 Task: Look for space in Chilecito, Argentina from 15th August, 2023 to 20th August, 2023 for 1 adult in price range Rs.5000 to Rs.10000. Place can be private room with 1  bedroom having 1 bed and 1 bathroom. Property type can be hotel. Amenities needed are: heating, . Booking option can be shelf check-in. Required host language is English.
Action: Mouse moved to (500, 100)
Screenshot: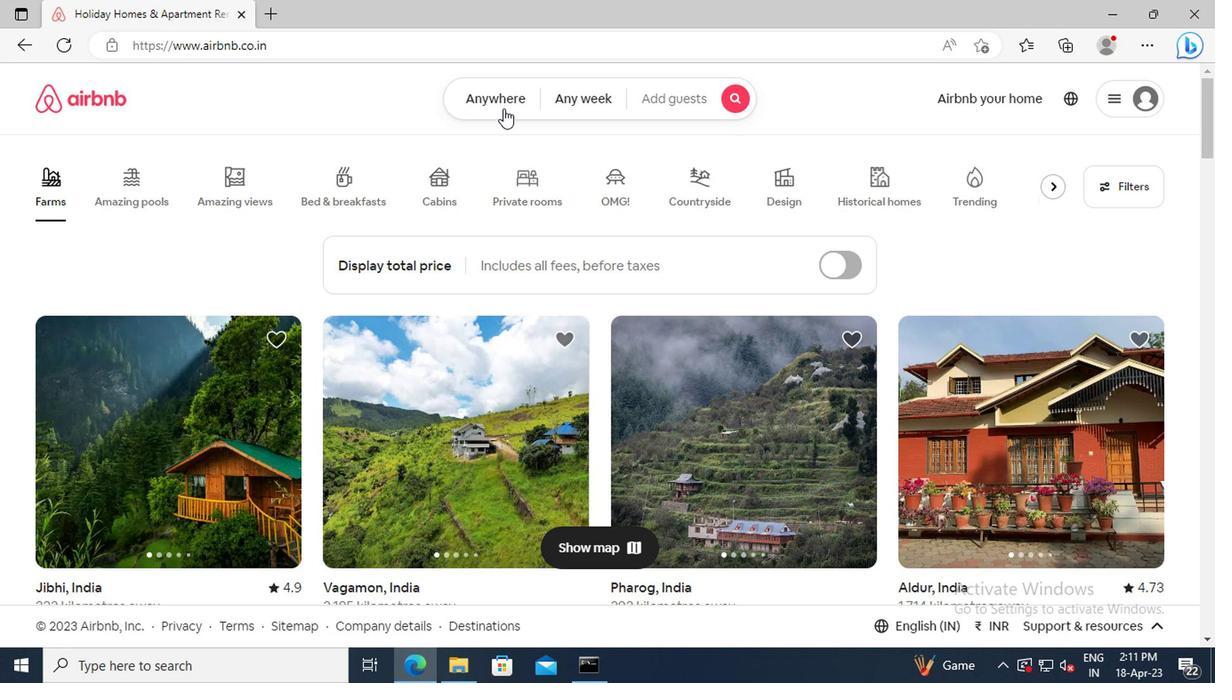 
Action: Mouse pressed left at (500, 100)
Screenshot: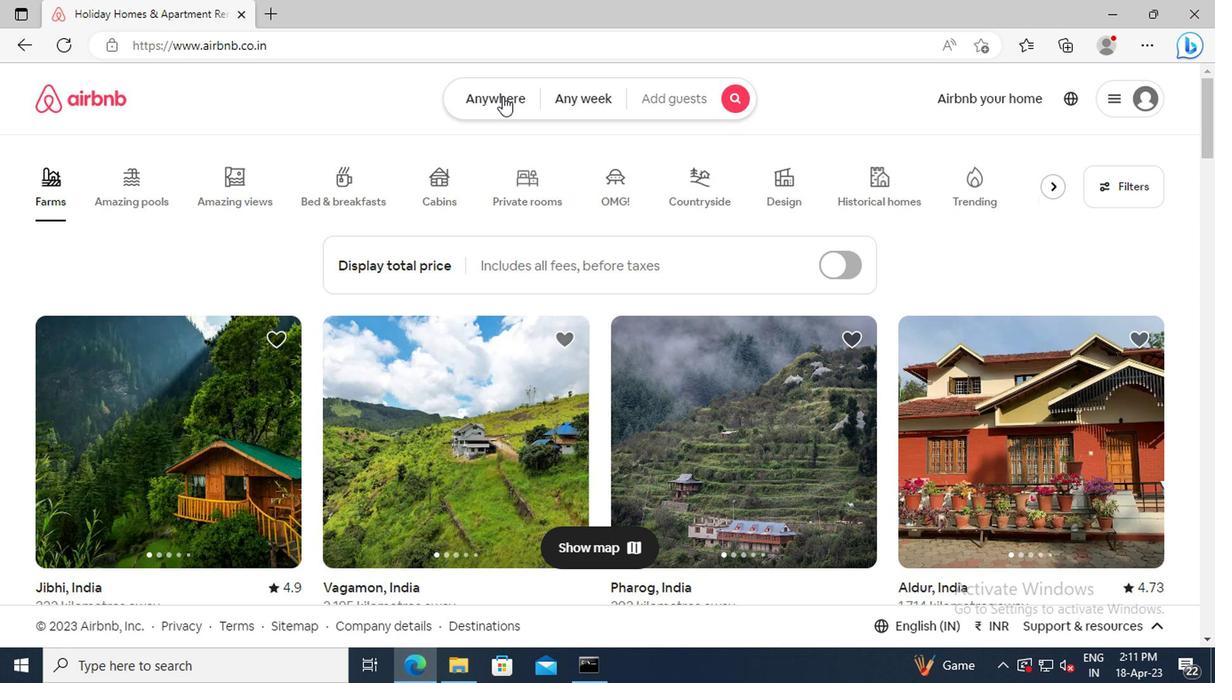 
Action: Mouse moved to (322, 179)
Screenshot: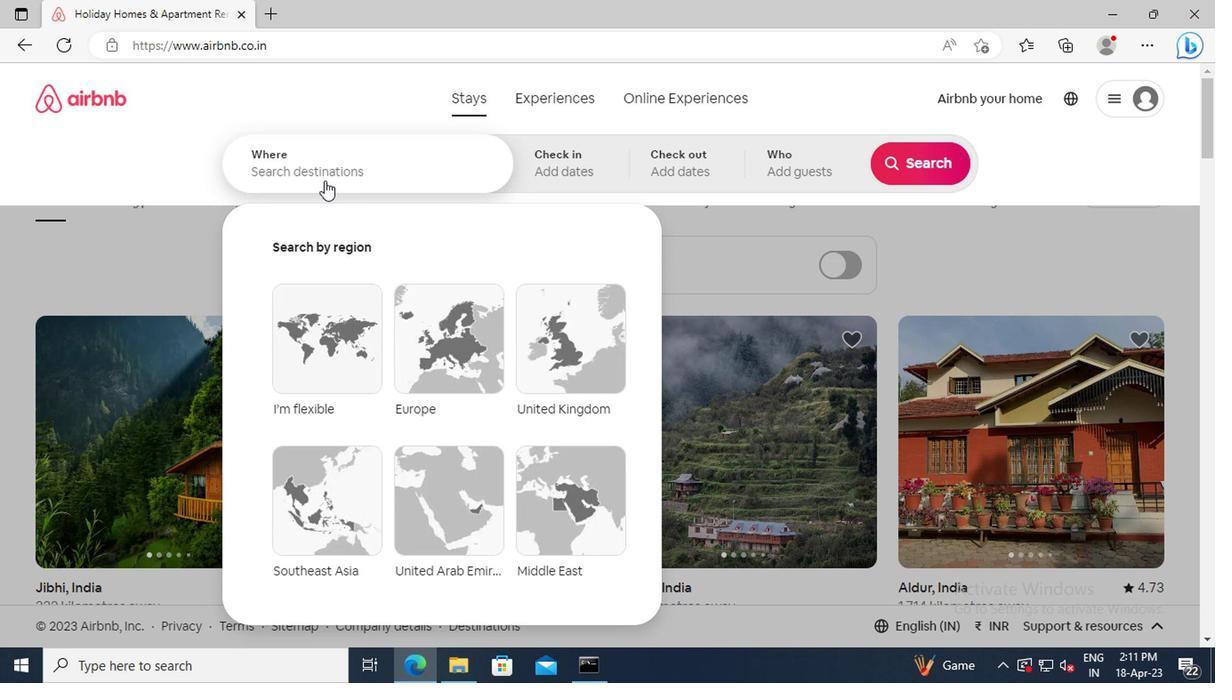 
Action: Mouse pressed left at (322, 179)
Screenshot: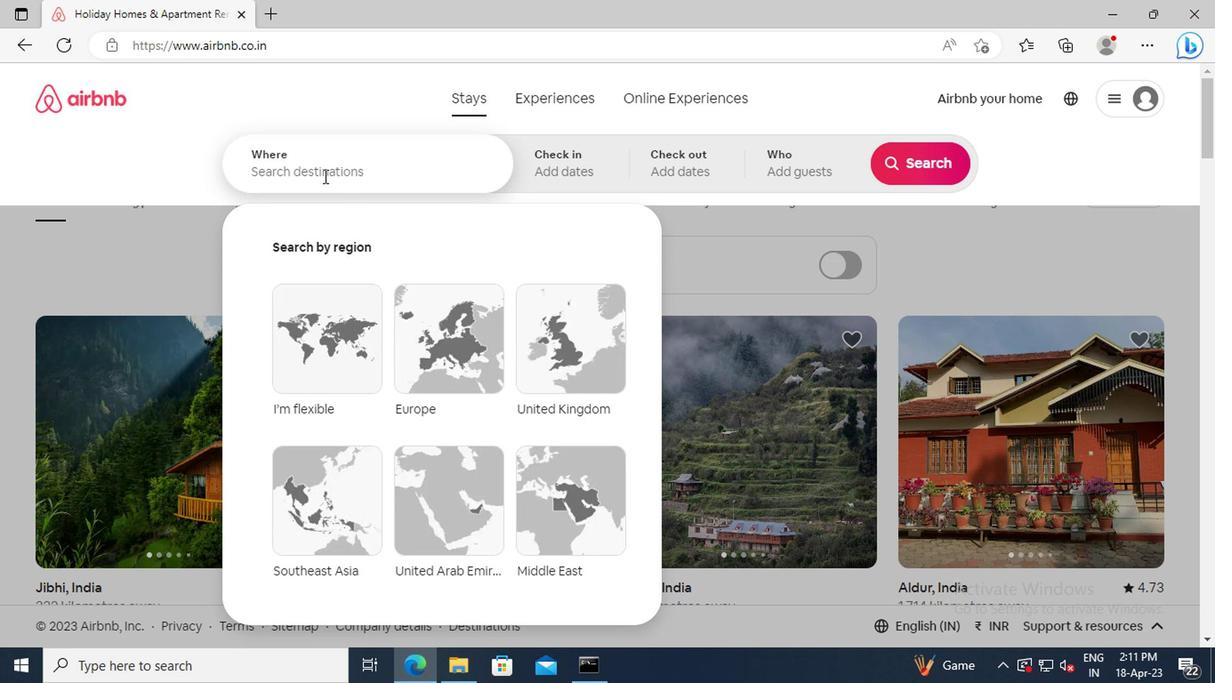 
Action: Key pressed <Key.shift>CHILECITO,<Key.space><Key.shift_r>ARGENTINA<Key.enter>
Screenshot: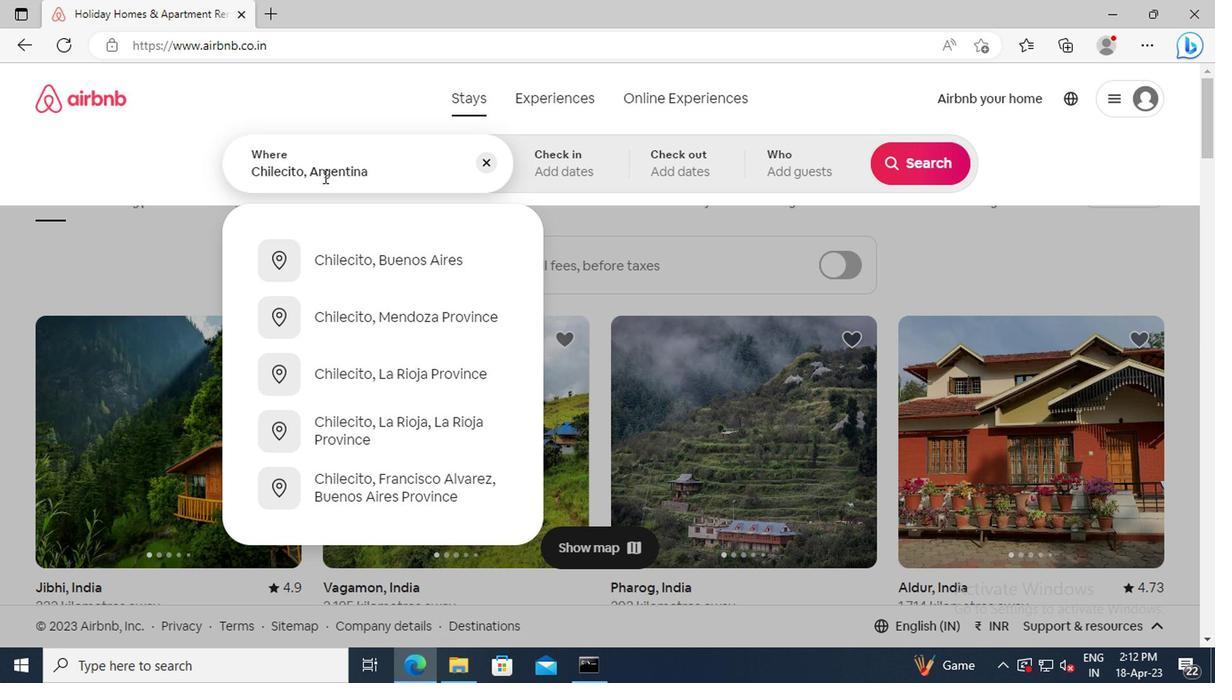 
Action: Mouse moved to (911, 303)
Screenshot: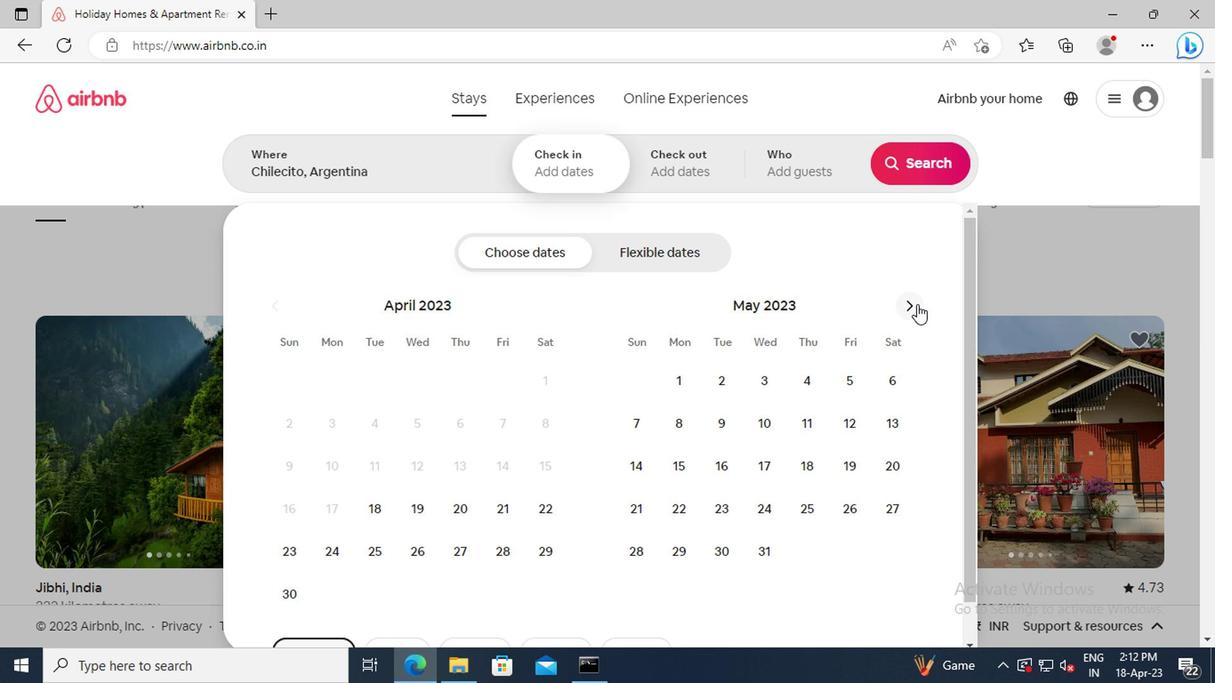 
Action: Mouse pressed left at (911, 303)
Screenshot: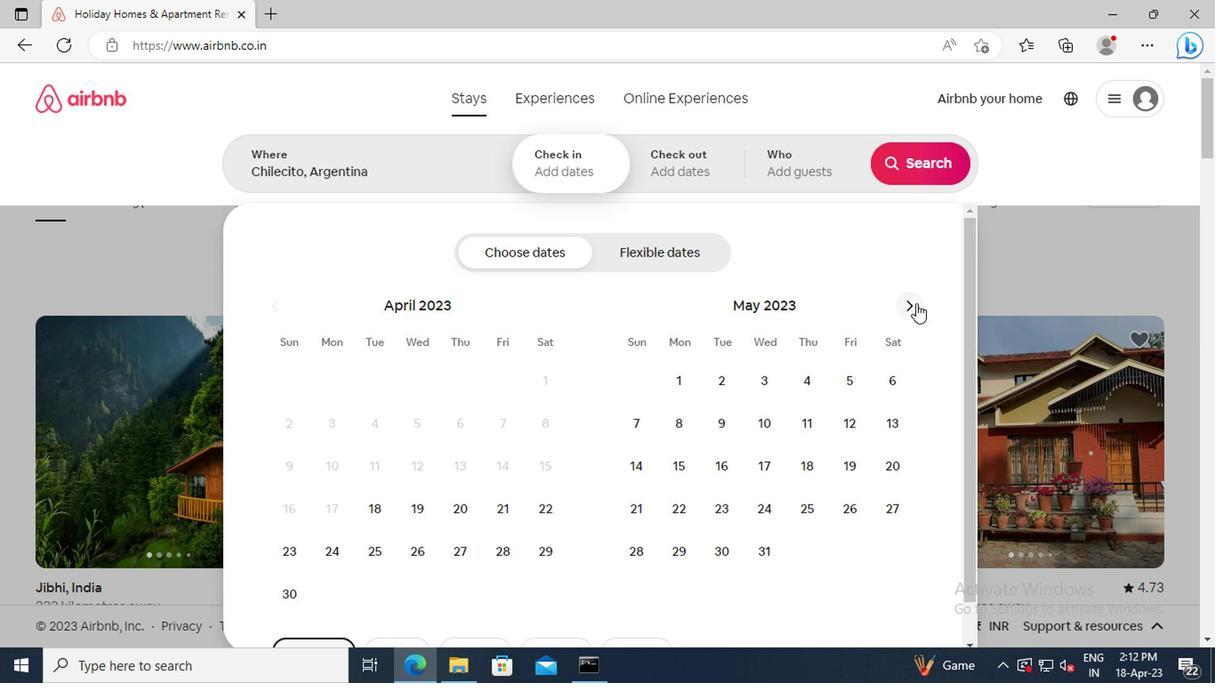 
Action: Mouse pressed left at (911, 303)
Screenshot: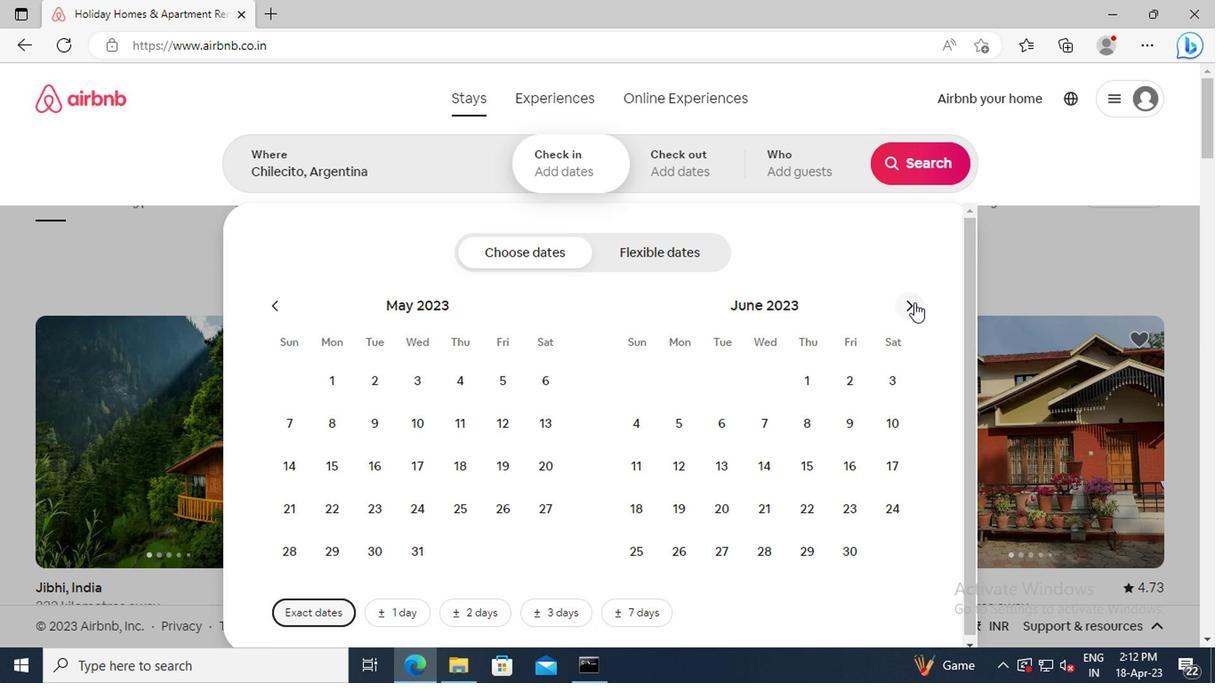 
Action: Mouse moved to (907, 301)
Screenshot: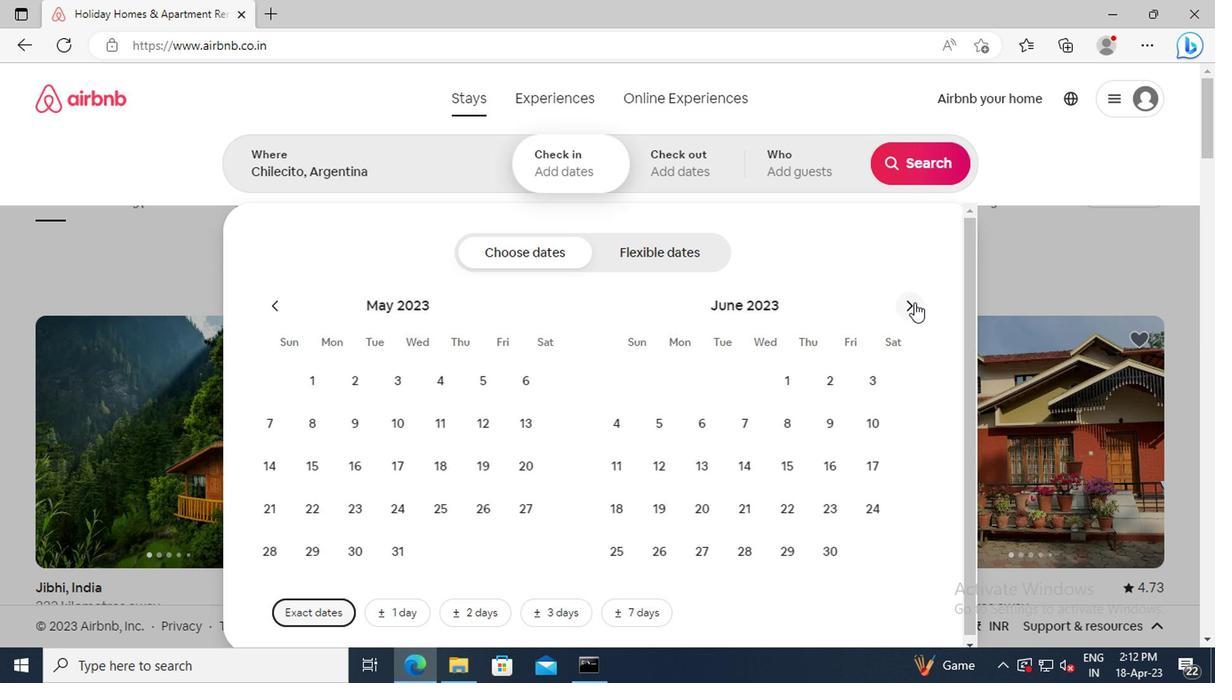 
Action: Mouse pressed left at (907, 301)
Screenshot: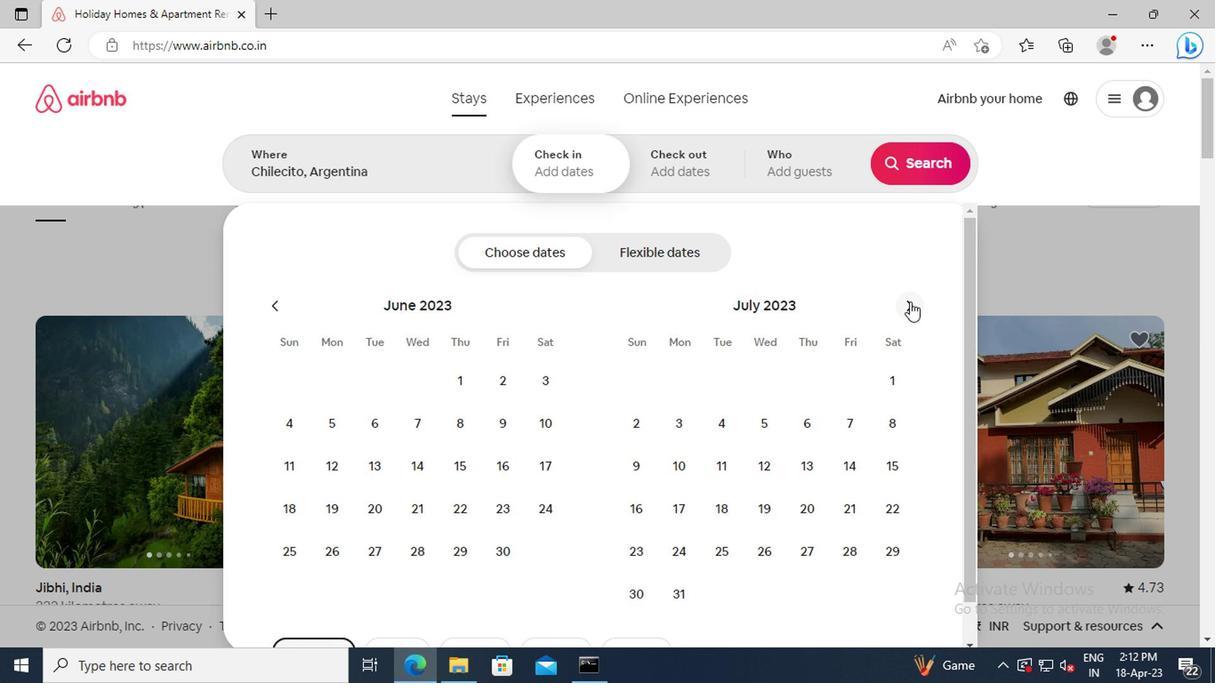 
Action: Mouse moved to (724, 457)
Screenshot: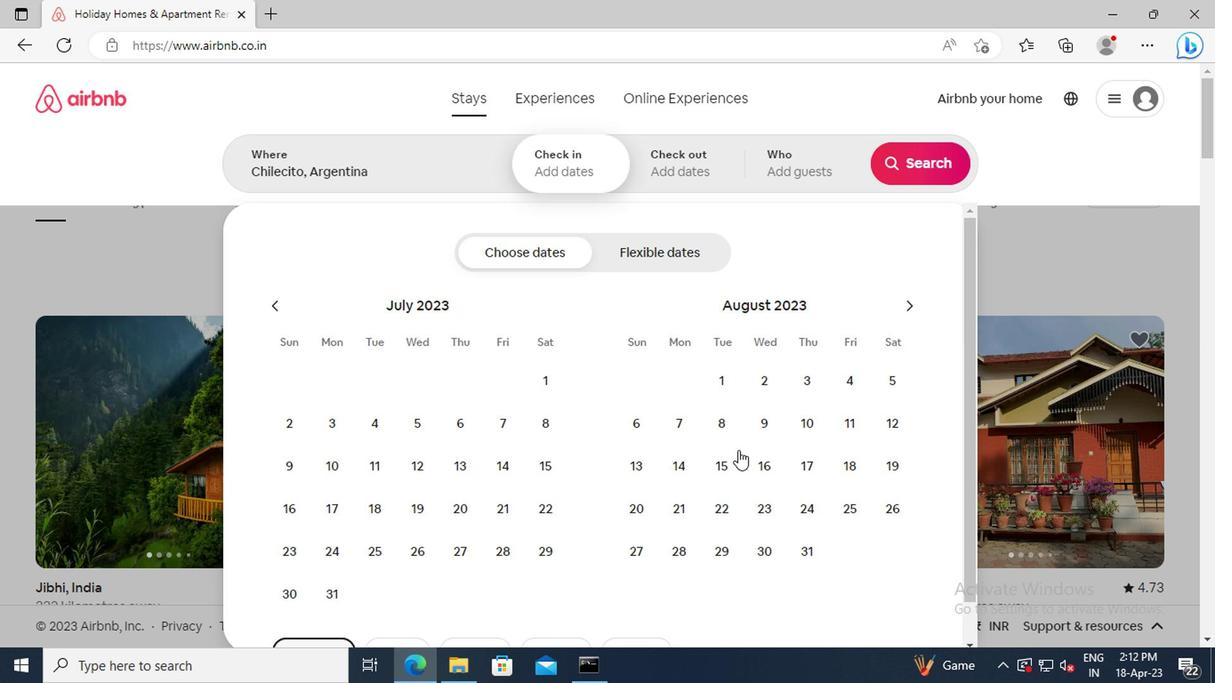 
Action: Mouse pressed left at (724, 457)
Screenshot: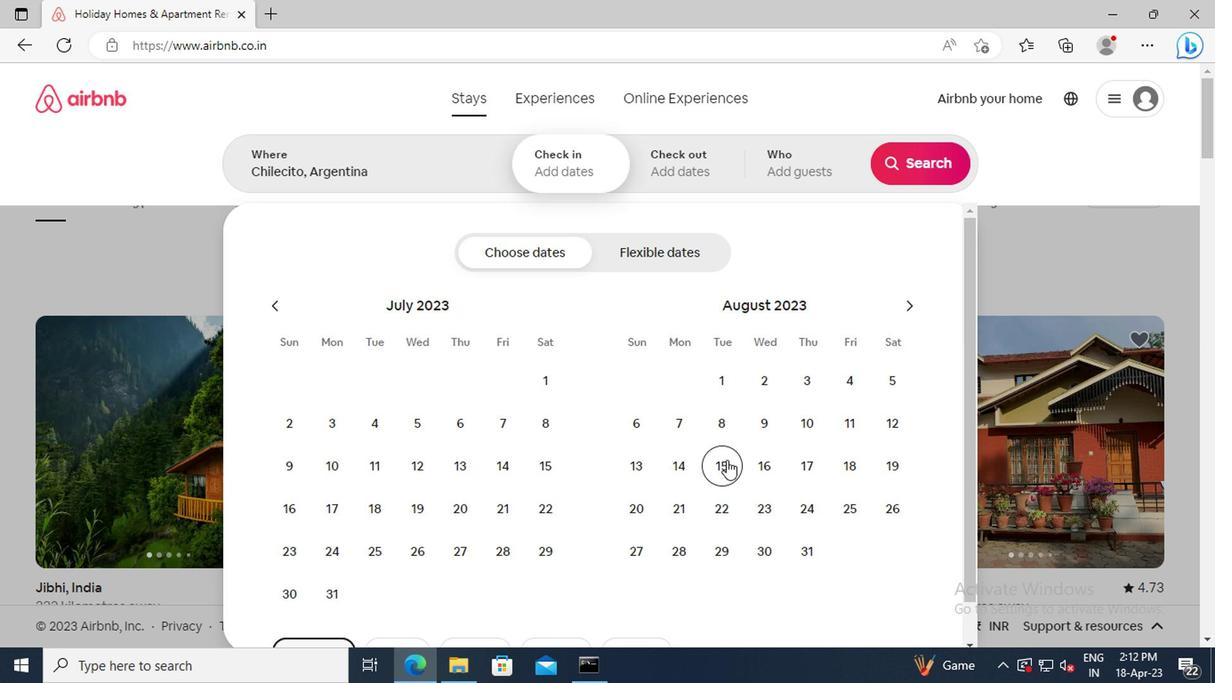 
Action: Mouse moved to (630, 496)
Screenshot: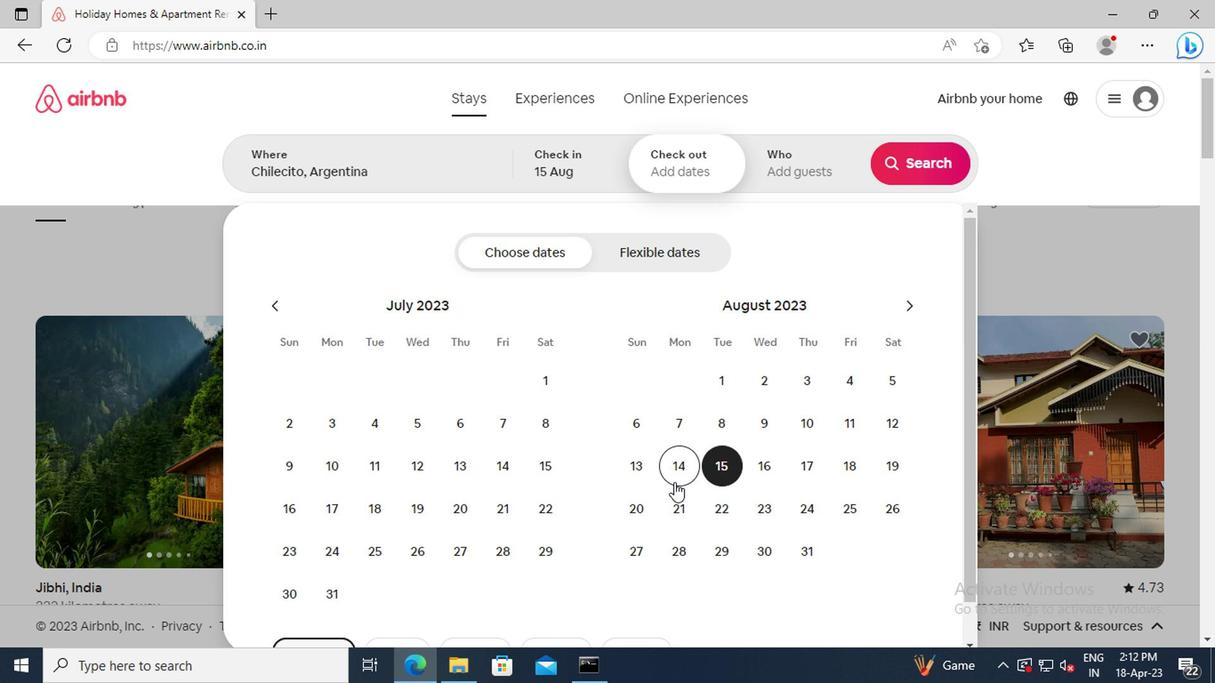 
Action: Mouse pressed left at (630, 496)
Screenshot: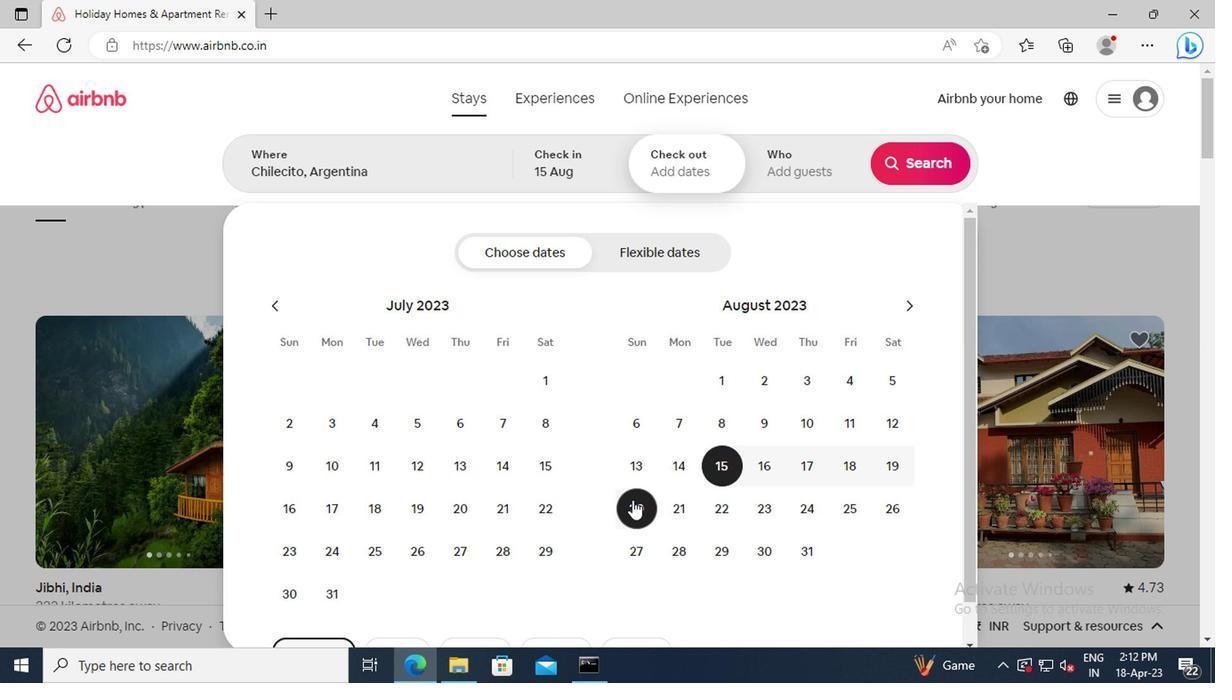 
Action: Mouse moved to (776, 177)
Screenshot: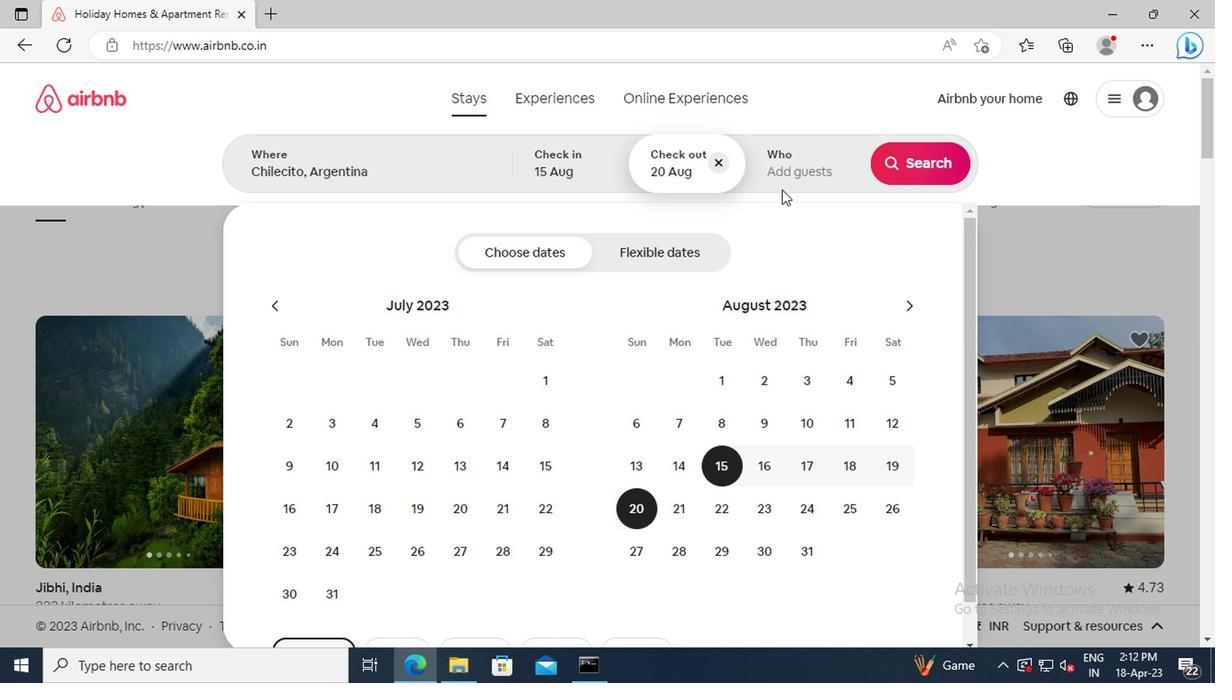 
Action: Mouse pressed left at (776, 177)
Screenshot: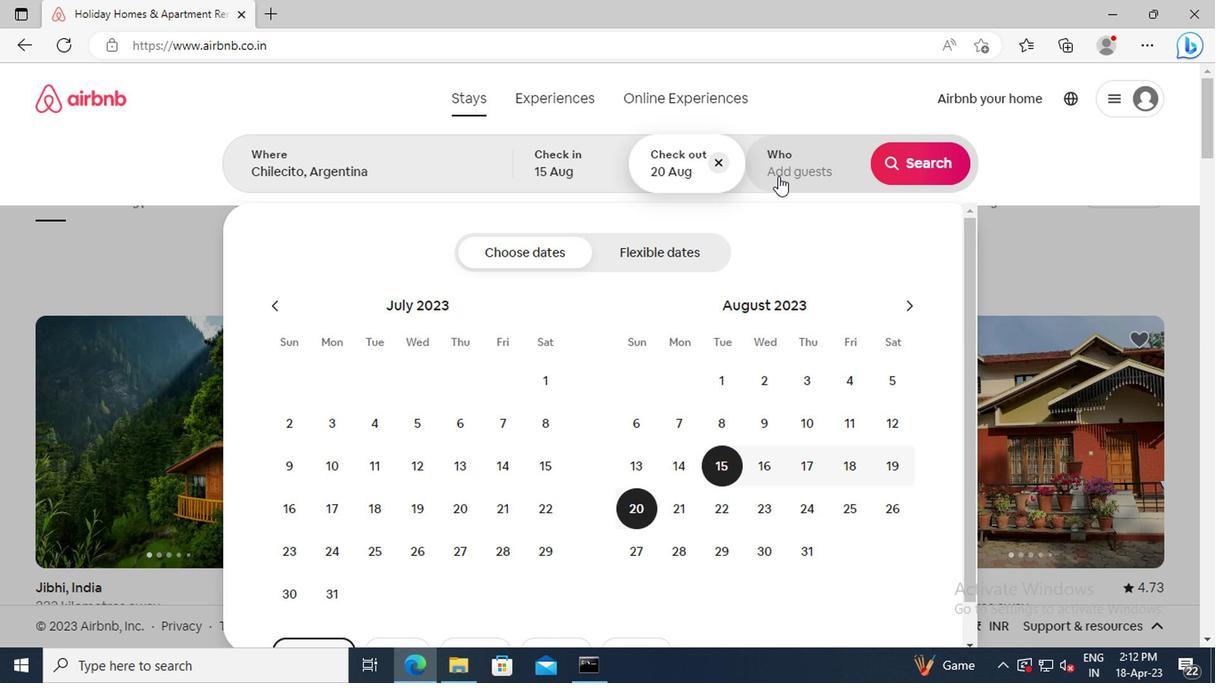 
Action: Mouse moved to (919, 255)
Screenshot: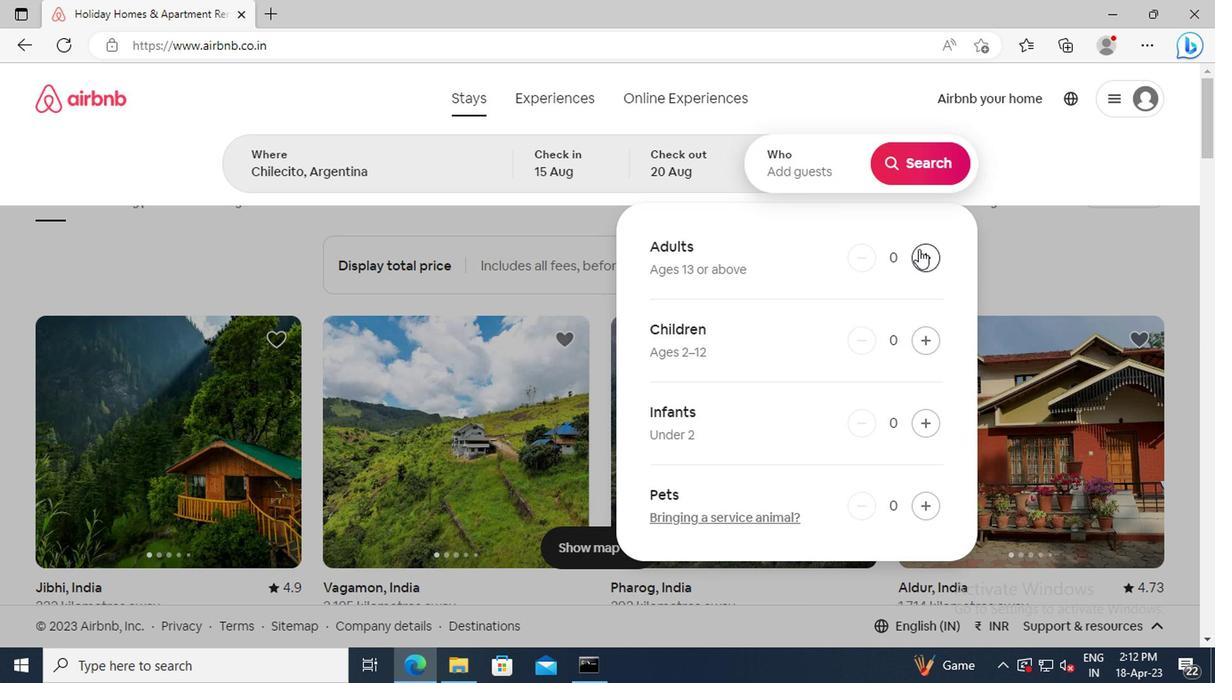 
Action: Mouse pressed left at (919, 255)
Screenshot: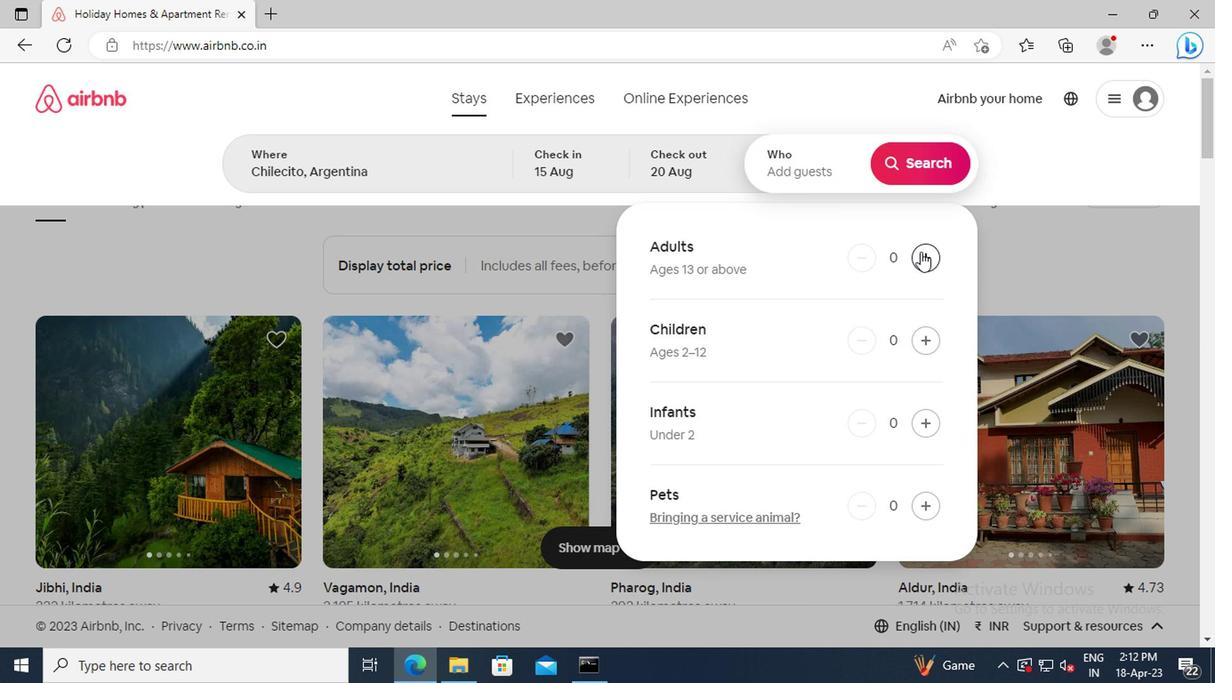 
Action: Mouse moved to (909, 168)
Screenshot: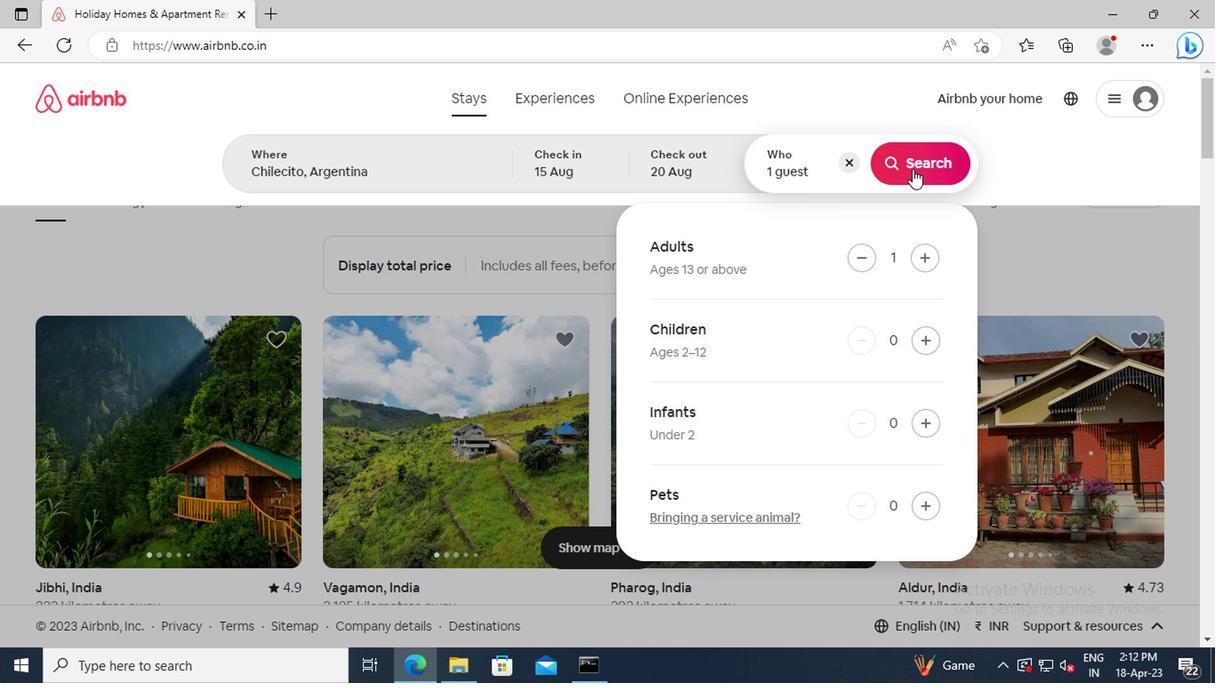 
Action: Mouse pressed left at (909, 168)
Screenshot: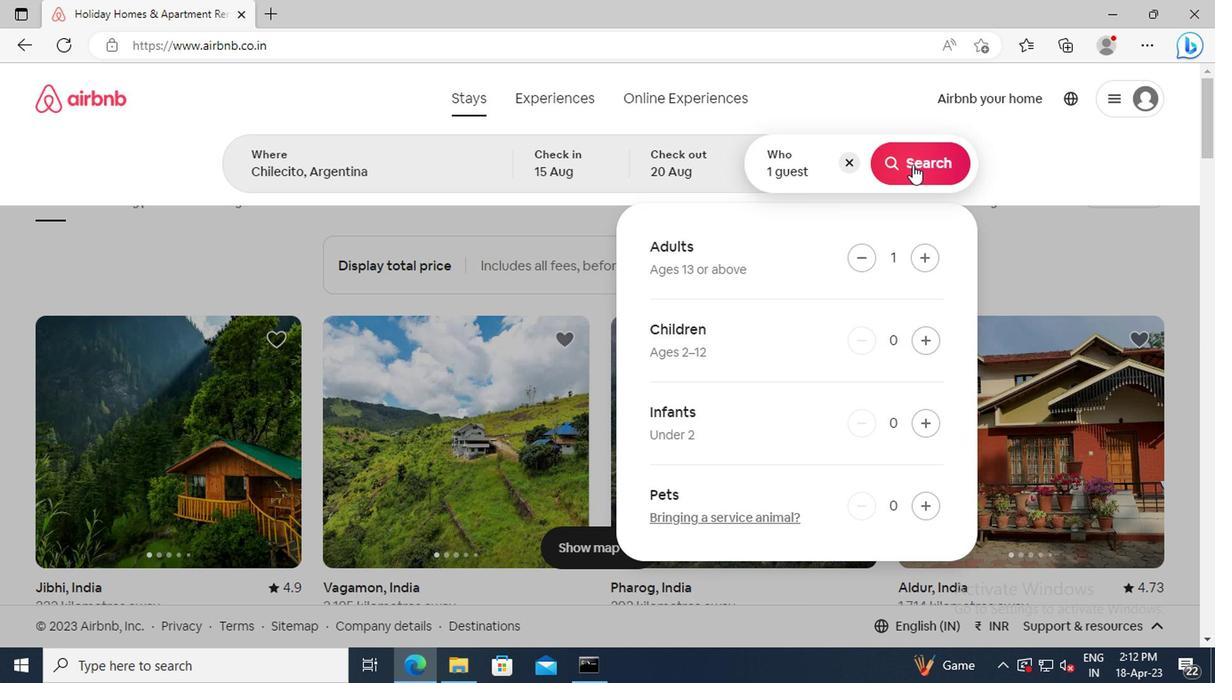 
Action: Mouse moved to (1121, 170)
Screenshot: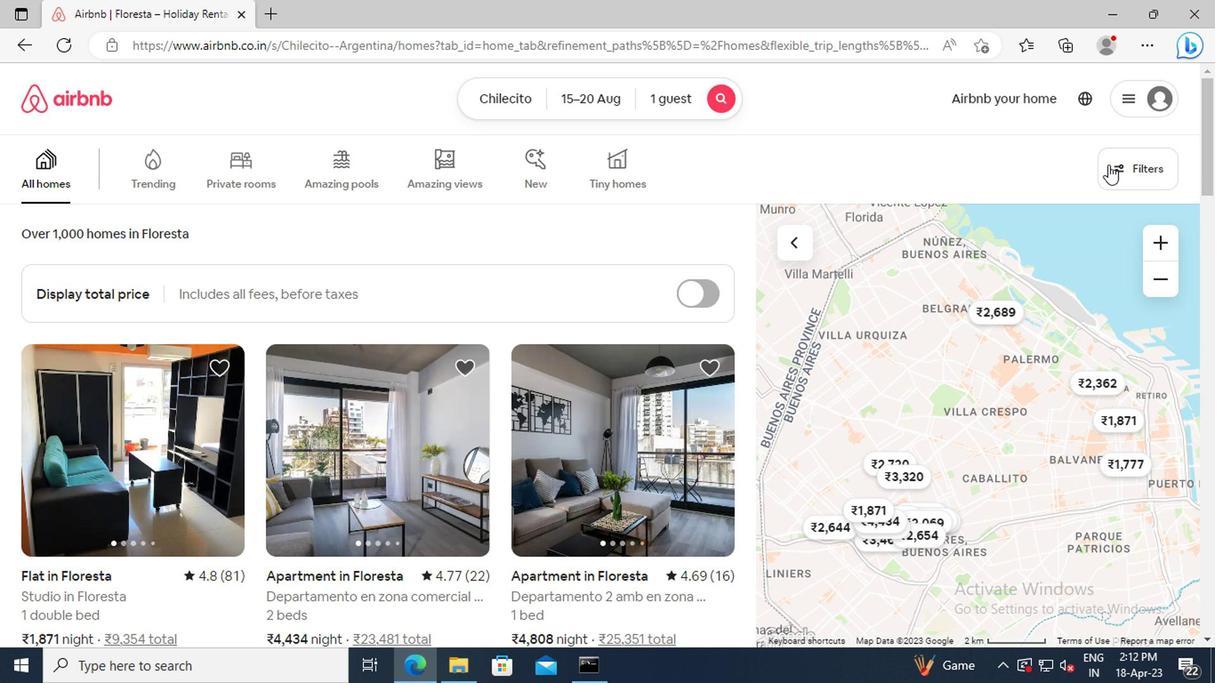 
Action: Mouse pressed left at (1121, 170)
Screenshot: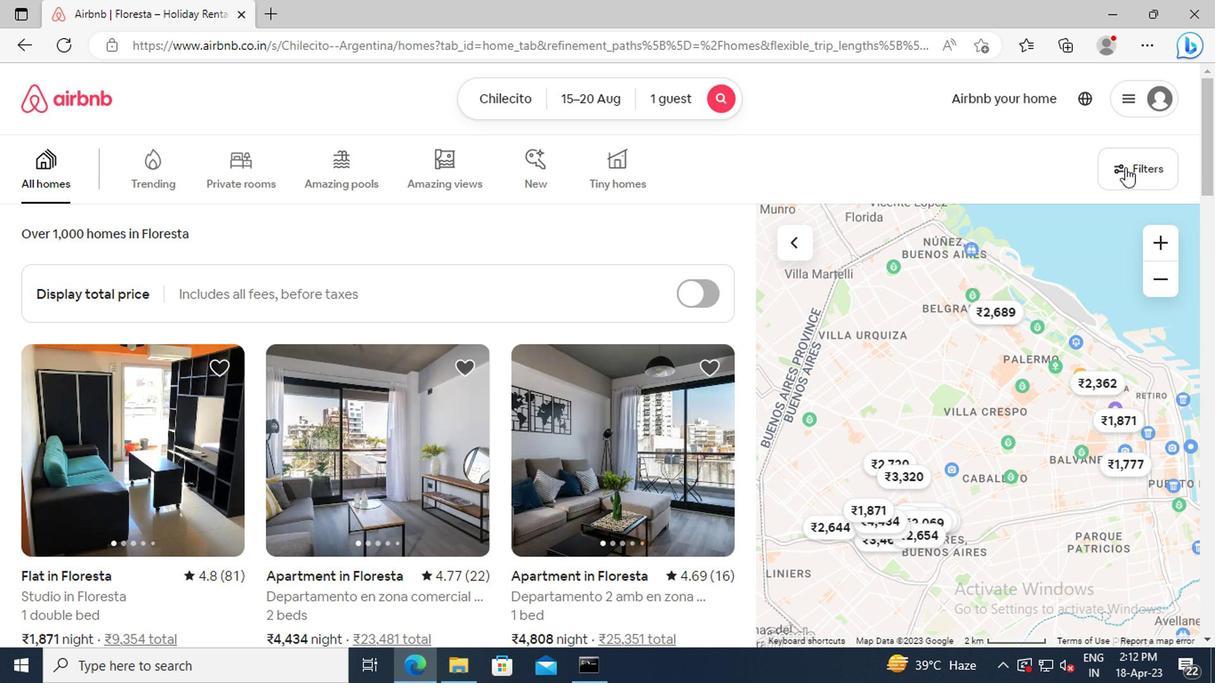 
Action: Mouse moved to (400, 394)
Screenshot: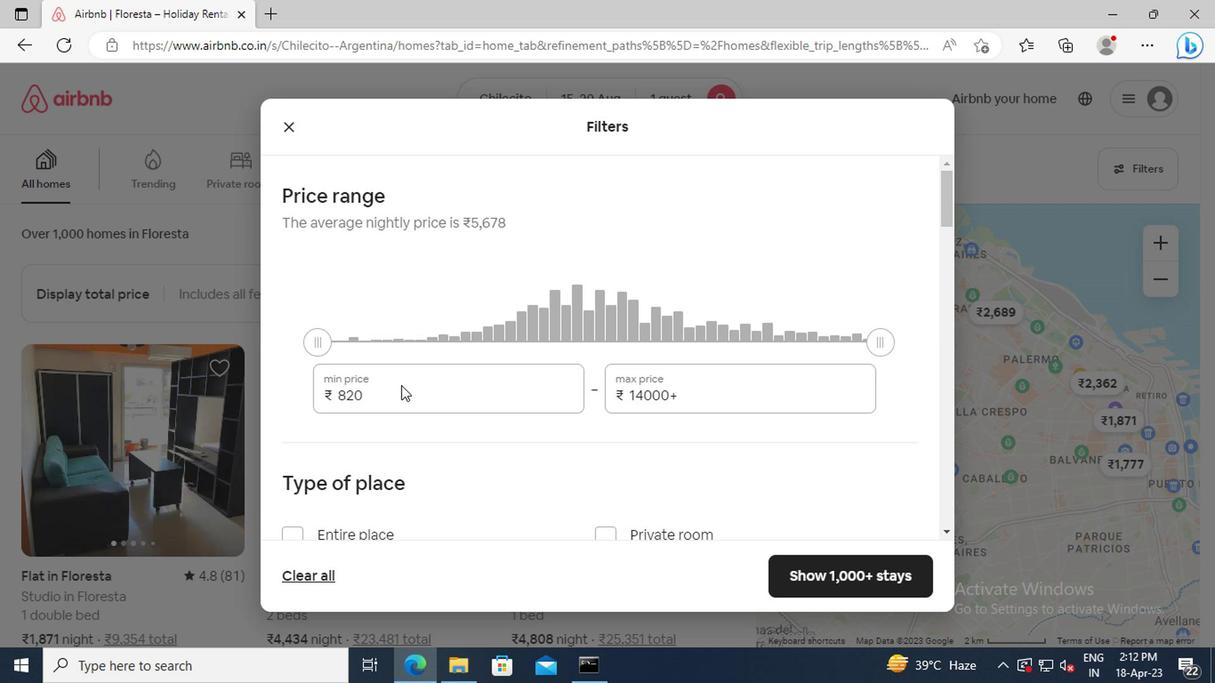 
Action: Mouse pressed left at (400, 394)
Screenshot: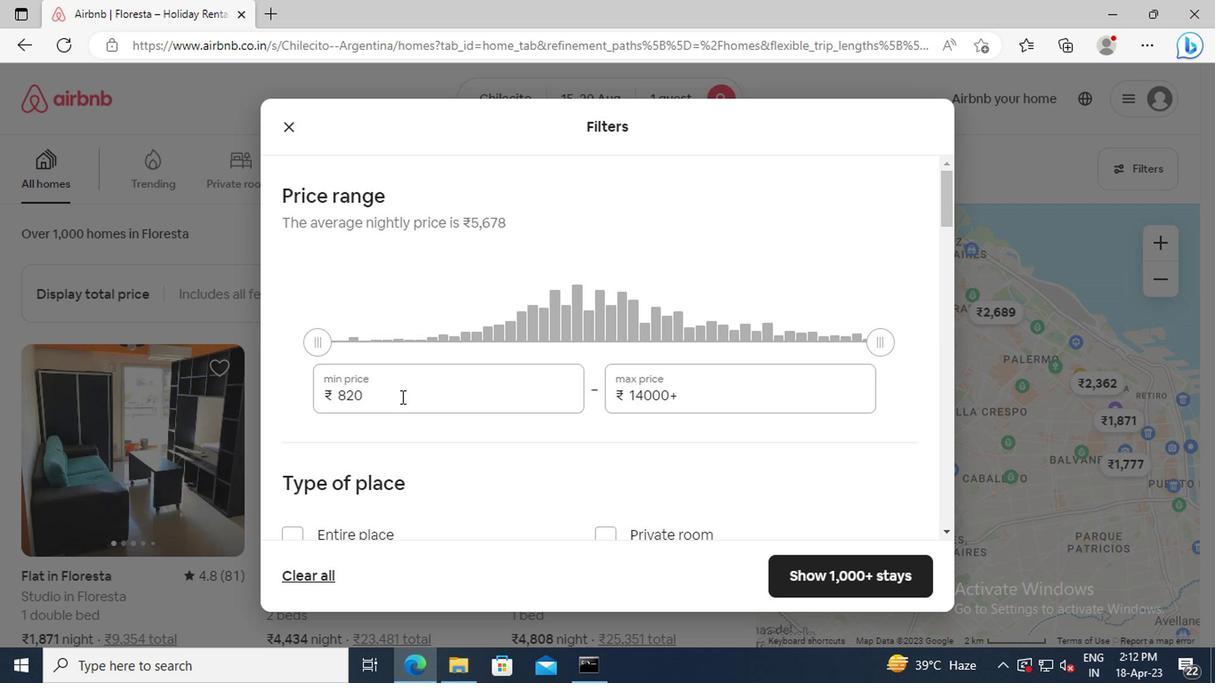 
Action: Key pressed <Key.backspace><Key.backspace><Key.backspace>5000<Key.tab><Key.delete>10000
Screenshot: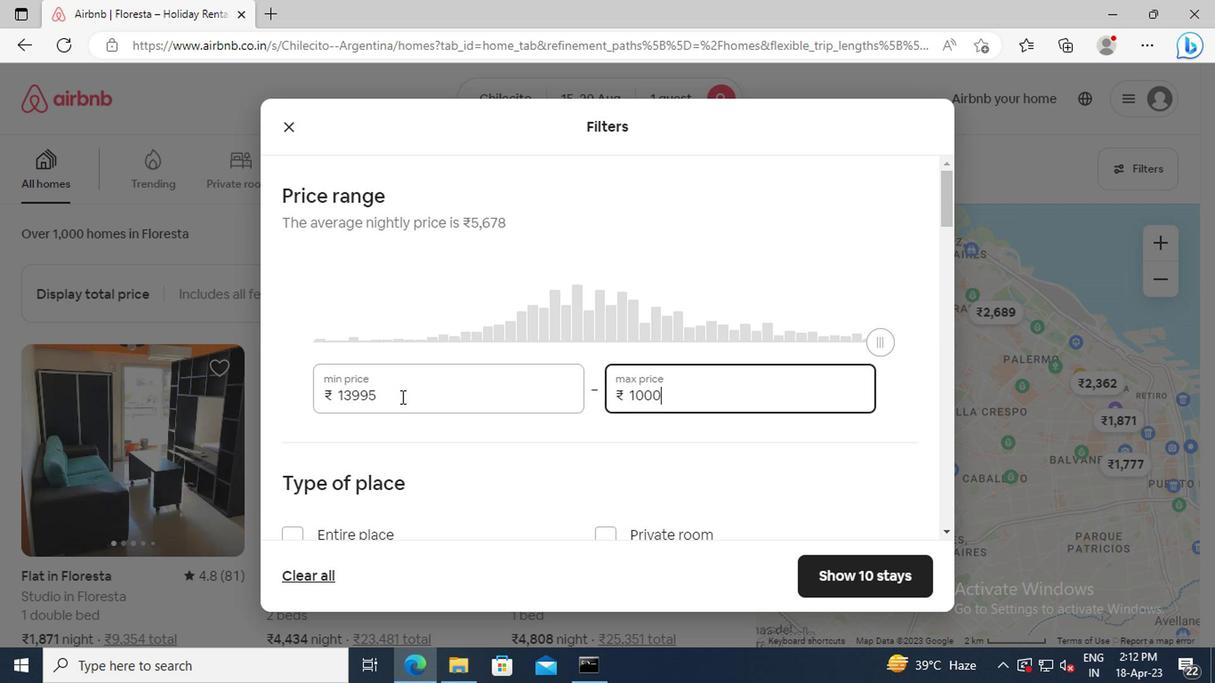 
Action: Mouse scrolled (400, 394) with delta (0, 0)
Screenshot: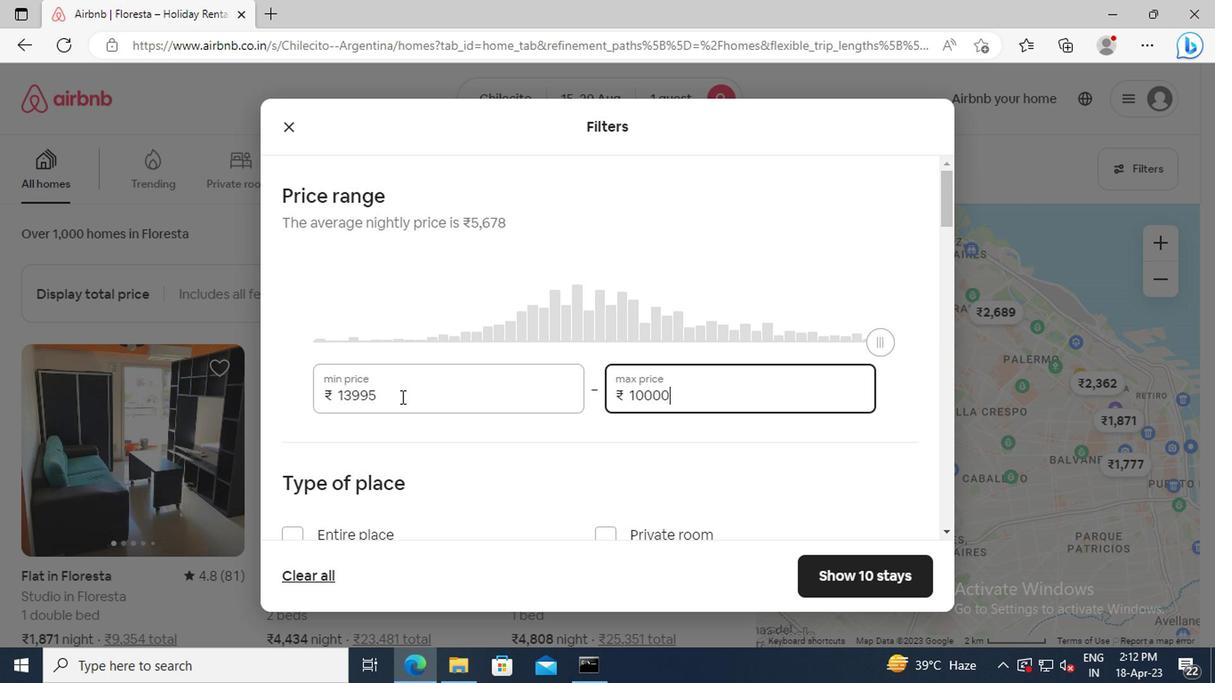 
Action: Mouse scrolled (400, 394) with delta (0, 0)
Screenshot: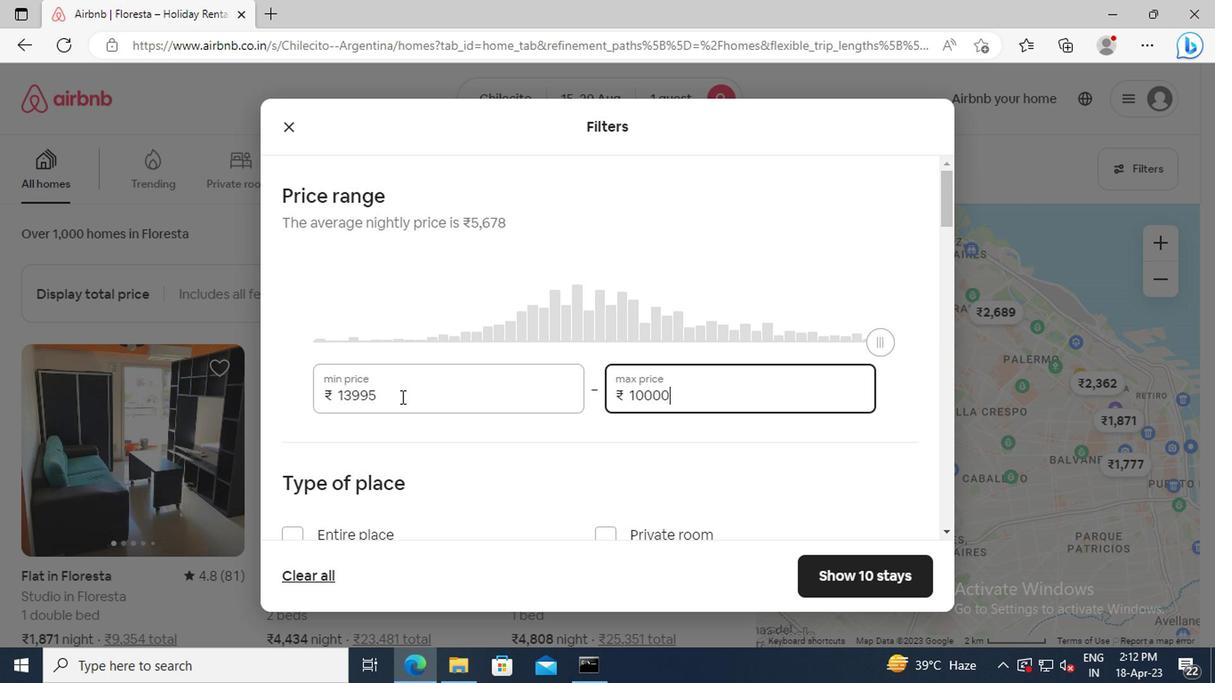 
Action: Mouse moved to (407, 384)
Screenshot: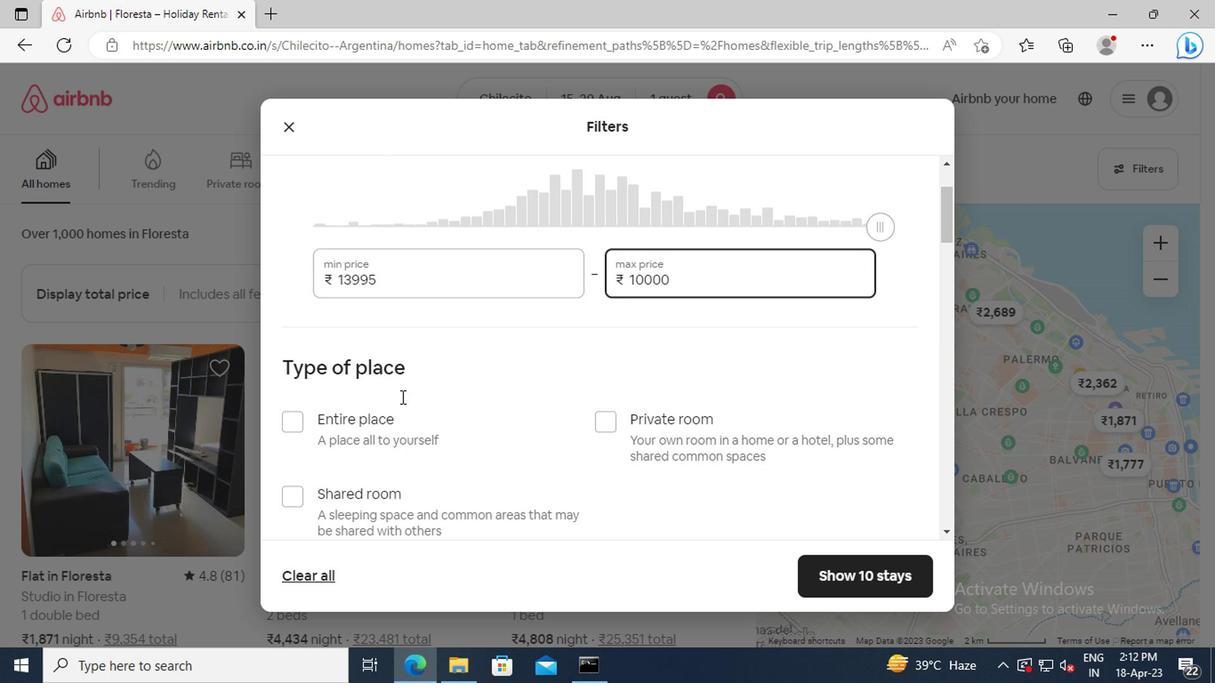 
Action: Mouse scrolled (407, 382) with delta (0, -1)
Screenshot: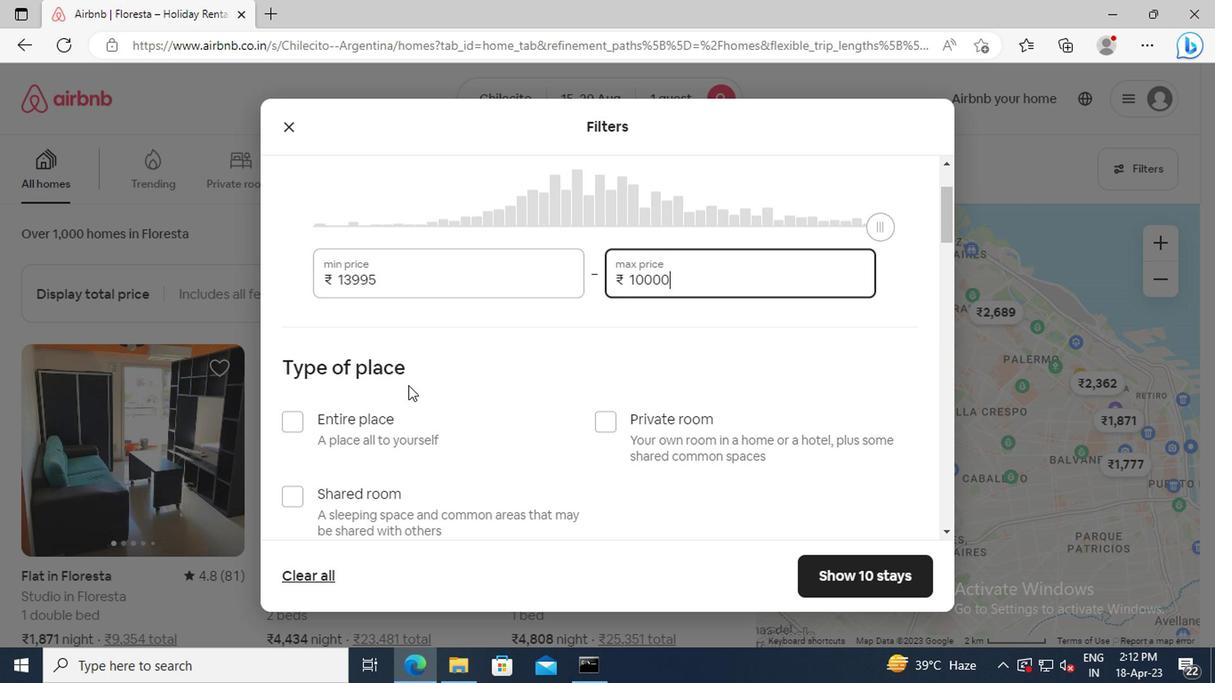 
Action: Mouse moved to (601, 357)
Screenshot: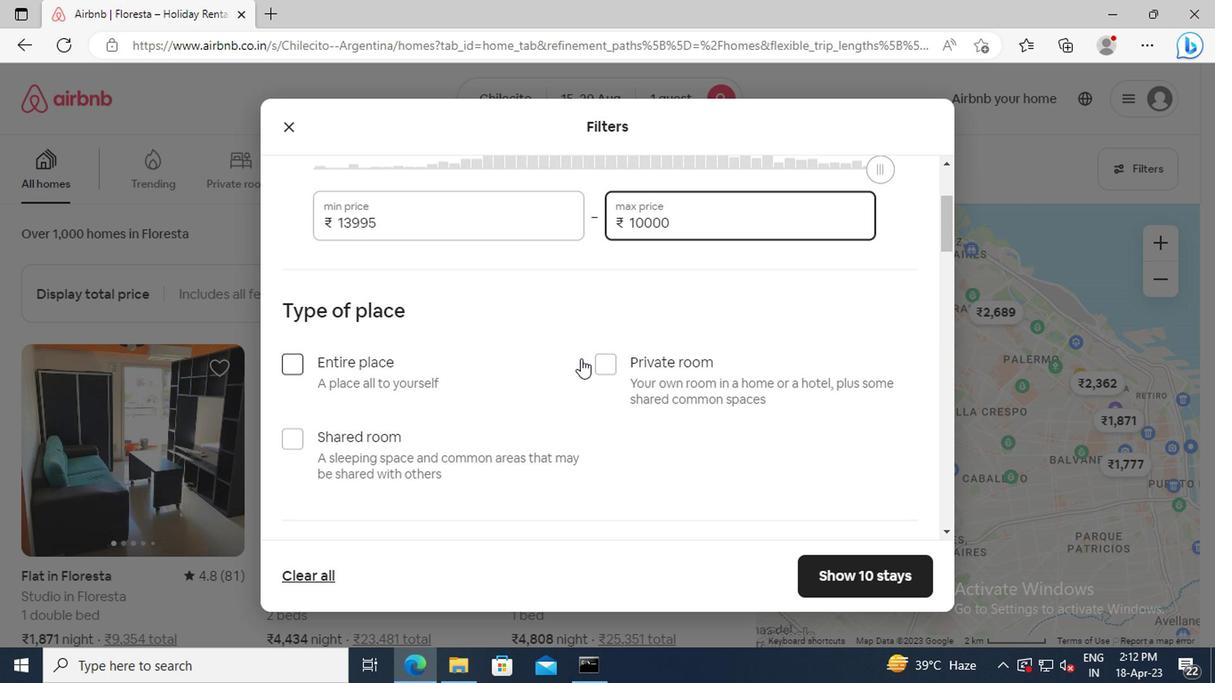 
Action: Mouse pressed left at (601, 357)
Screenshot: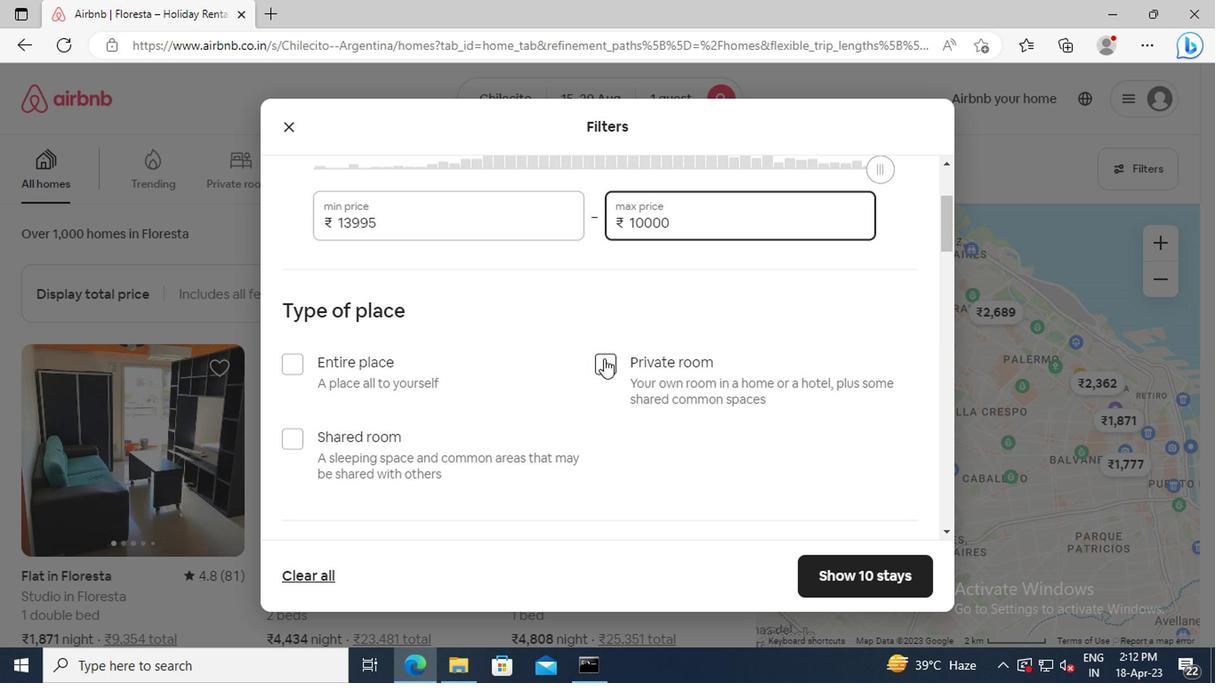 
Action: Mouse moved to (450, 338)
Screenshot: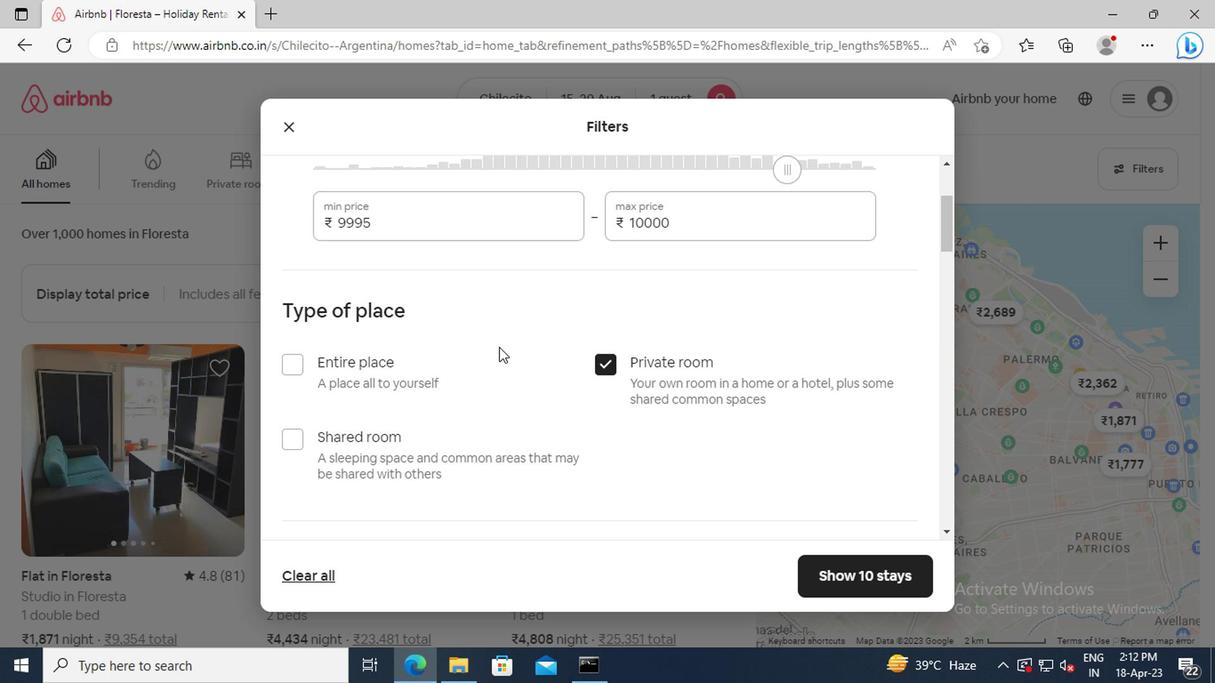 
Action: Mouse scrolled (450, 338) with delta (0, 0)
Screenshot: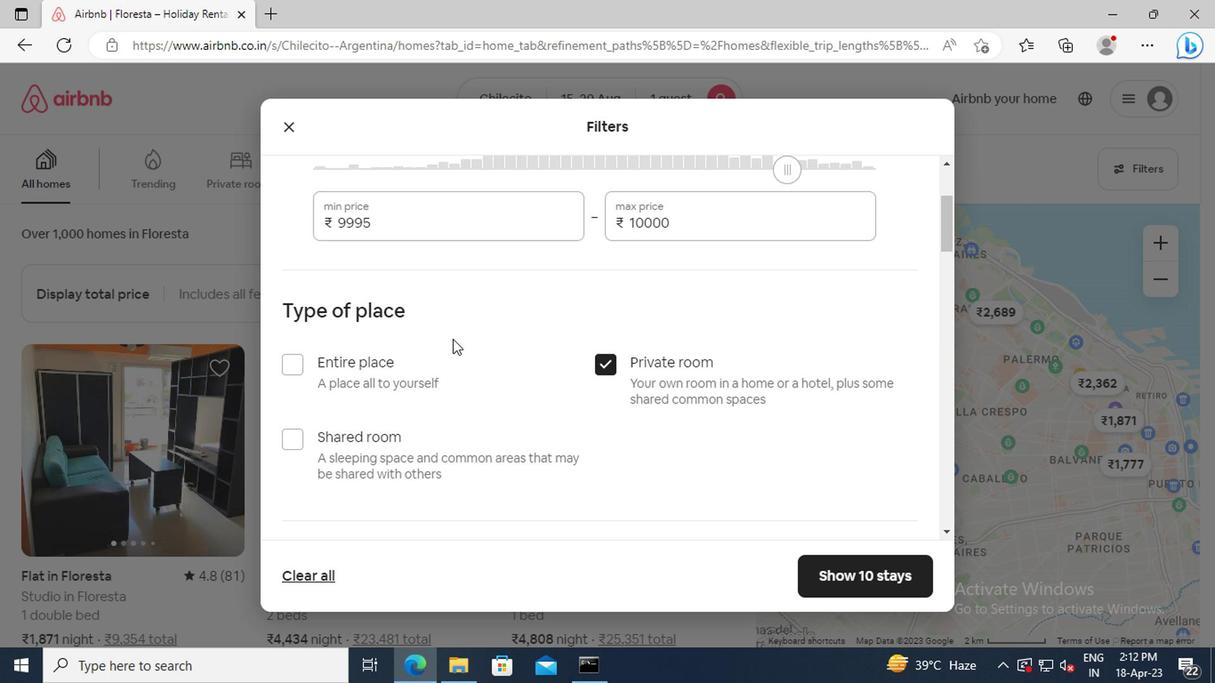 
Action: Mouse scrolled (450, 338) with delta (0, 0)
Screenshot: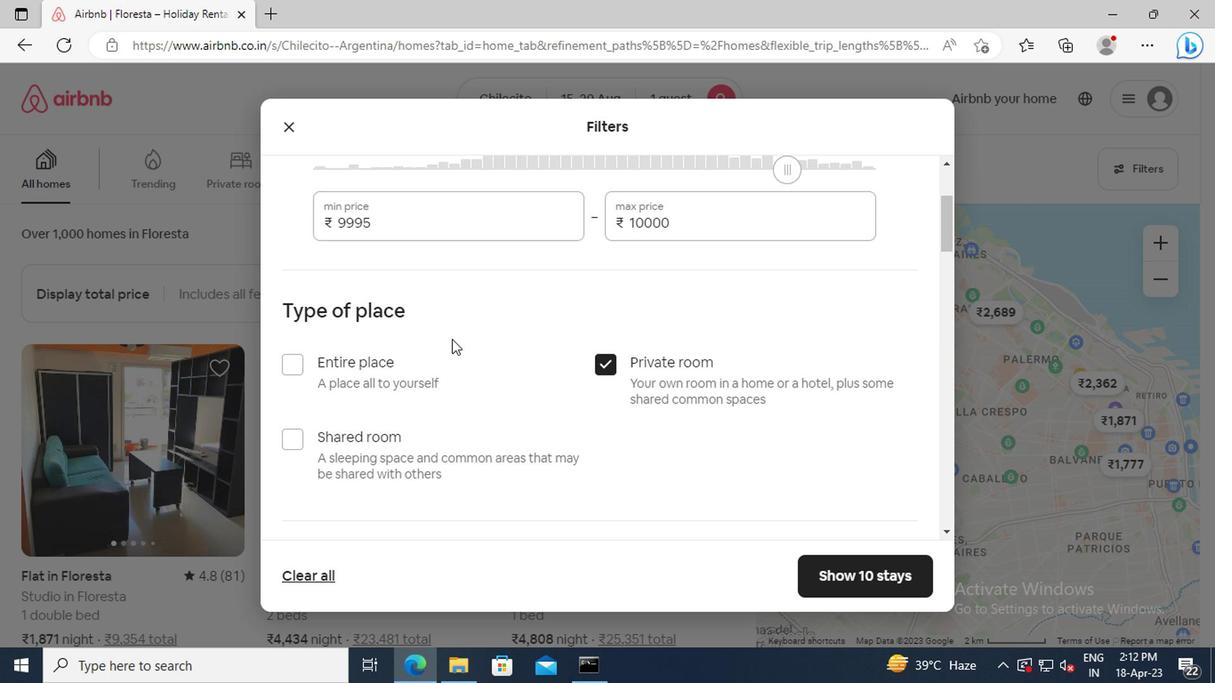 
Action: Mouse moved to (448, 333)
Screenshot: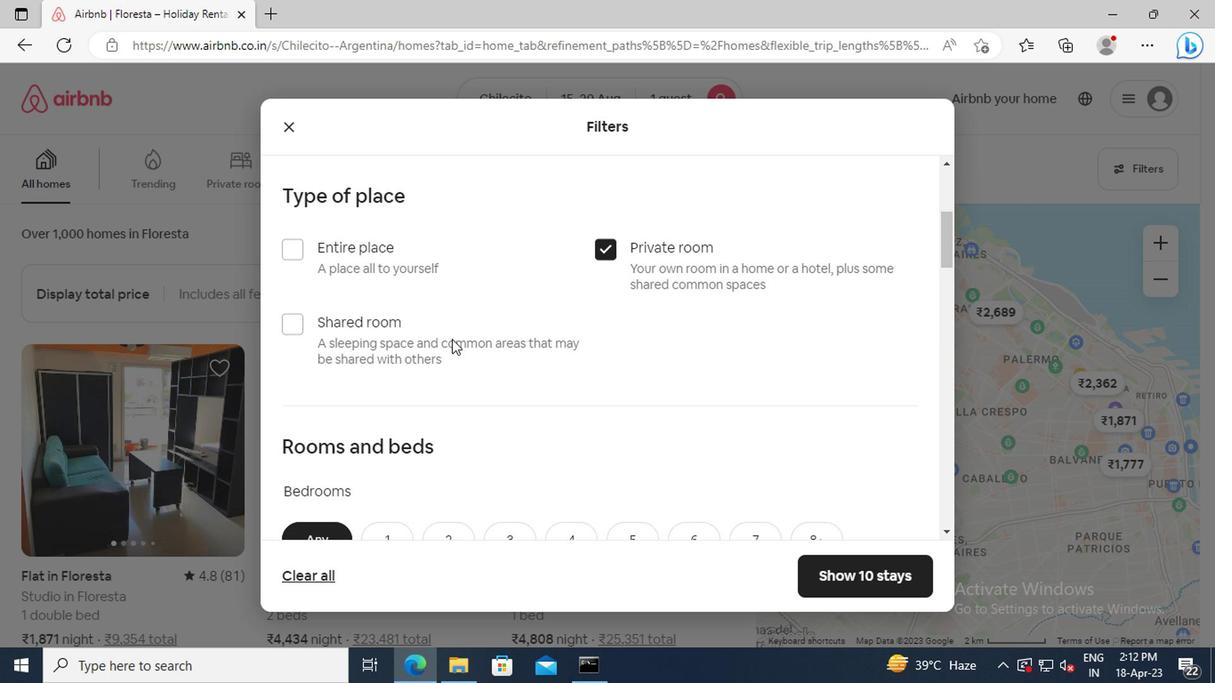 
Action: Mouse scrolled (448, 332) with delta (0, 0)
Screenshot: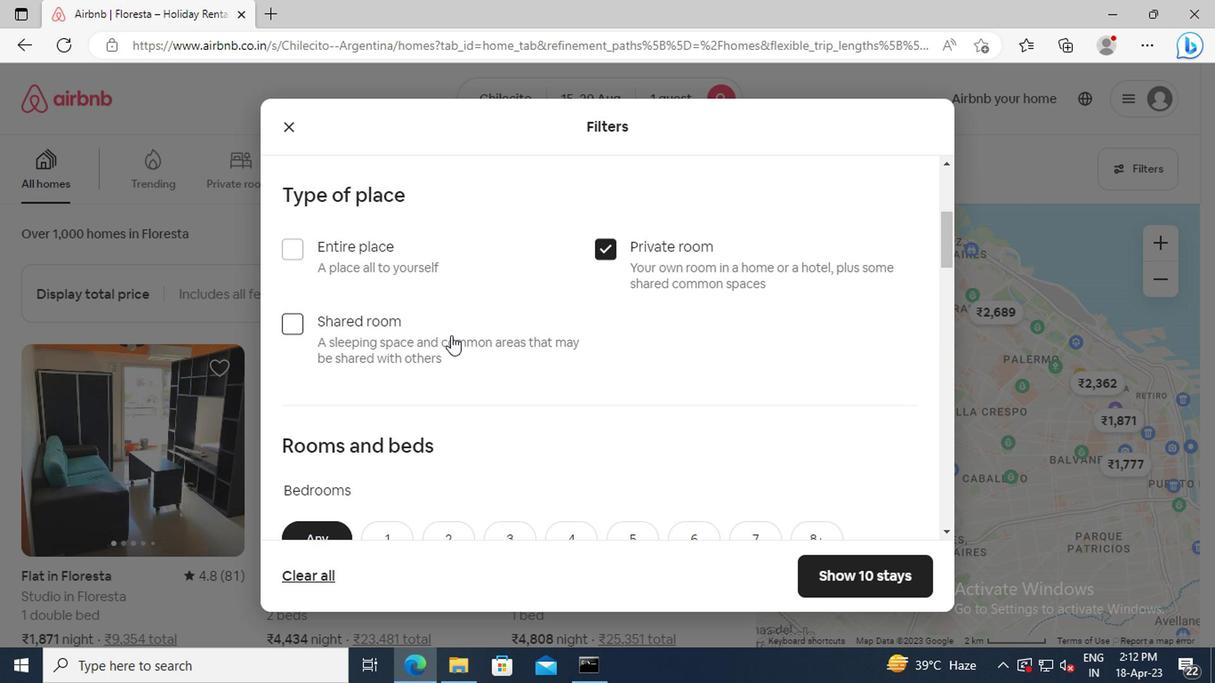 
Action: Mouse scrolled (448, 332) with delta (0, 0)
Screenshot: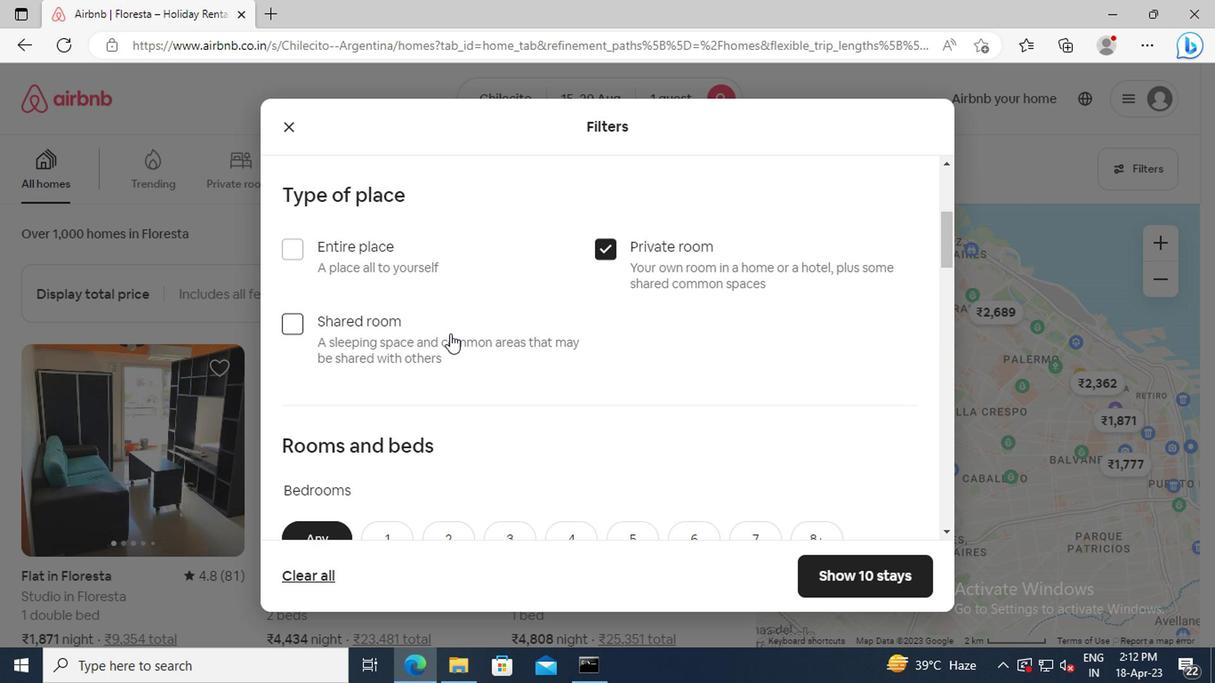 
Action: Mouse moved to (399, 412)
Screenshot: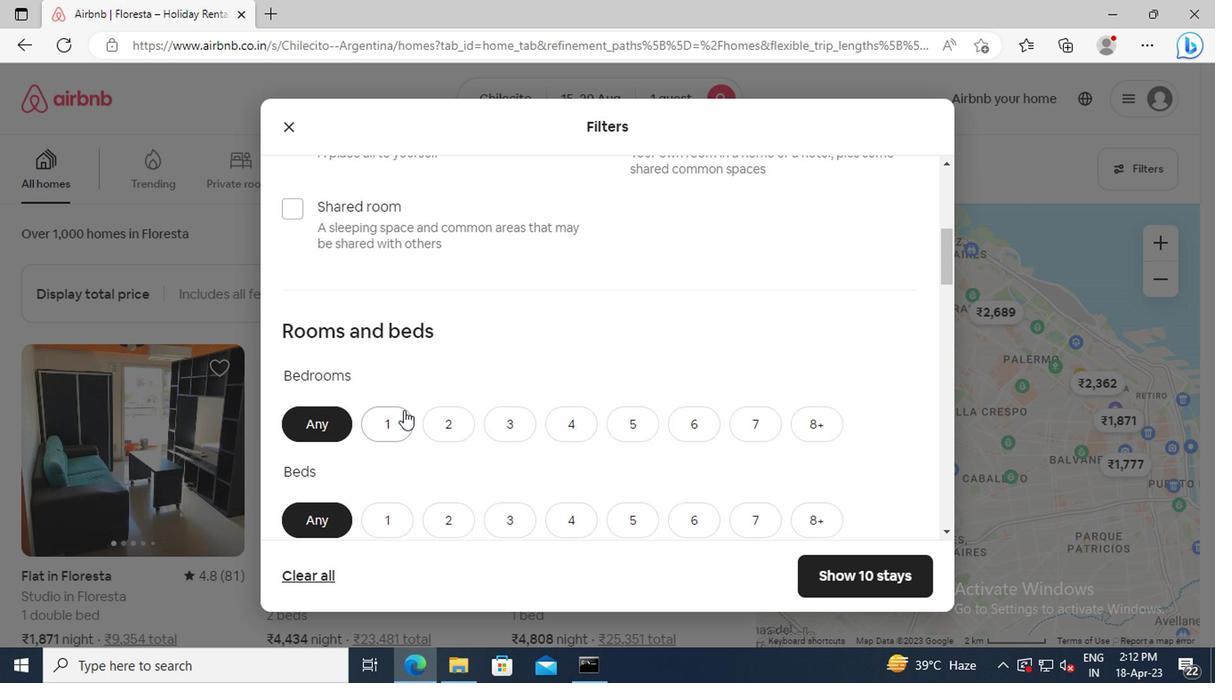 
Action: Mouse pressed left at (399, 412)
Screenshot: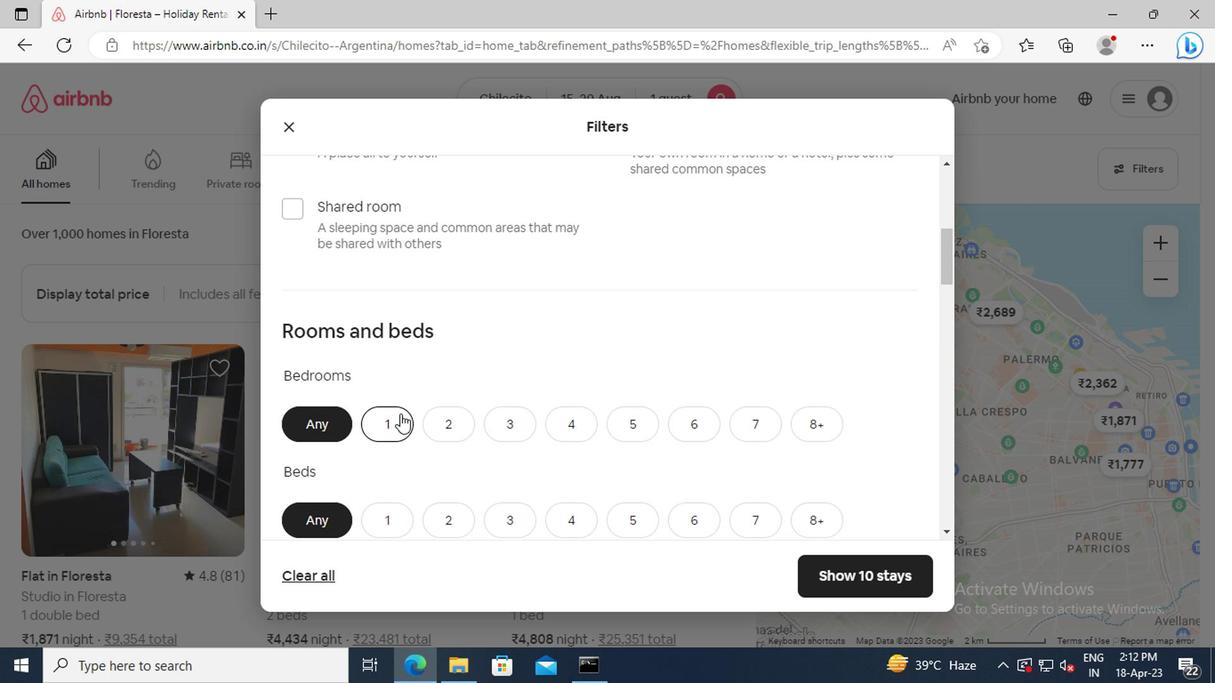 
Action: Mouse scrolled (399, 410) with delta (0, -1)
Screenshot: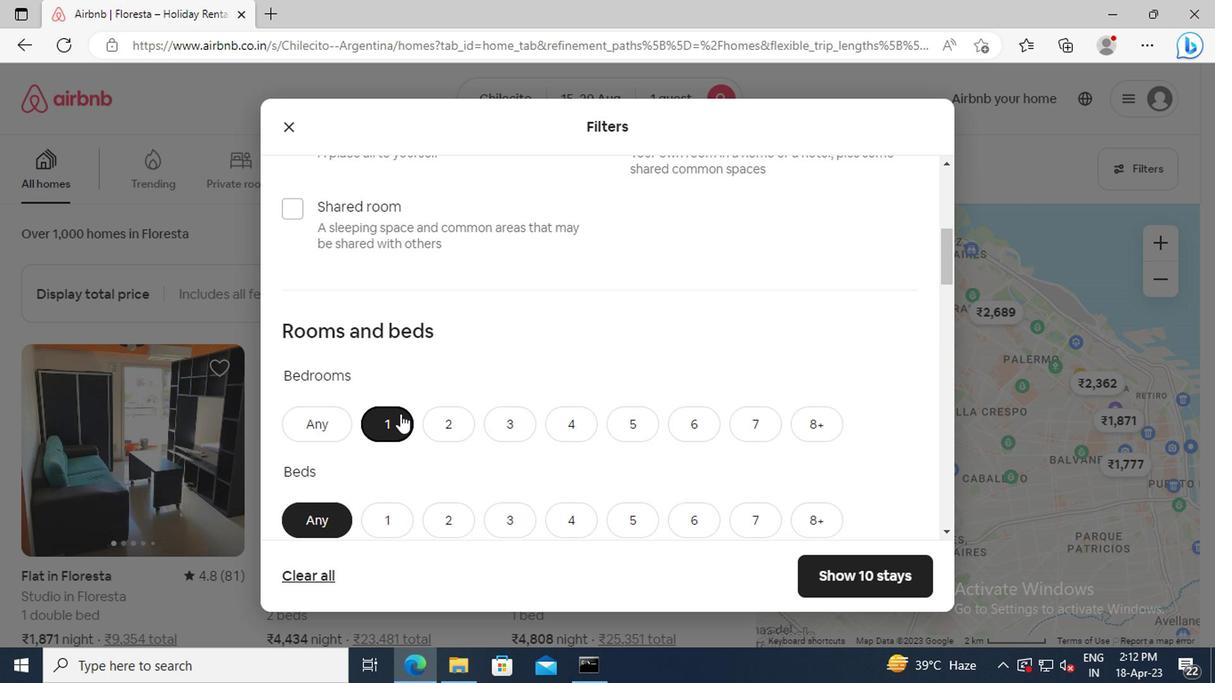 
Action: Mouse moved to (395, 453)
Screenshot: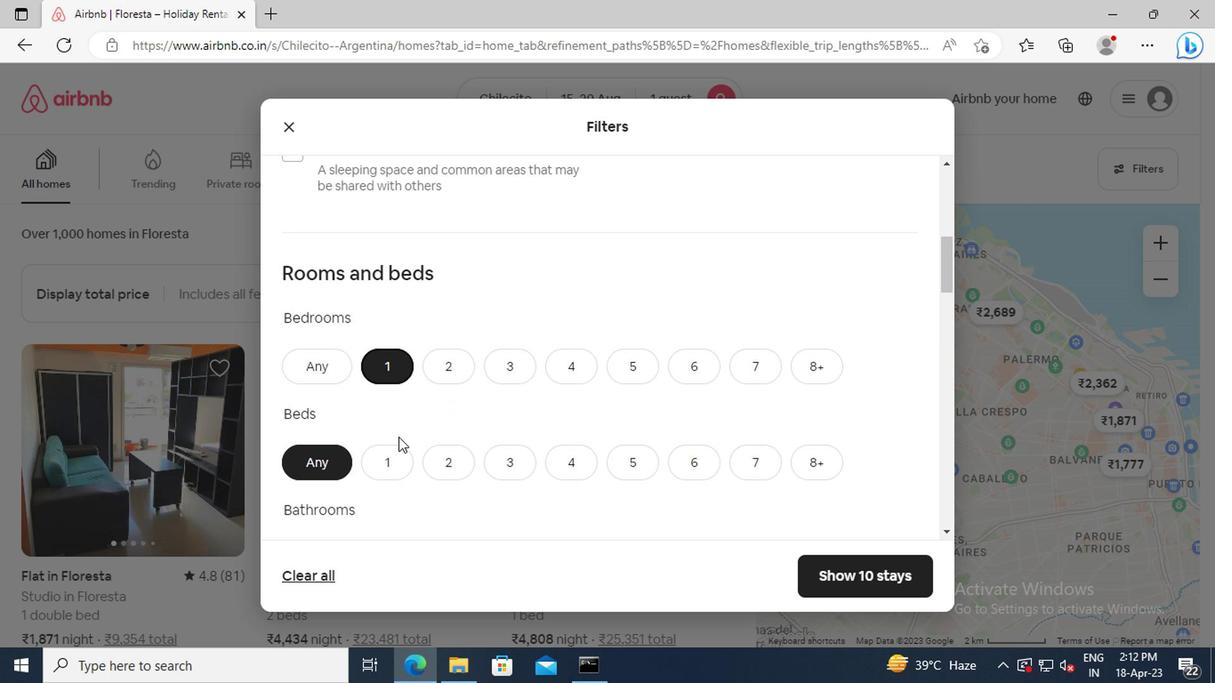 
Action: Mouse pressed left at (395, 453)
Screenshot: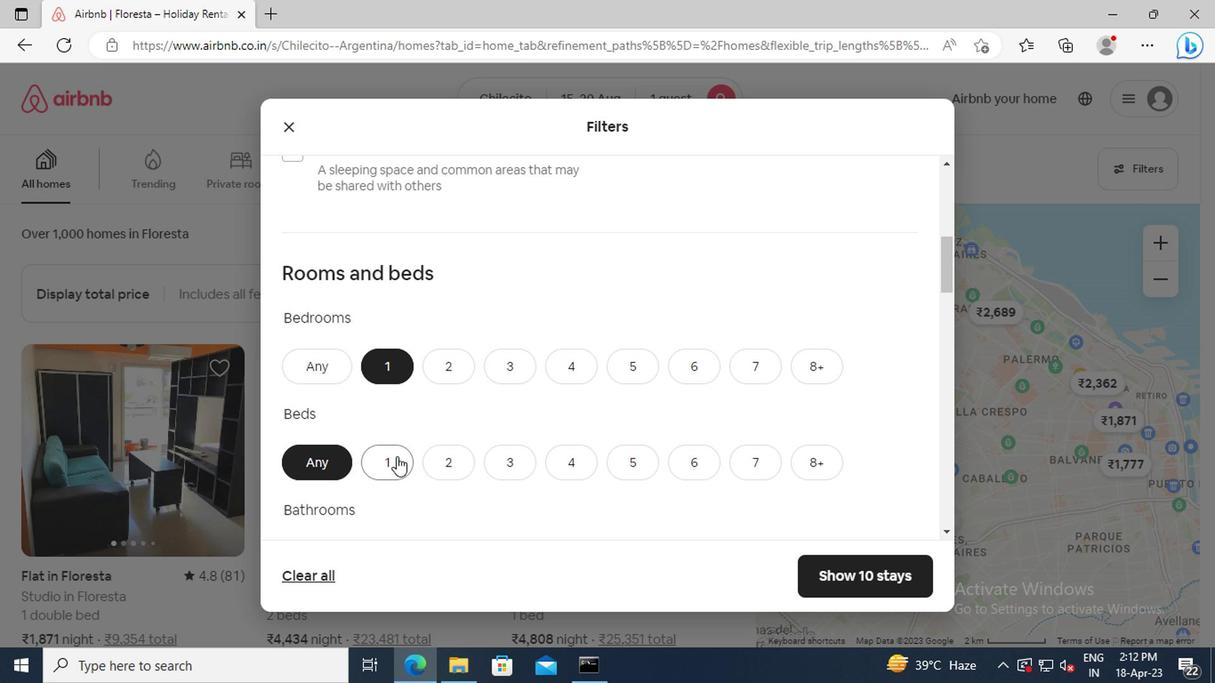 
Action: Mouse scrolled (395, 452) with delta (0, -1)
Screenshot: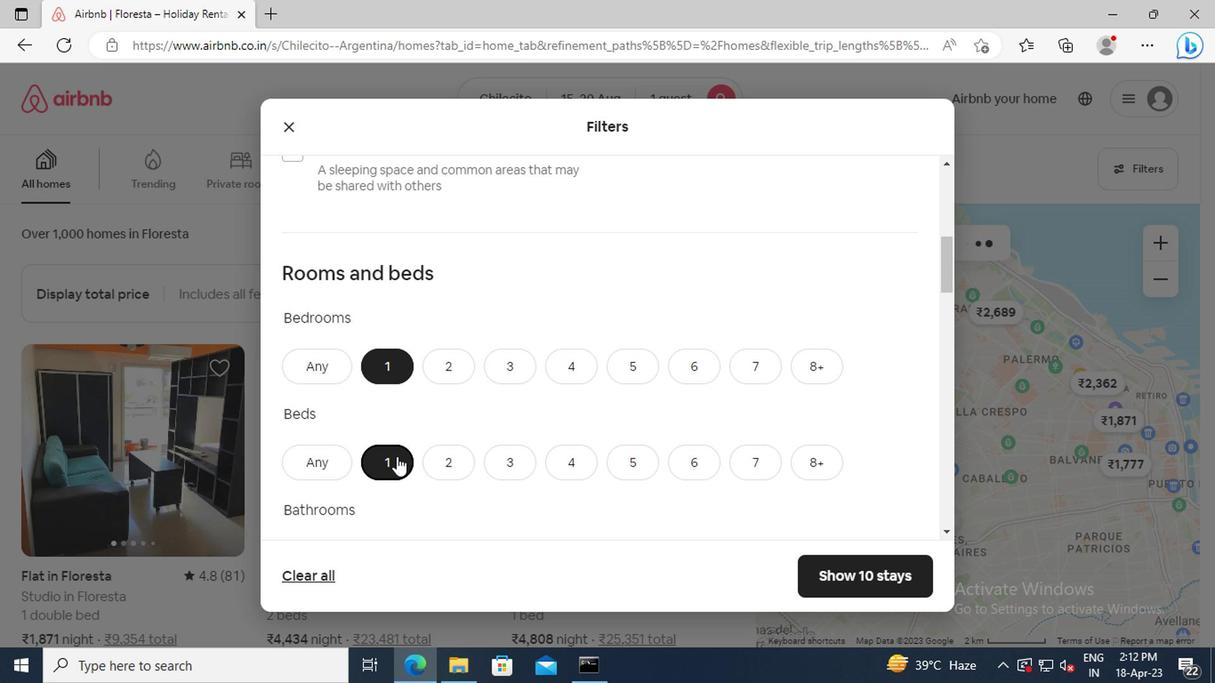 
Action: Mouse scrolled (395, 452) with delta (0, -1)
Screenshot: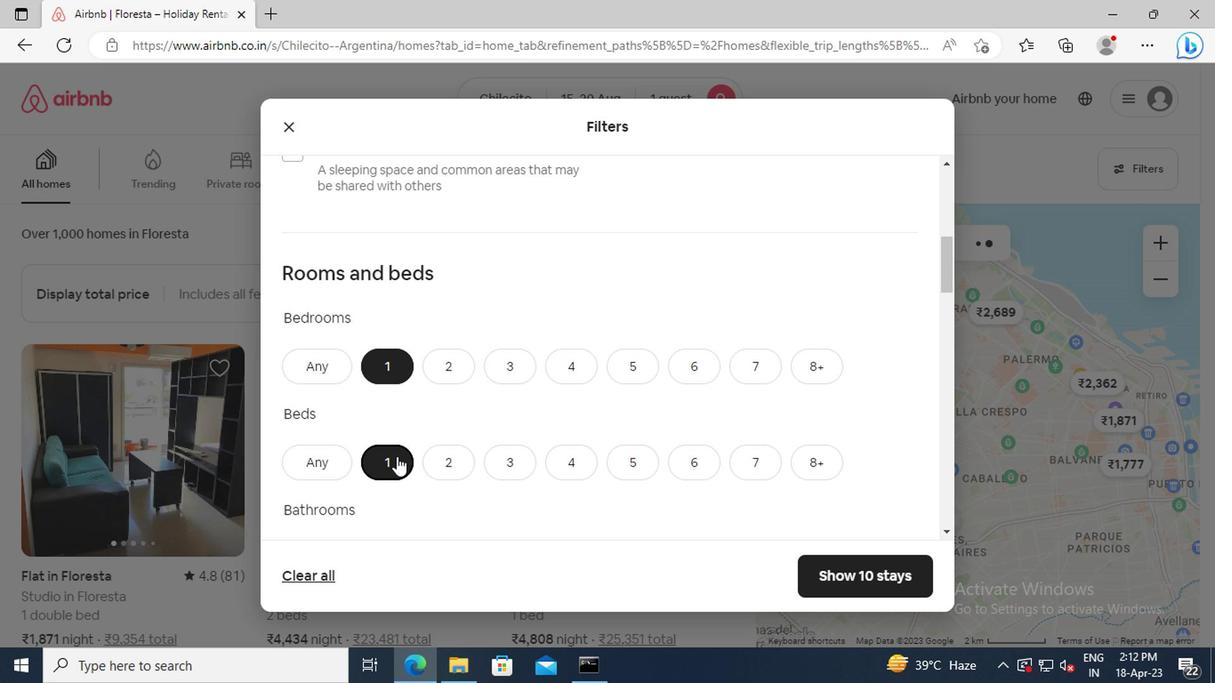 
Action: Mouse moved to (389, 446)
Screenshot: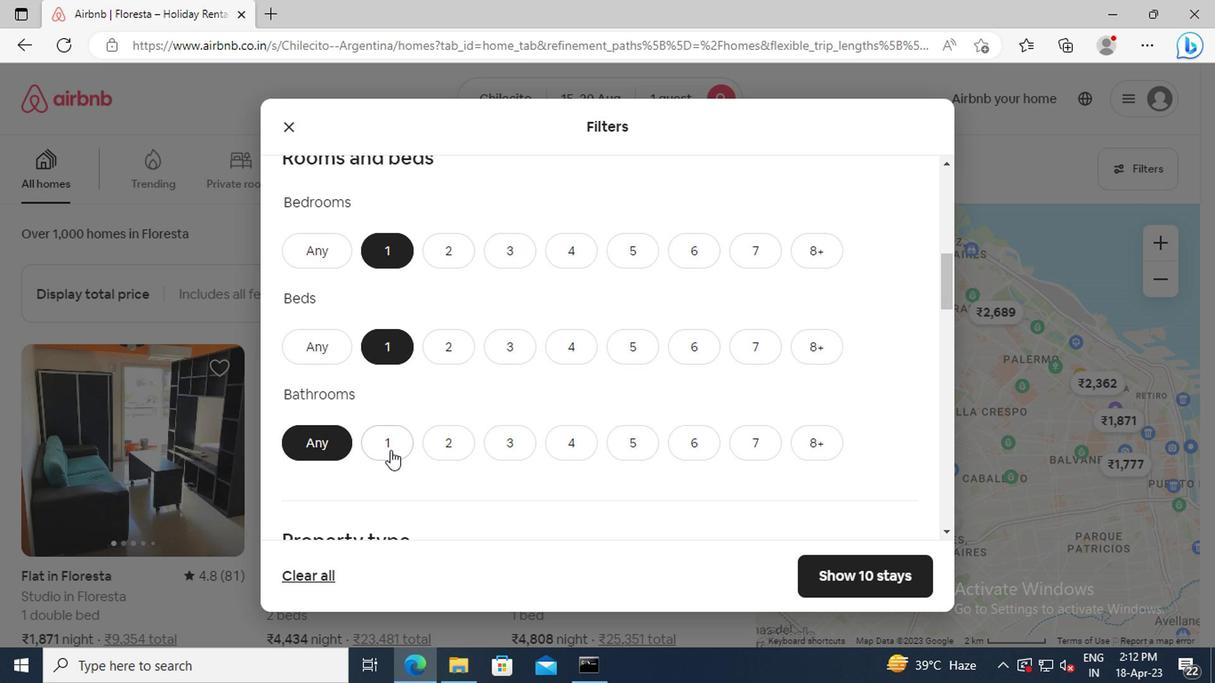 
Action: Mouse pressed left at (389, 446)
Screenshot: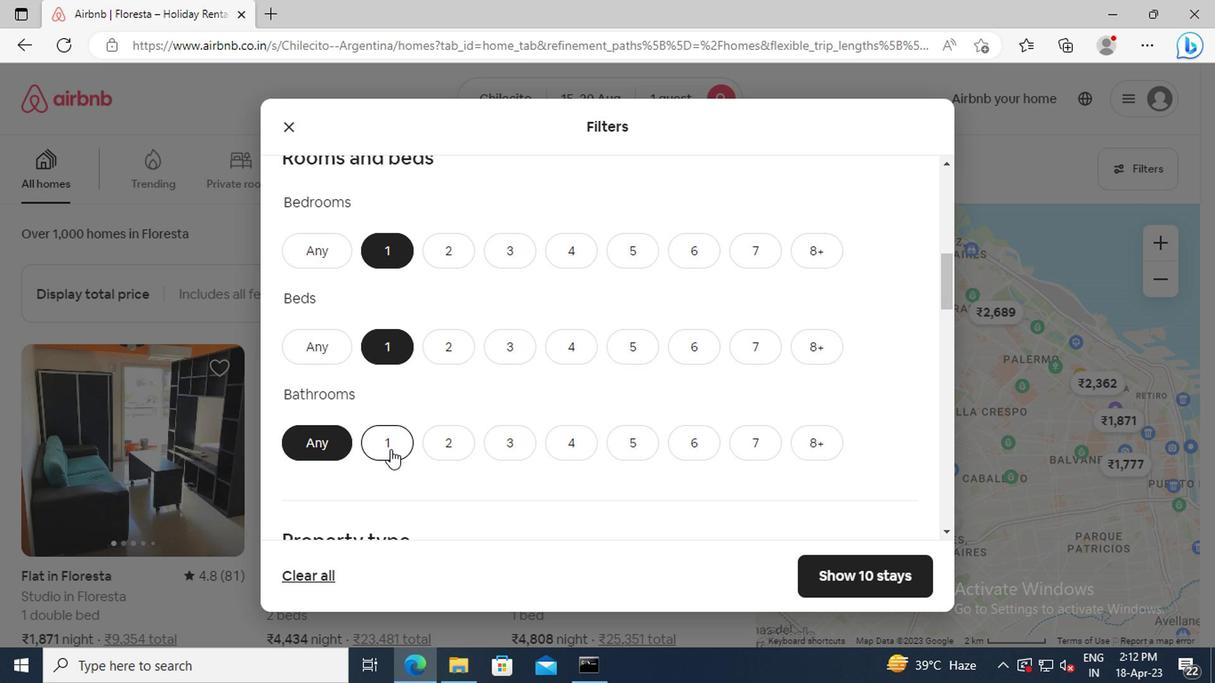 
Action: Mouse scrolled (389, 445) with delta (0, -1)
Screenshot: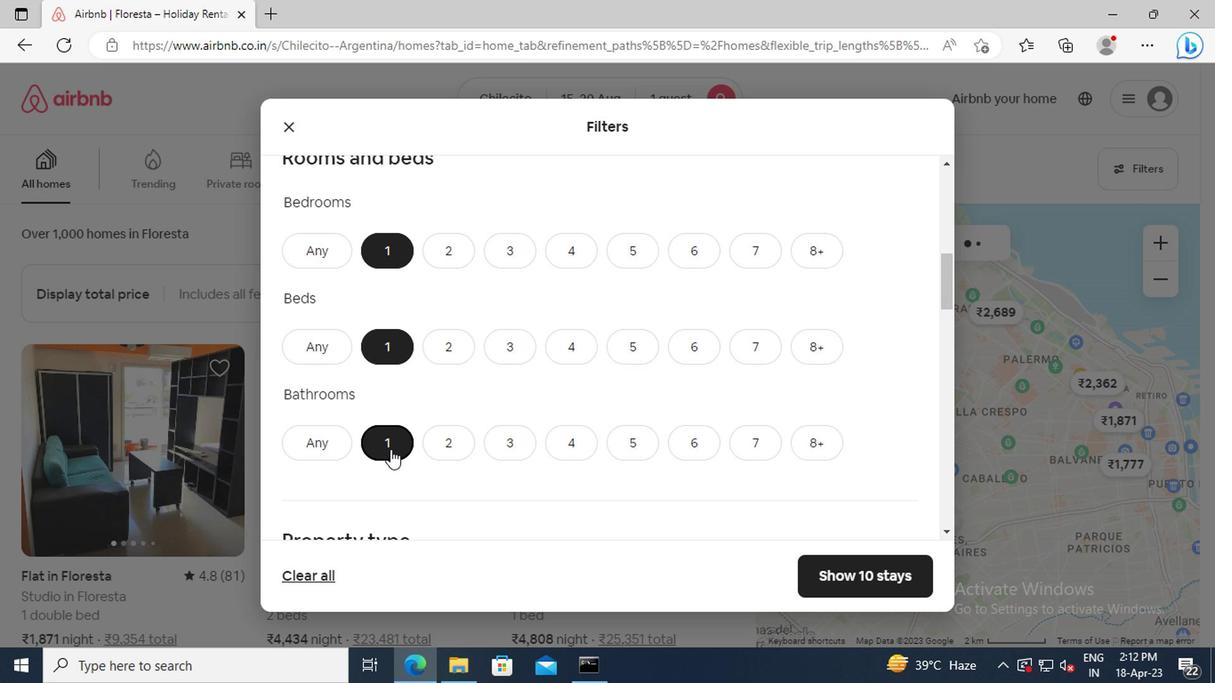 
Action: Mouse scrolled (389, 445) with delta (0, -1)
Screenshot: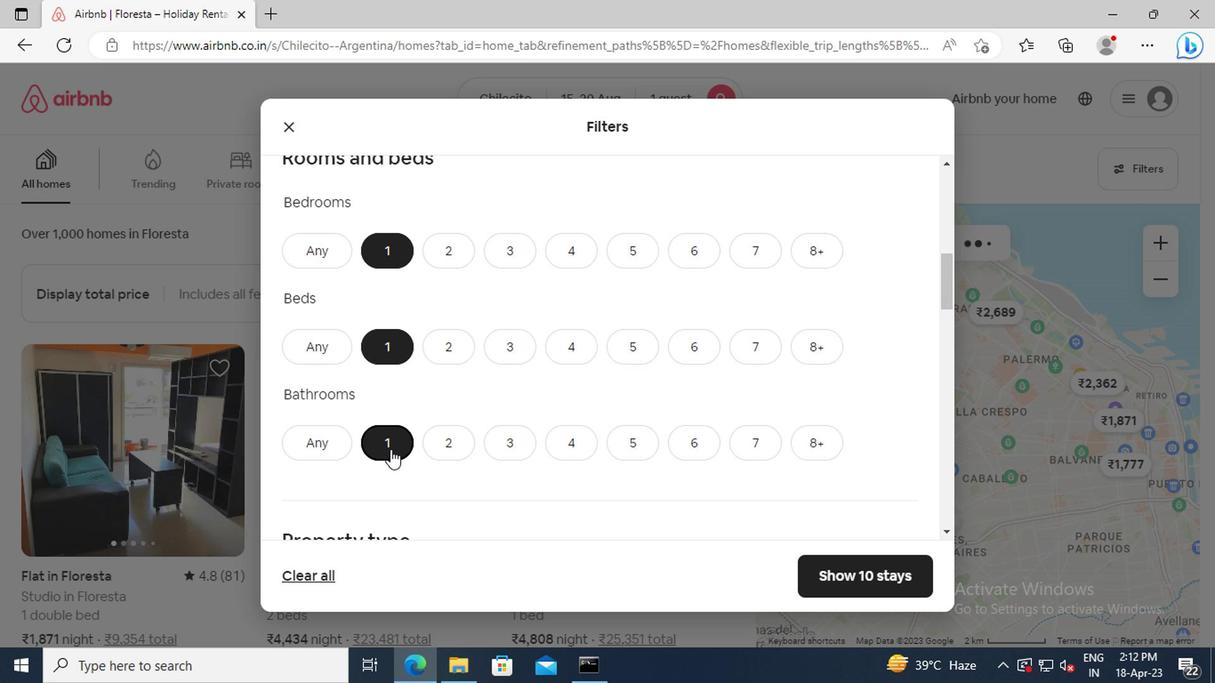 
Action: Mouse moved to (389, 438)
Screenshot: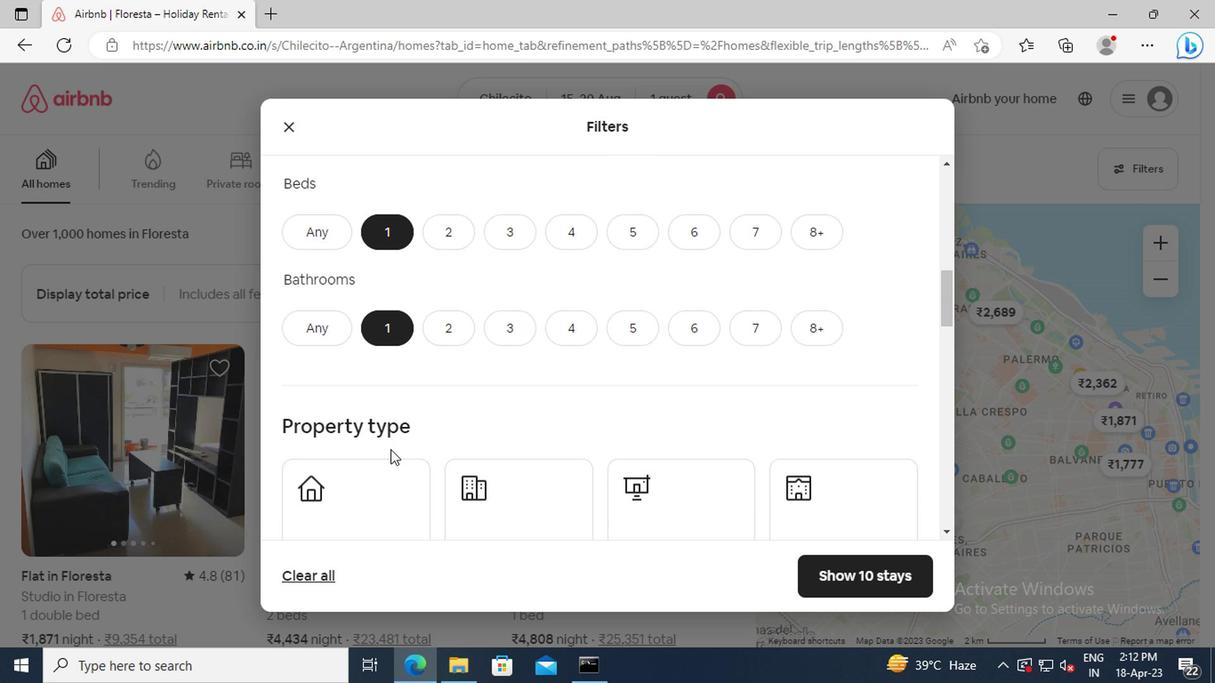 
Action: Mouse scrolled (389, 436) with delta (0, -1)
Screenshot: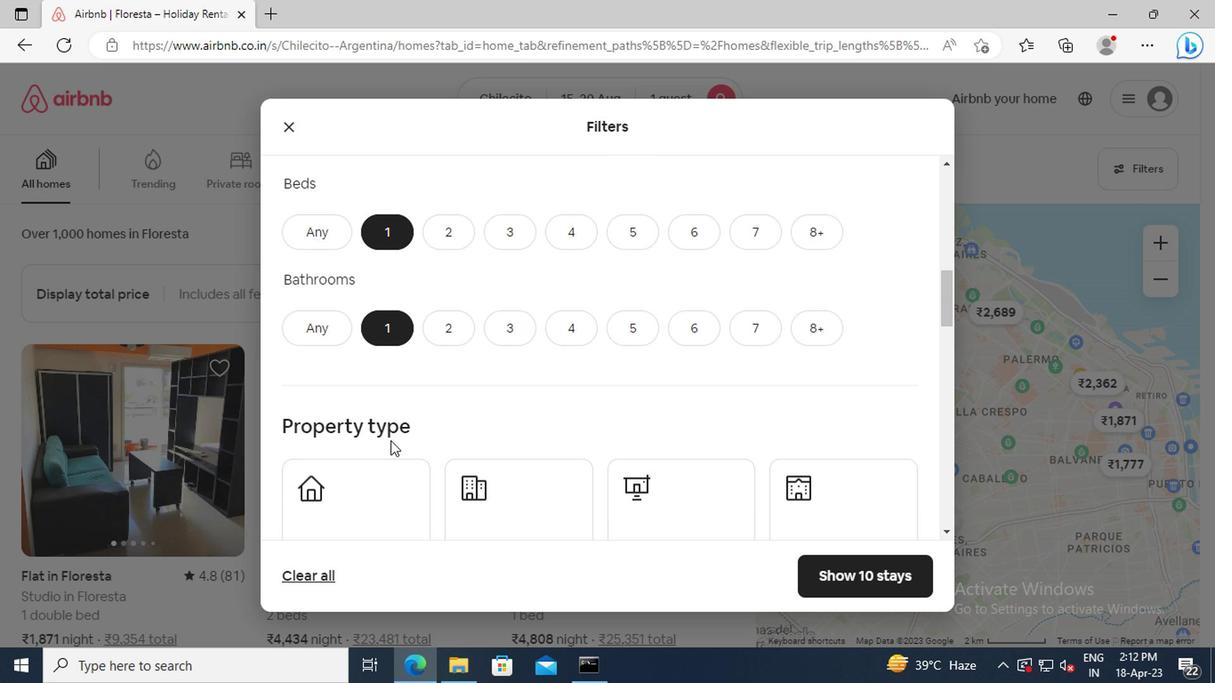 
Action: Mouse scrolled (389, 436) with delta (0, -1)
Screenshot: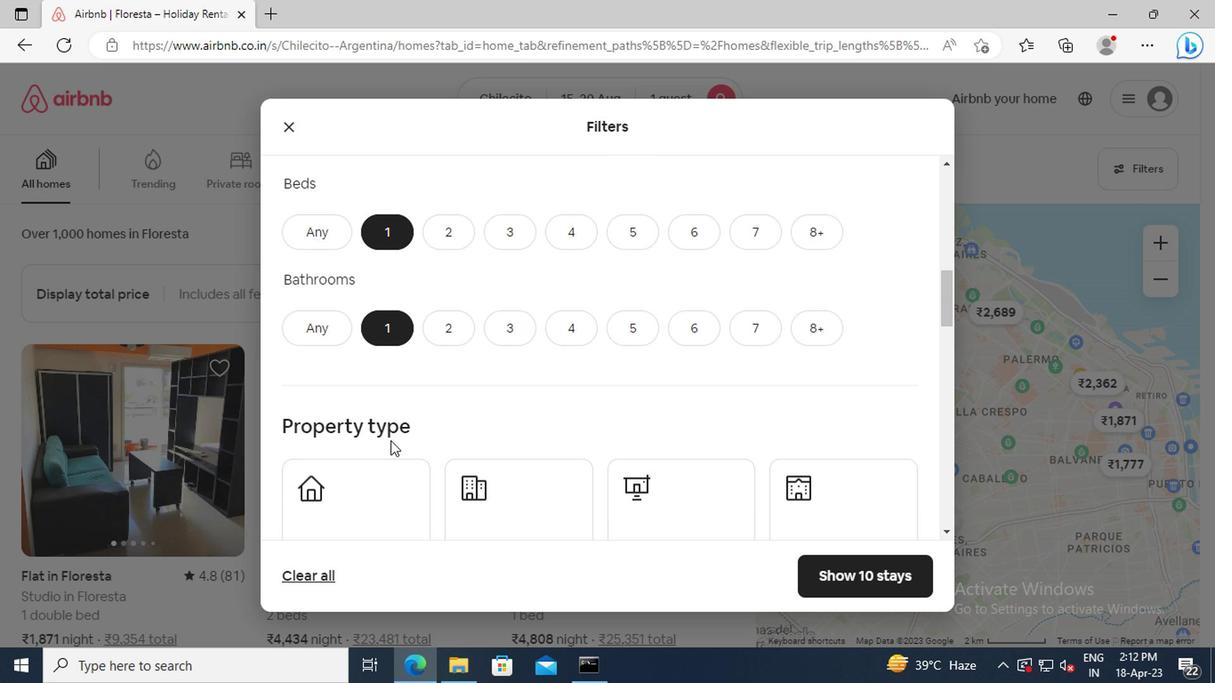 
Action: Mouse moved to (800, 410)
Screenshot: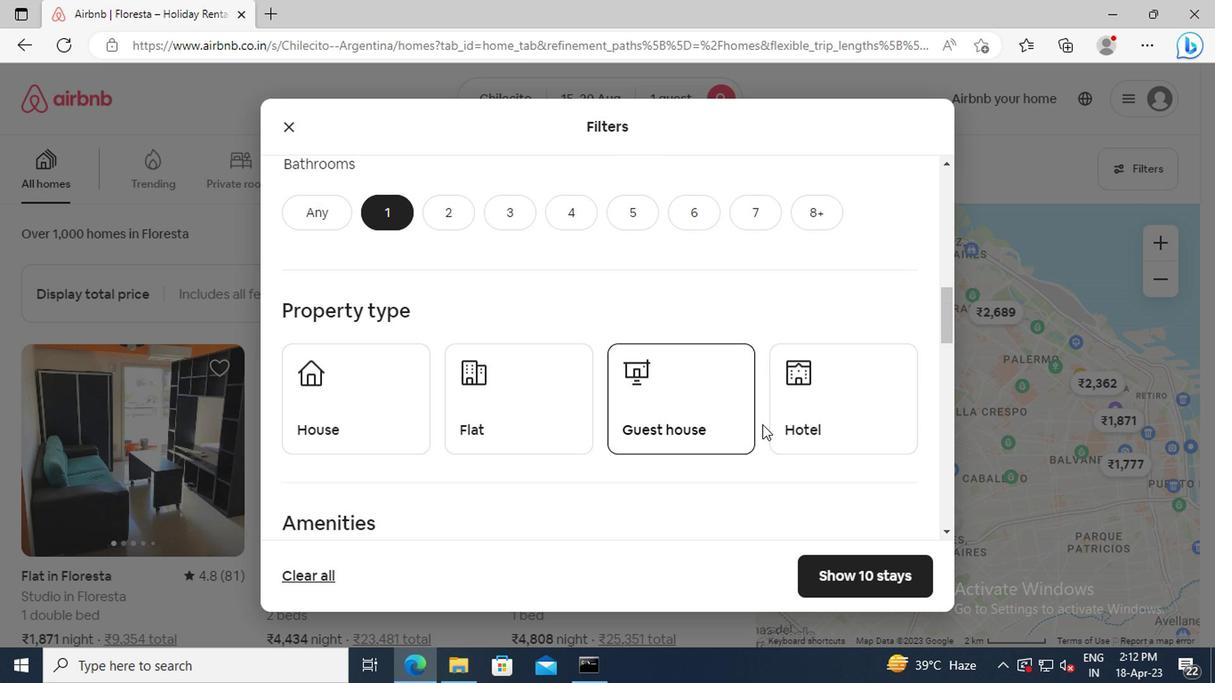 
Action: Mouse pressed left at (800, 410)
Screenshot: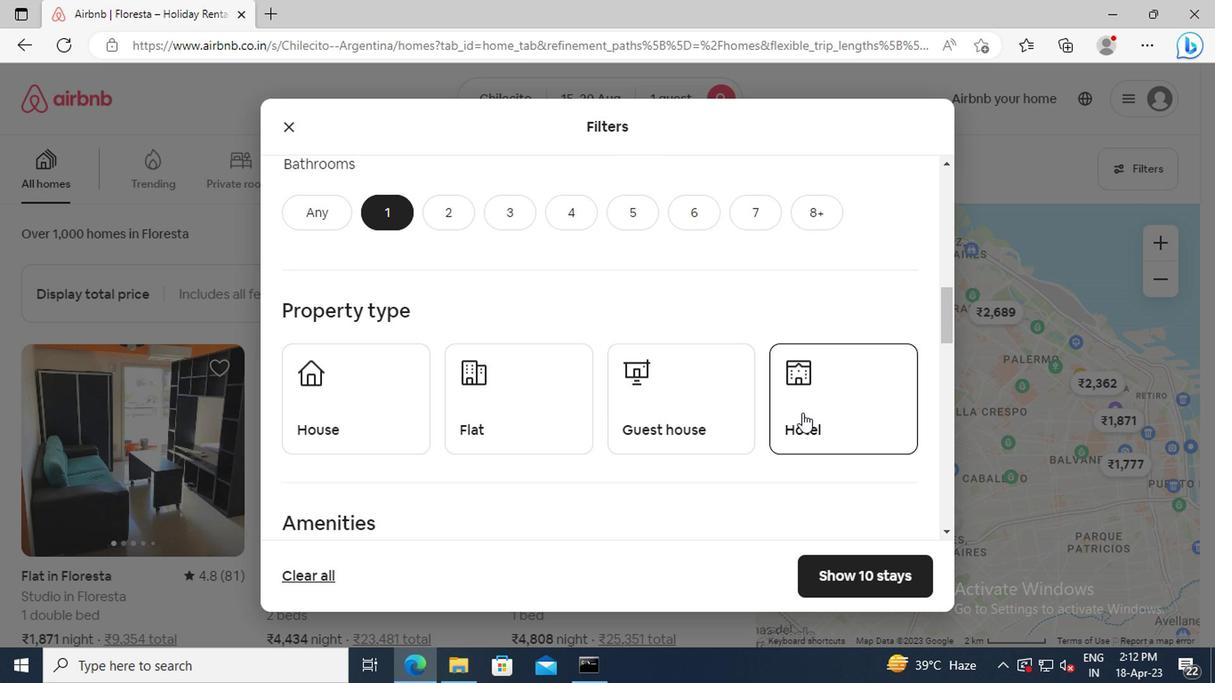 
Action: Mouse moved to (502, 357)
Screenshot: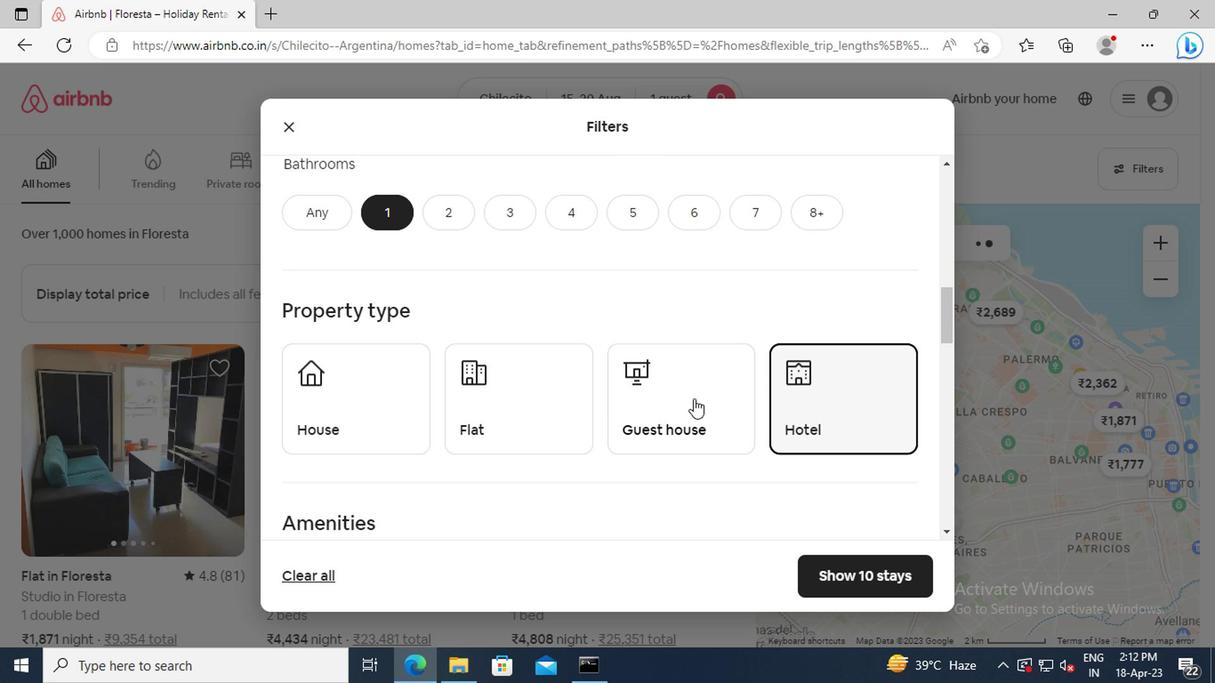 
Action: Mouse scrolled (502, 357) with delta (0, 0)
Screenshot: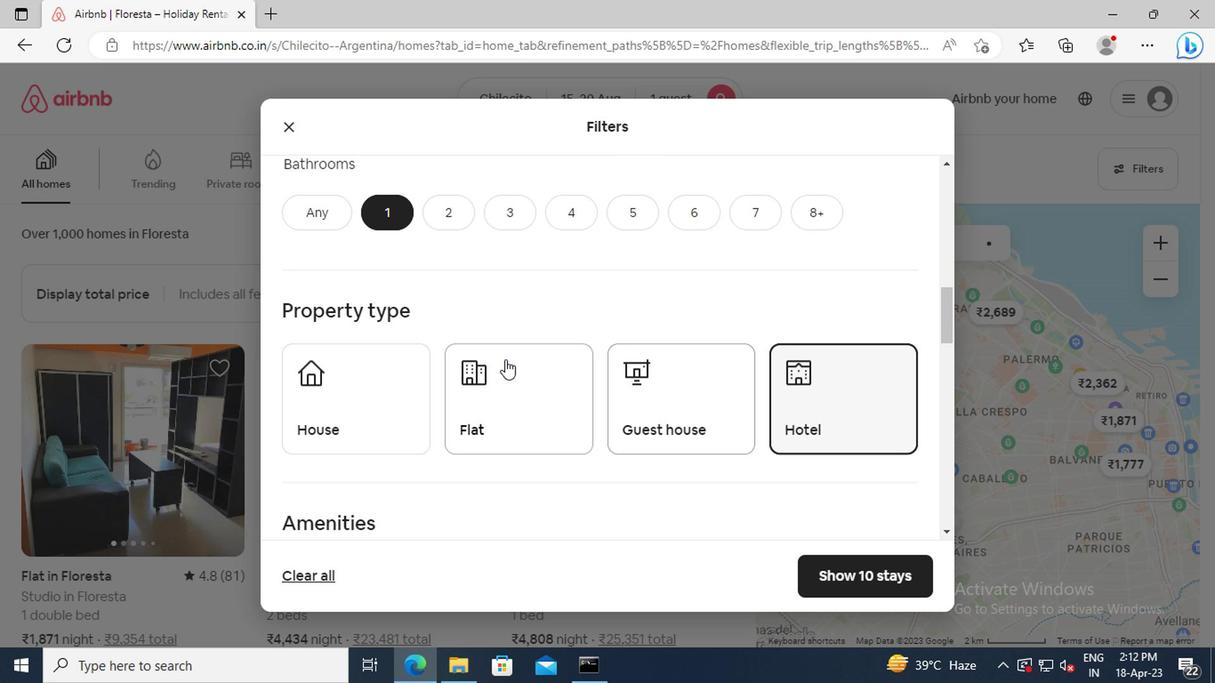 
Action: Mouse scrolled (502, 357) with delta (0, 0)
Screenshot: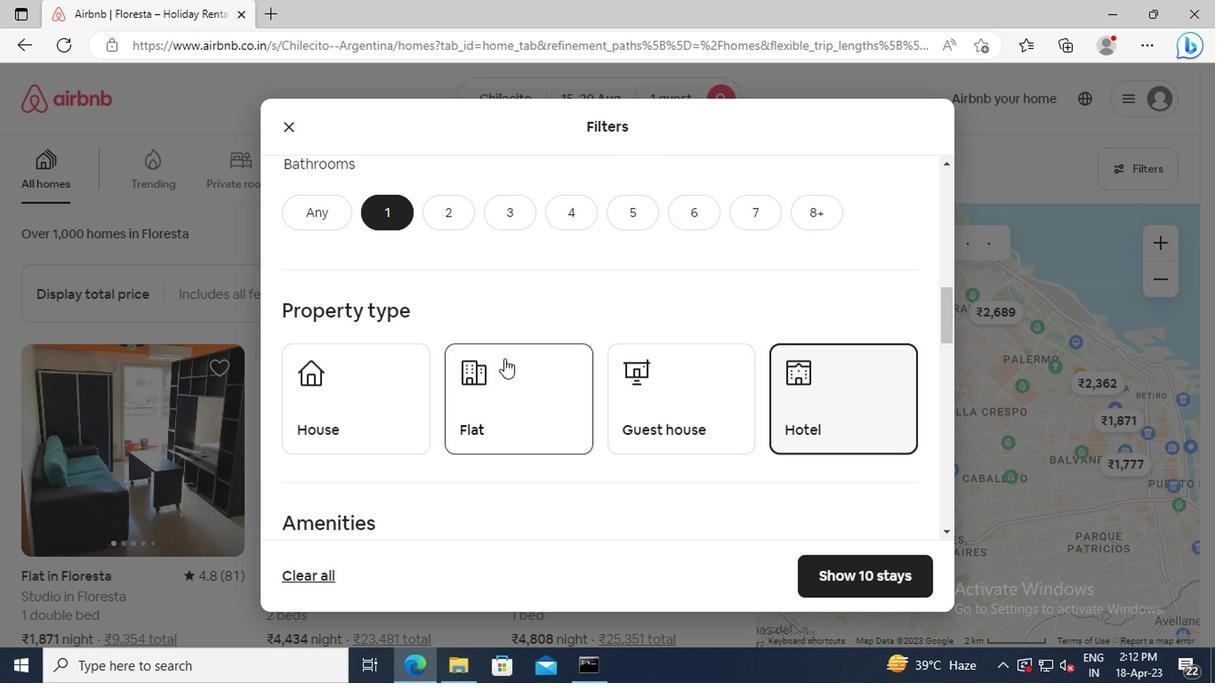 
Action: Mouse scrolled (502, 357) with delta (0, 0)
Screenshot: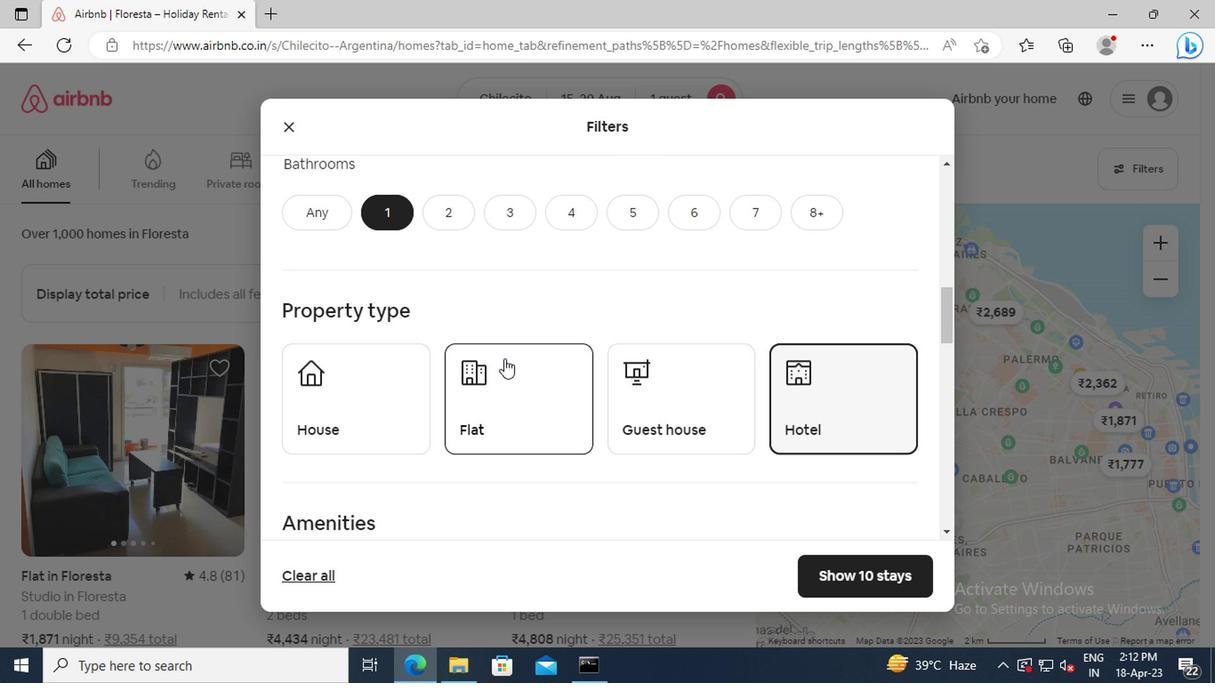 
Action: Mouse scrolled (502, 357) with delta (0, 0)
Screenshot: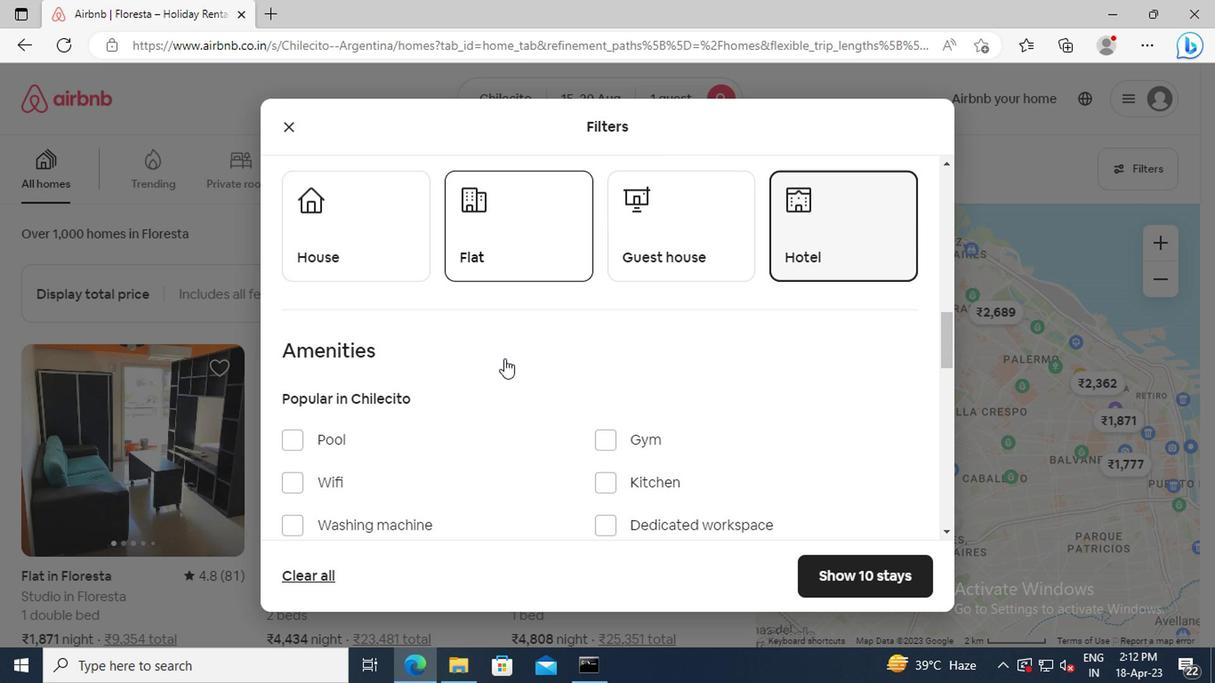 
Action: Mouse scrolled (502, 357) with delta (0, 0)
Screenshot: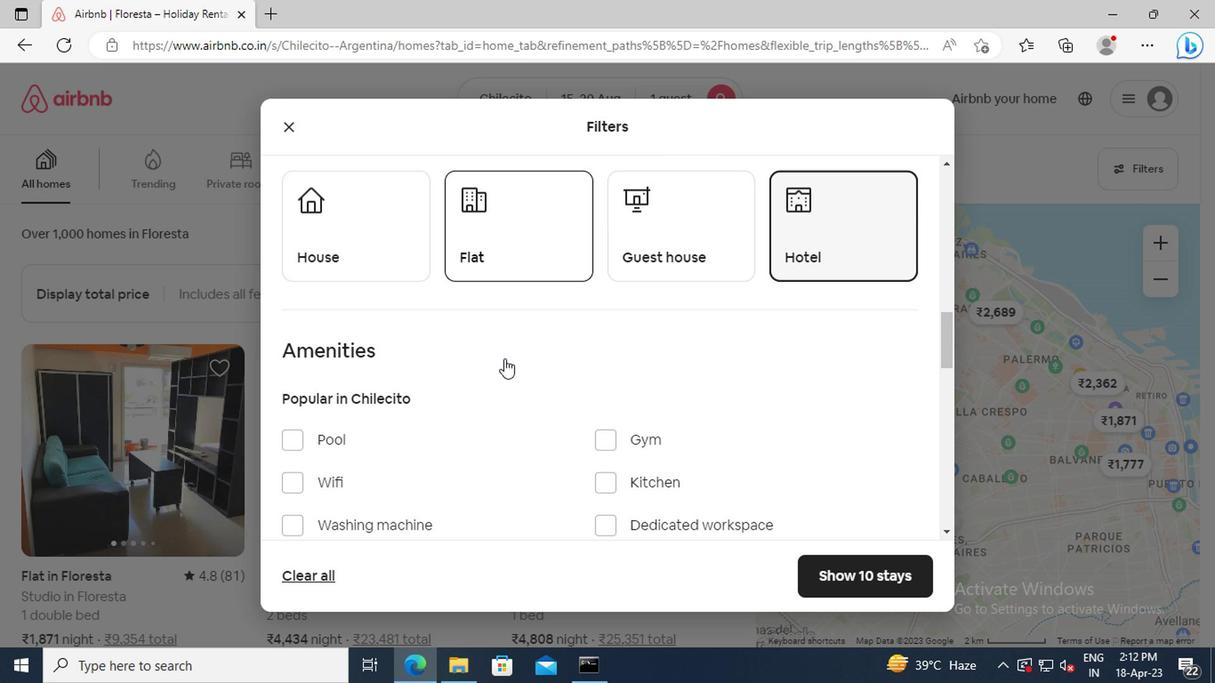 
Action: Mouse scrolled (502, 357) with delta (0, 0)
Screenshot: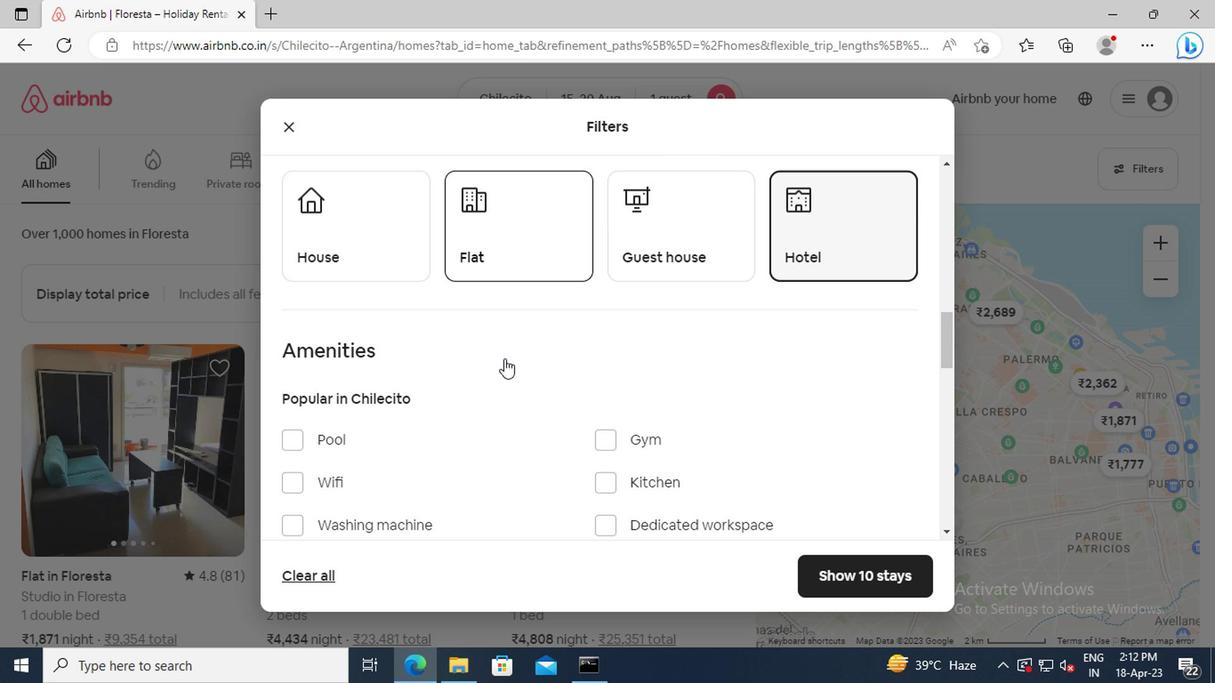 
Action: Mouse moved to (343, 385)
Screenshot: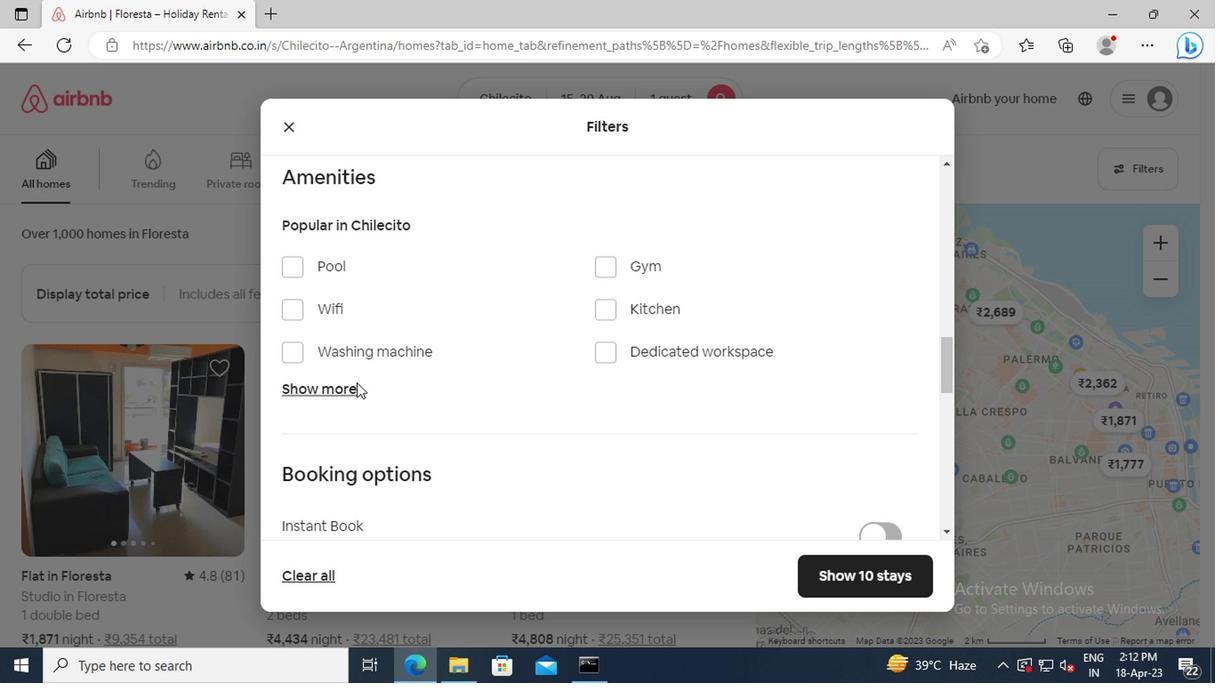 
Action: Mouse pressed left at (343, 385)
Screenshot: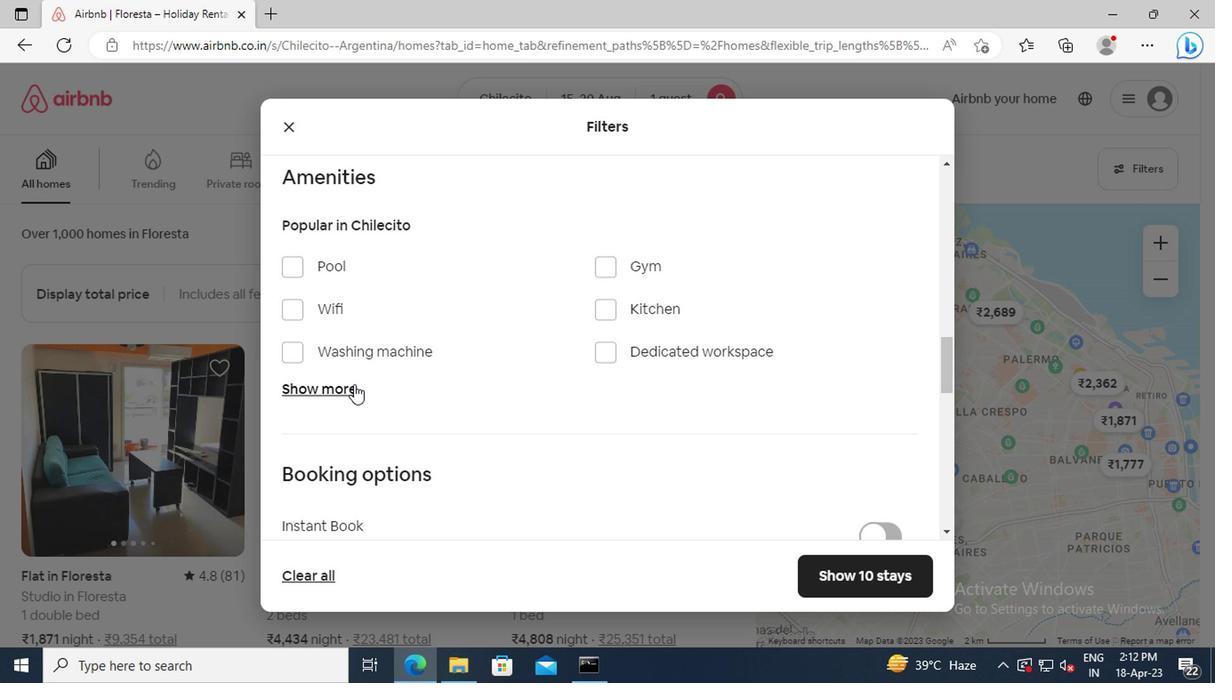 
Action: Mouse scrolled (343, 384) with delta (0, 0)
Screenshot: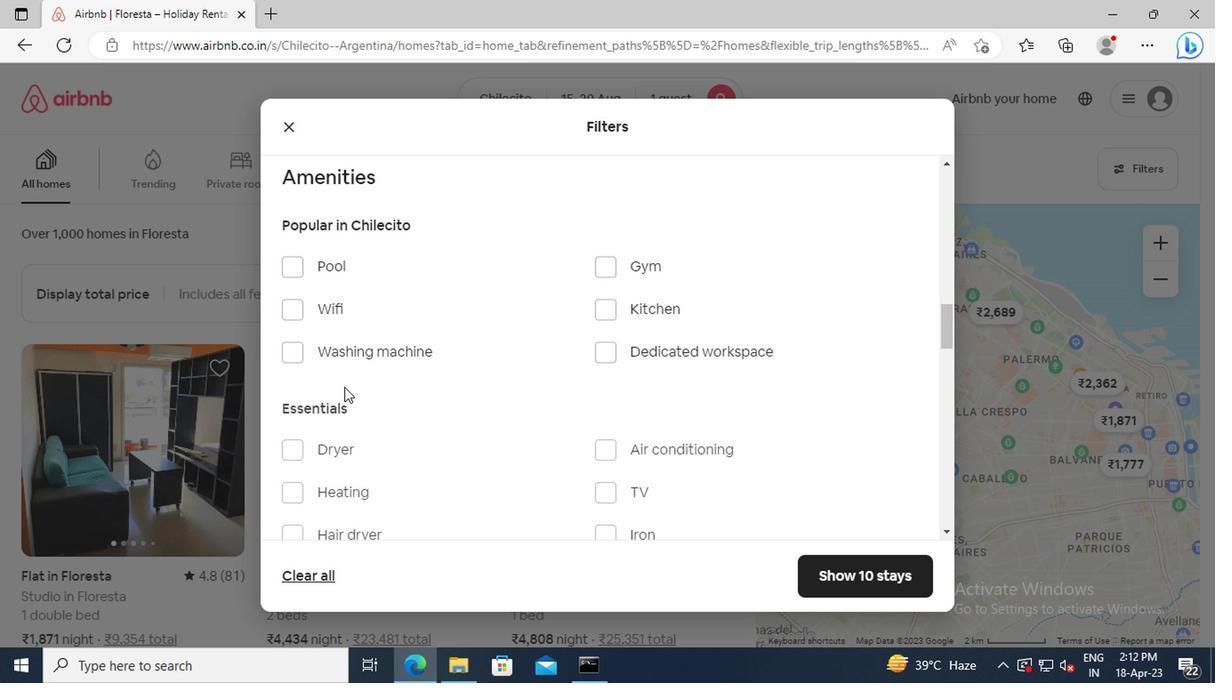 
Action: Mouse moved to (291, 438)
Screenshot: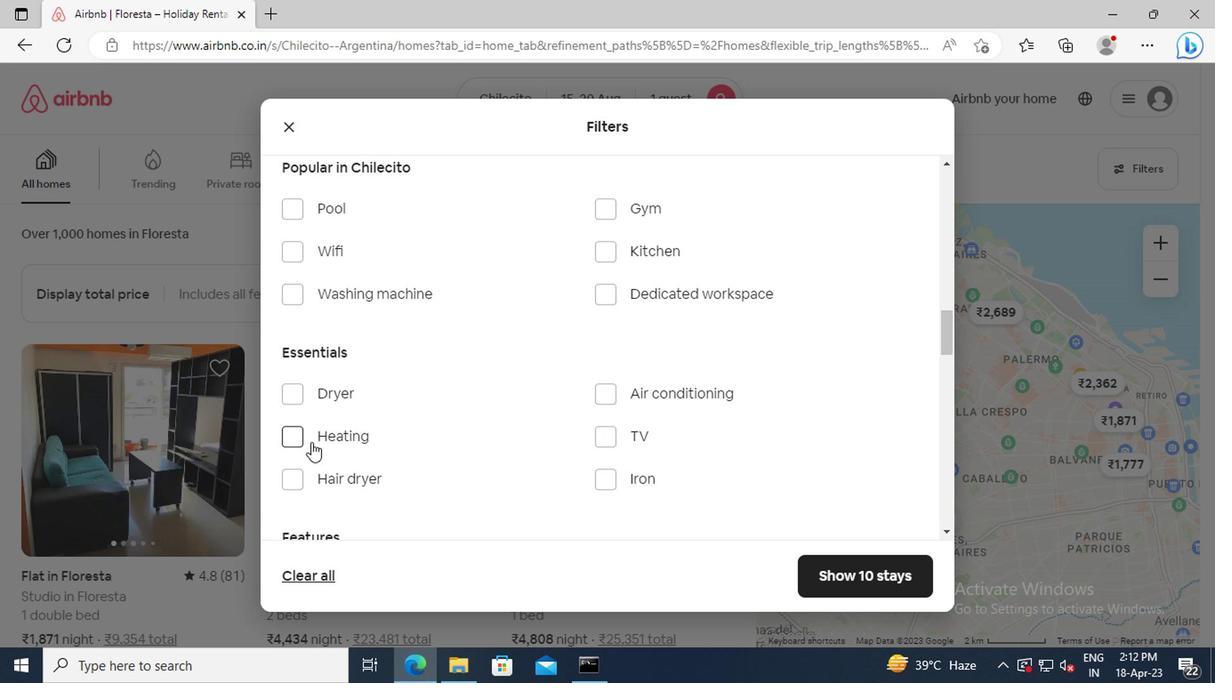 
Action: Mouse pressed left at (291, 438)
Screenshot: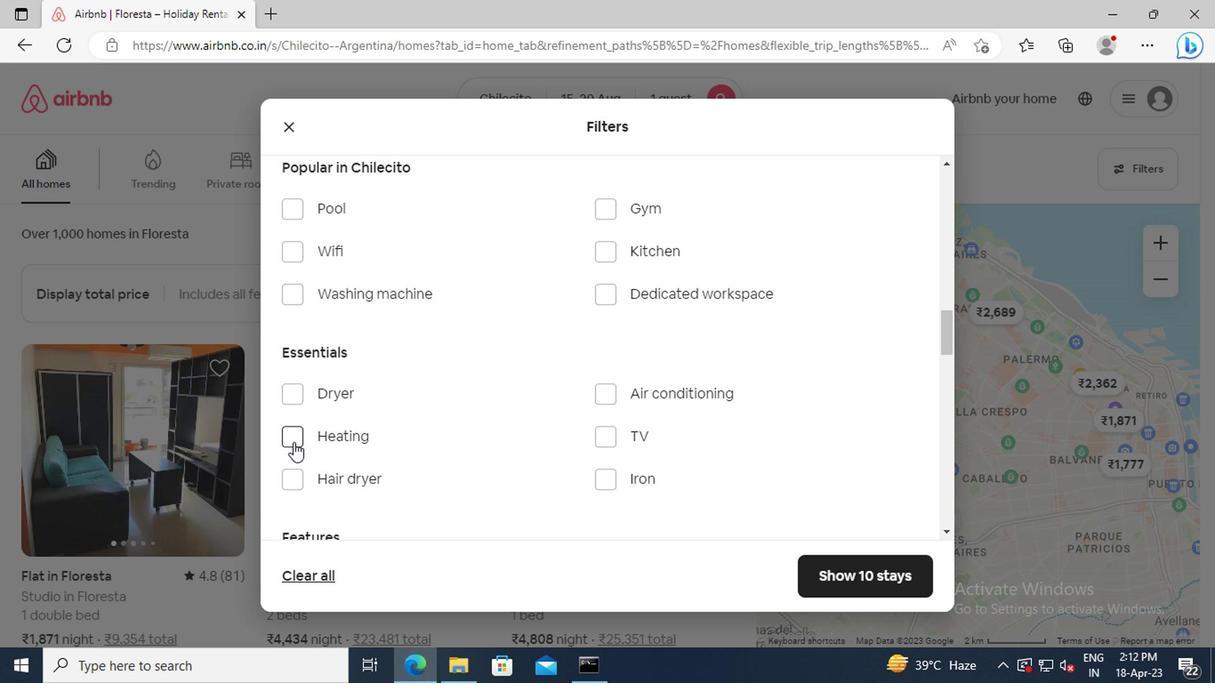 
Action: Mouse moved to (407, 426)
Screenshot: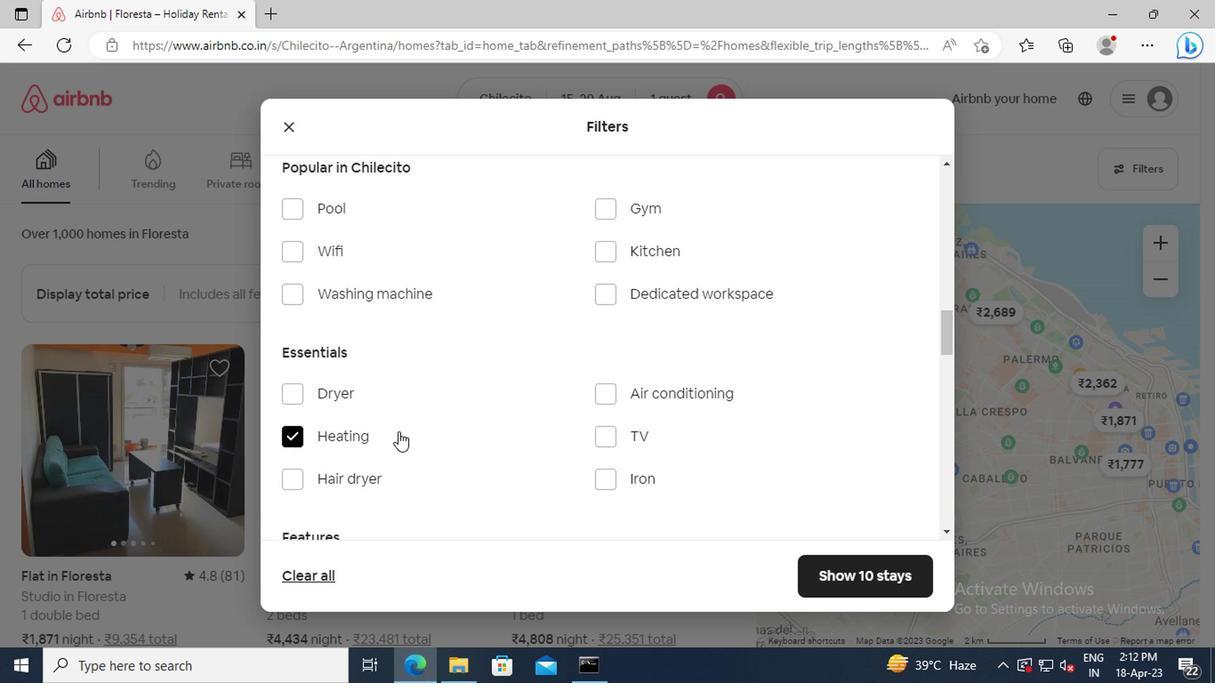 
Action: Mouse scrolled (407, 426) with delta (0, 0)
Screenshot: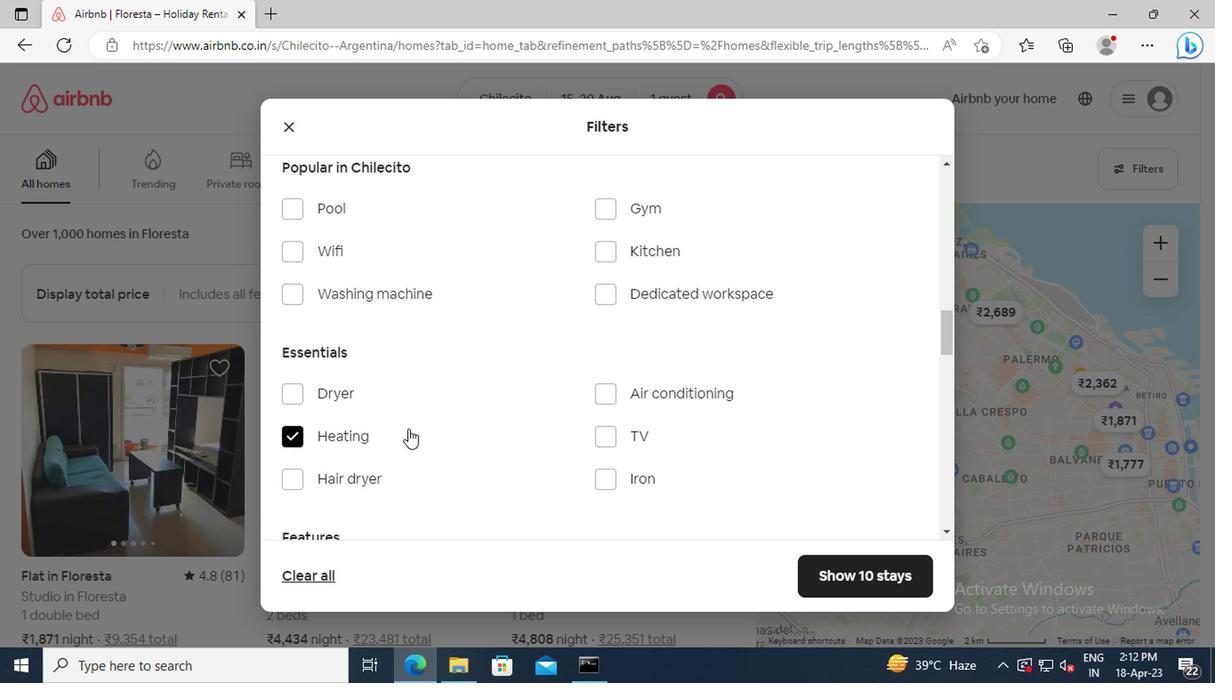 
Action: Mouse scrolled (407, 426) with delta (0, 0)
Screenshot: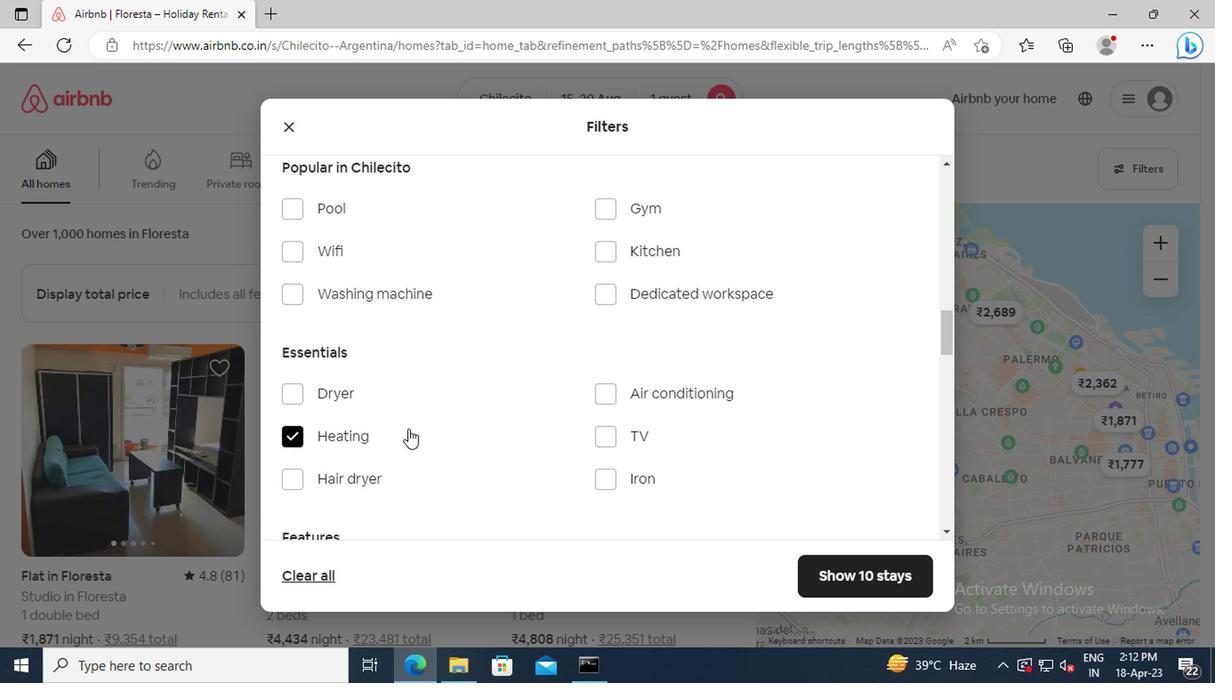 
Action: Mouse scrolled (407, 426) with delta (0, 0)
Screenshot: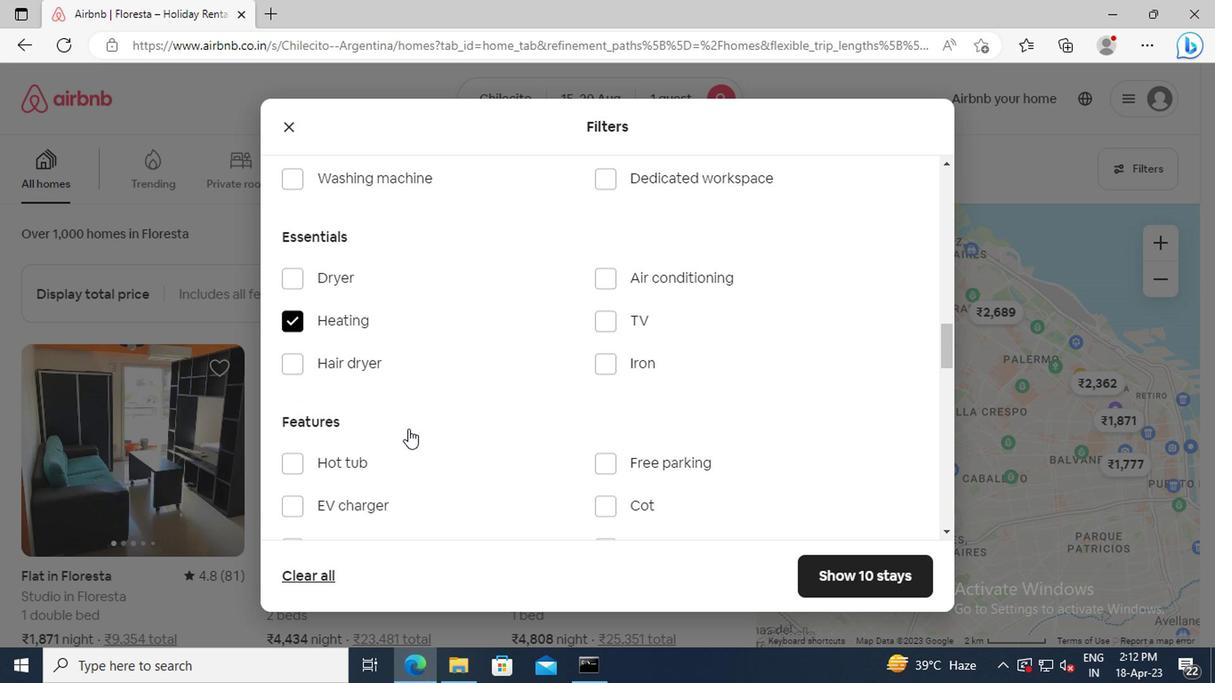 
Action: Mouse scrolled (407, 426) with delta (0, 0)
Screenshot: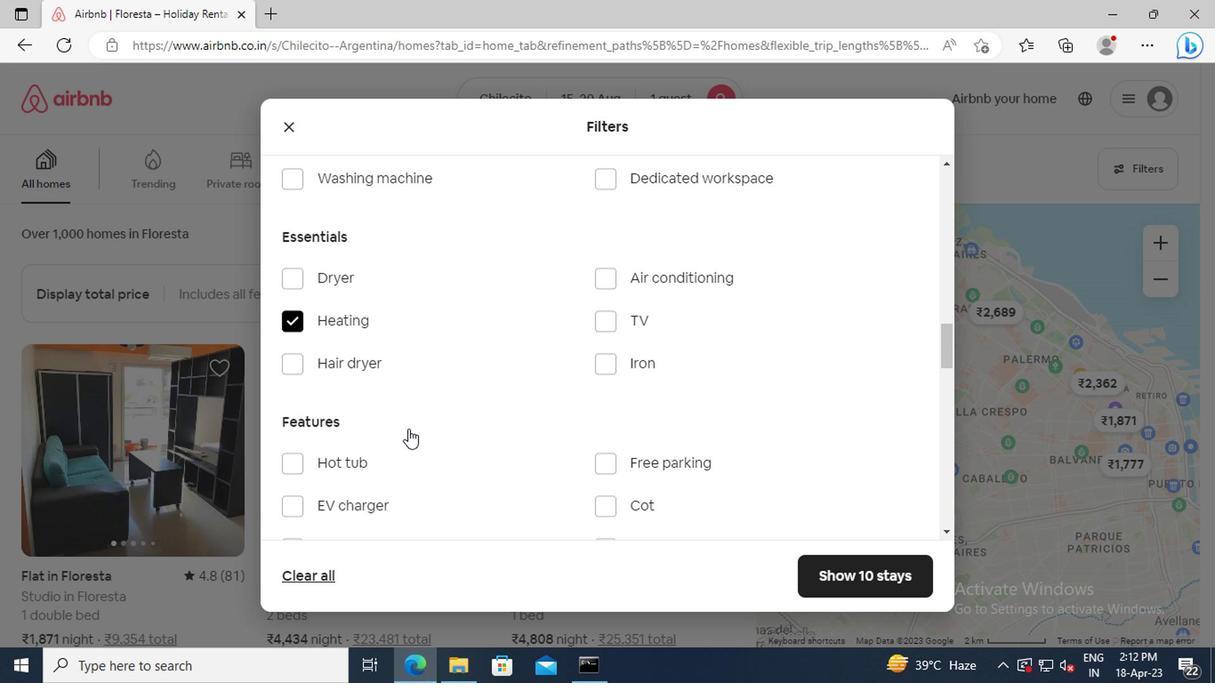 
Action: Mouse scrolled (407, 426) with delta (0, 0)
Screenshot: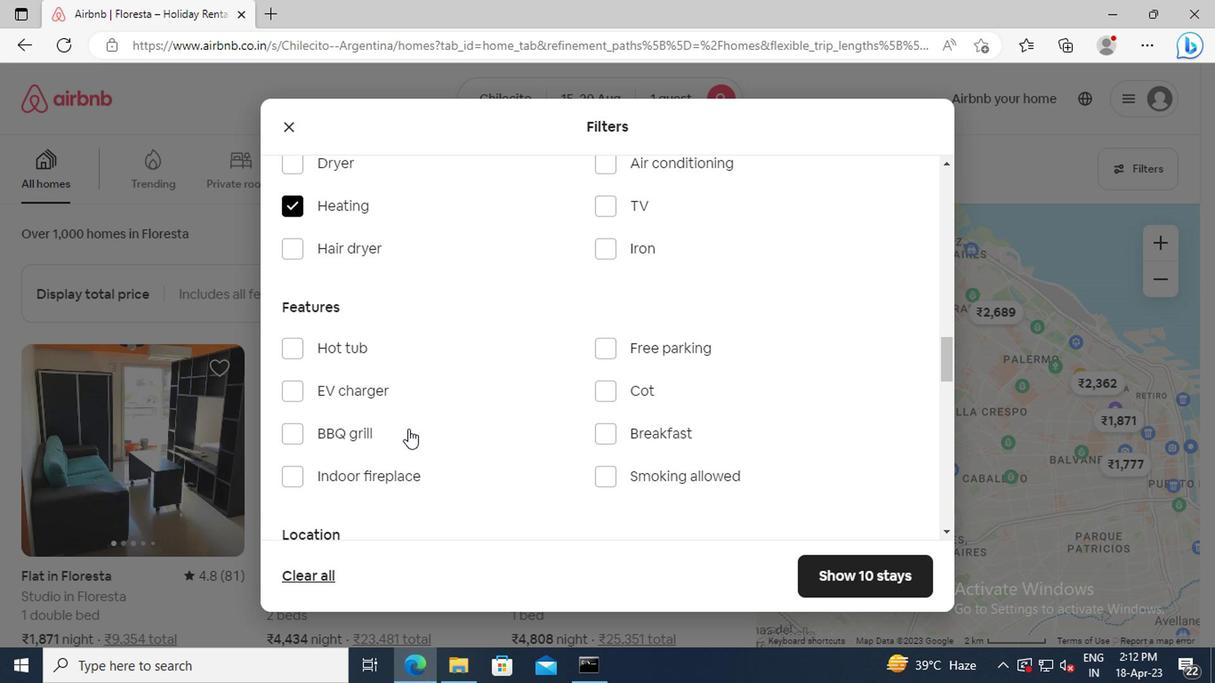 
Action: Mouse scrolled (407, 426) with delta (0, 0)
Screenshot: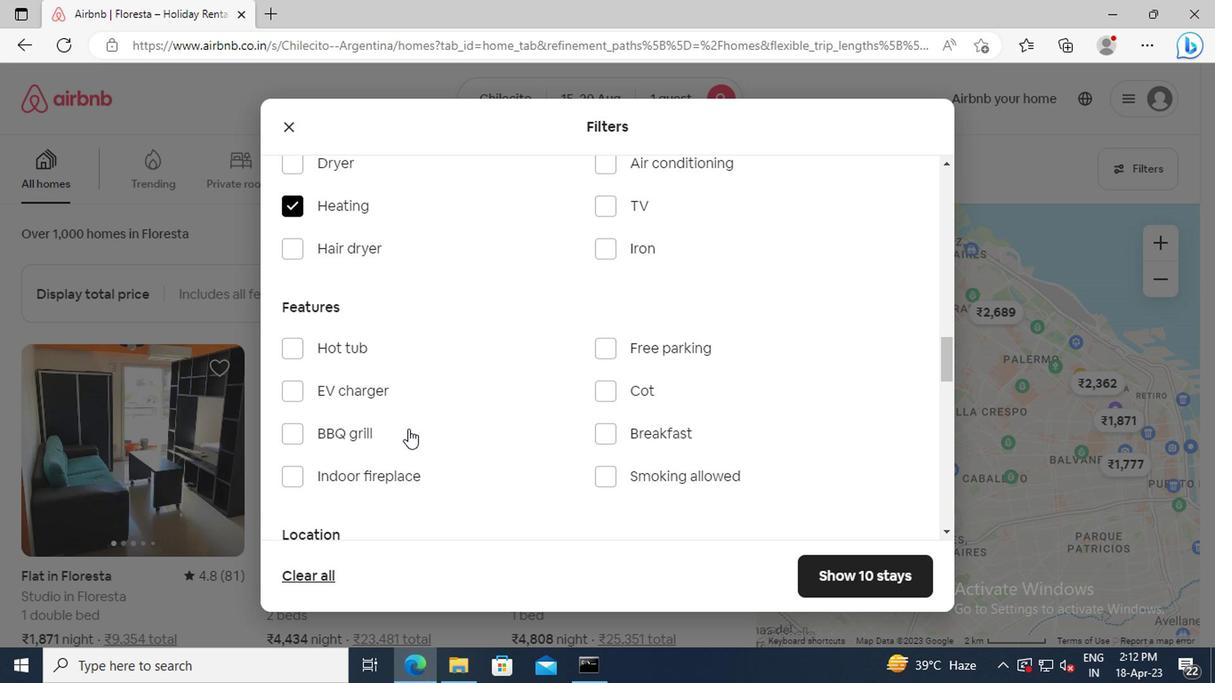 
Action: Mouse scrolled (407, 426) with delta (0, 0)
Screenshot: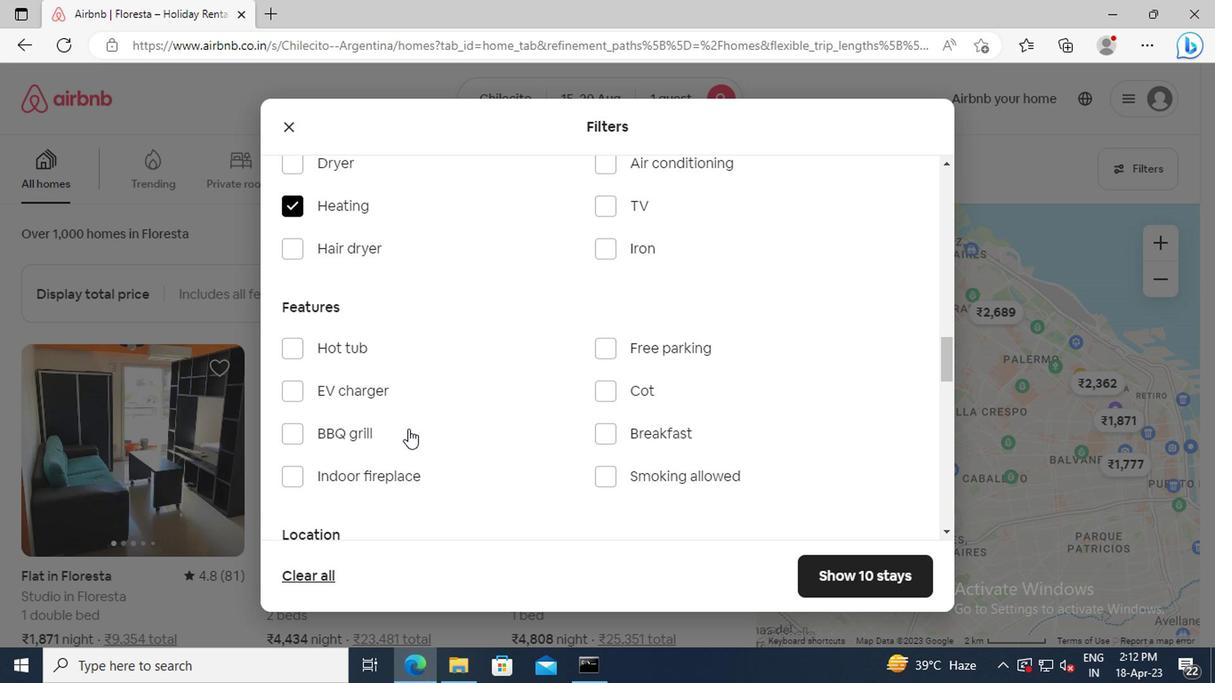 
Action: Mouse scrolled (407, 426) with delta (0, 0)
Screenshot: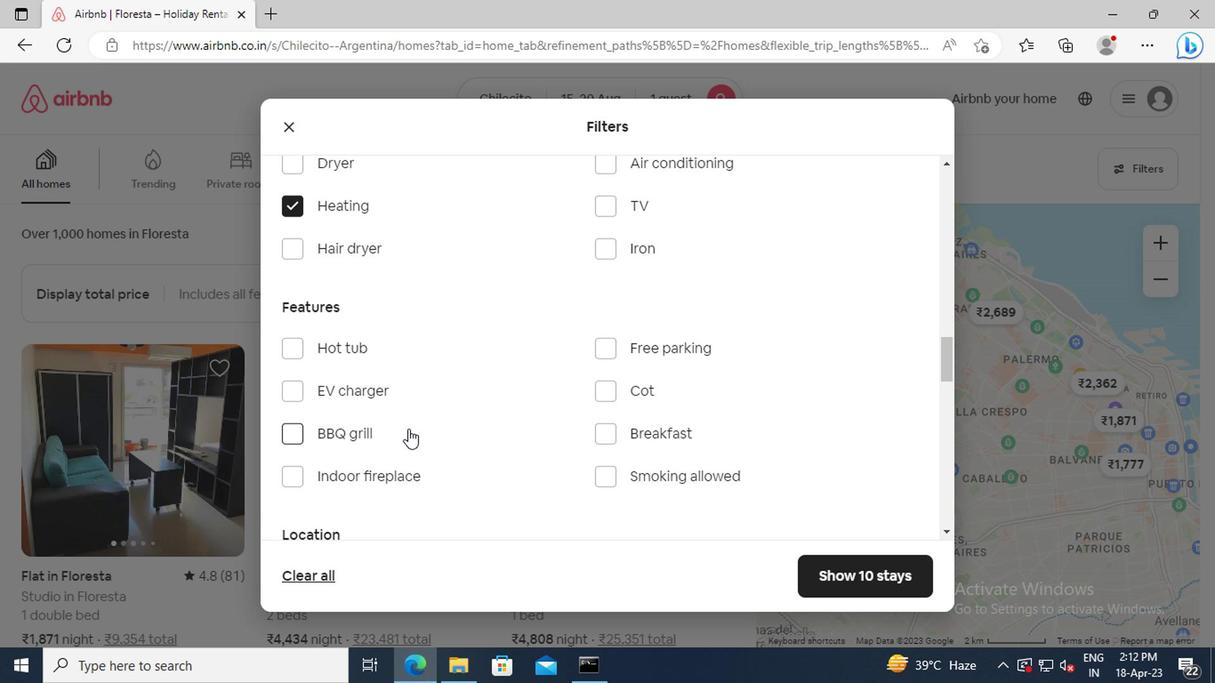 
Action: Mouse scrolled (407, 426) with delta (0, 0)
Screenshot: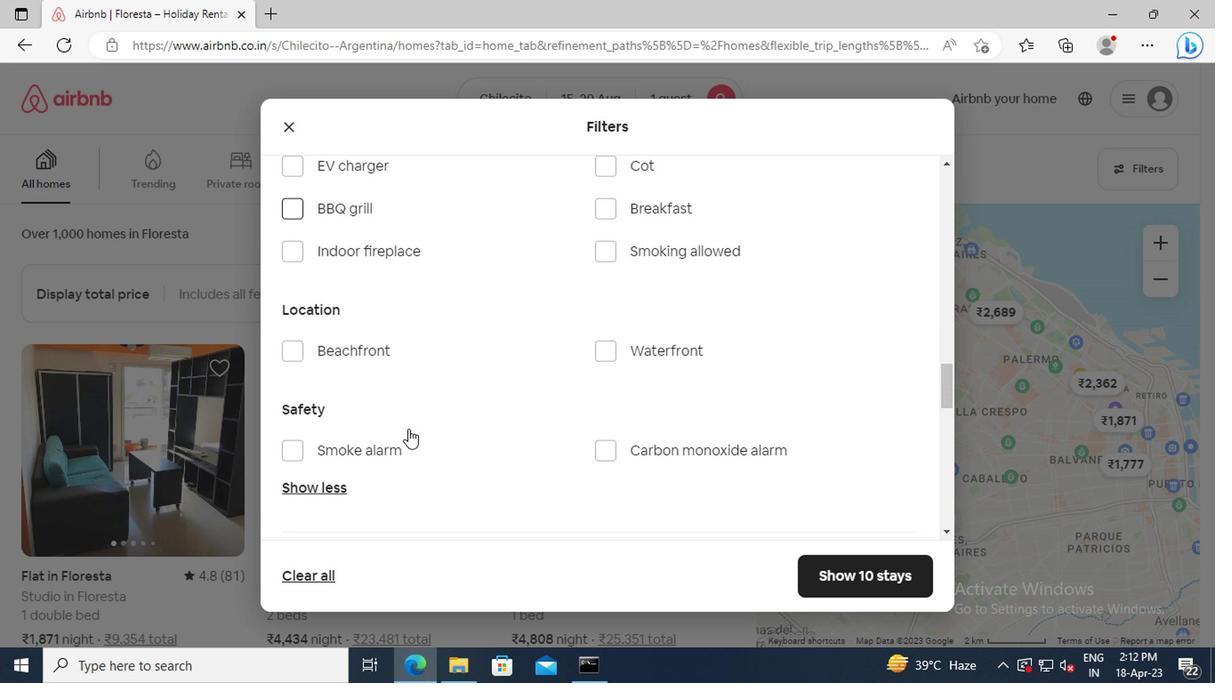 
Action: Mouse scrolled (407, 426) with delta (0, 0)
Screenshot: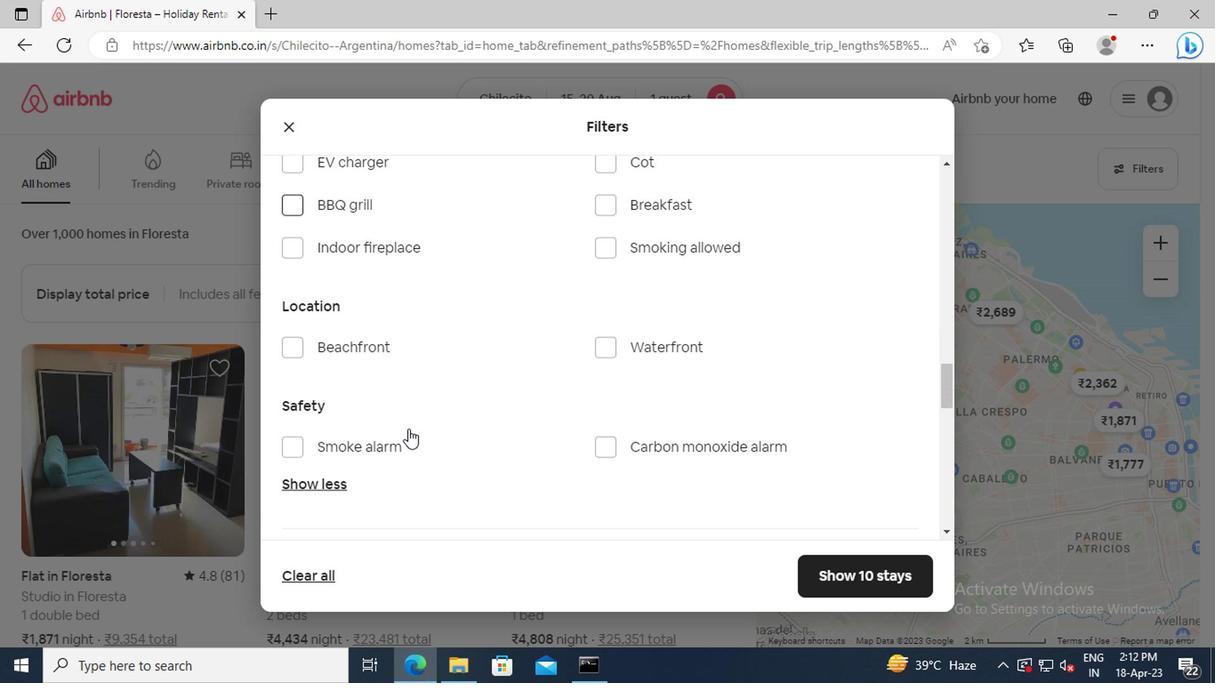 
Action: Mouse scrolled (407, 426) with delta (0, 0)
Screenshot: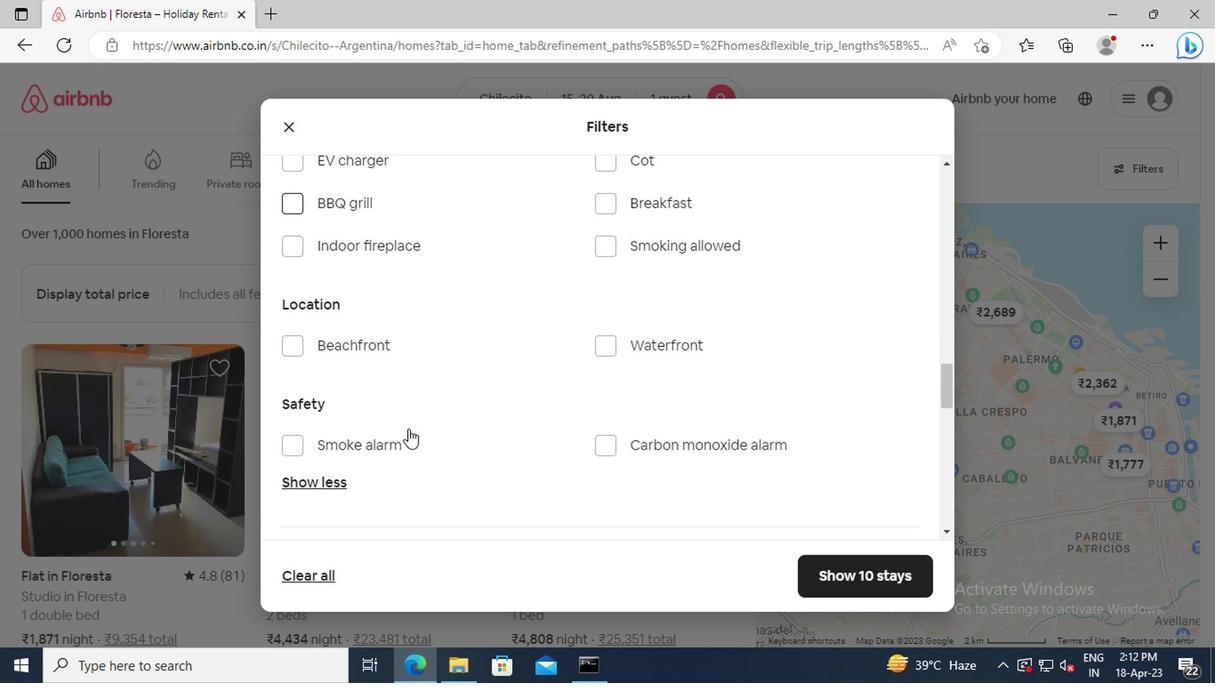
Action: Mouse scrolled (407, 426) with delta (0, 0)
Screenshot: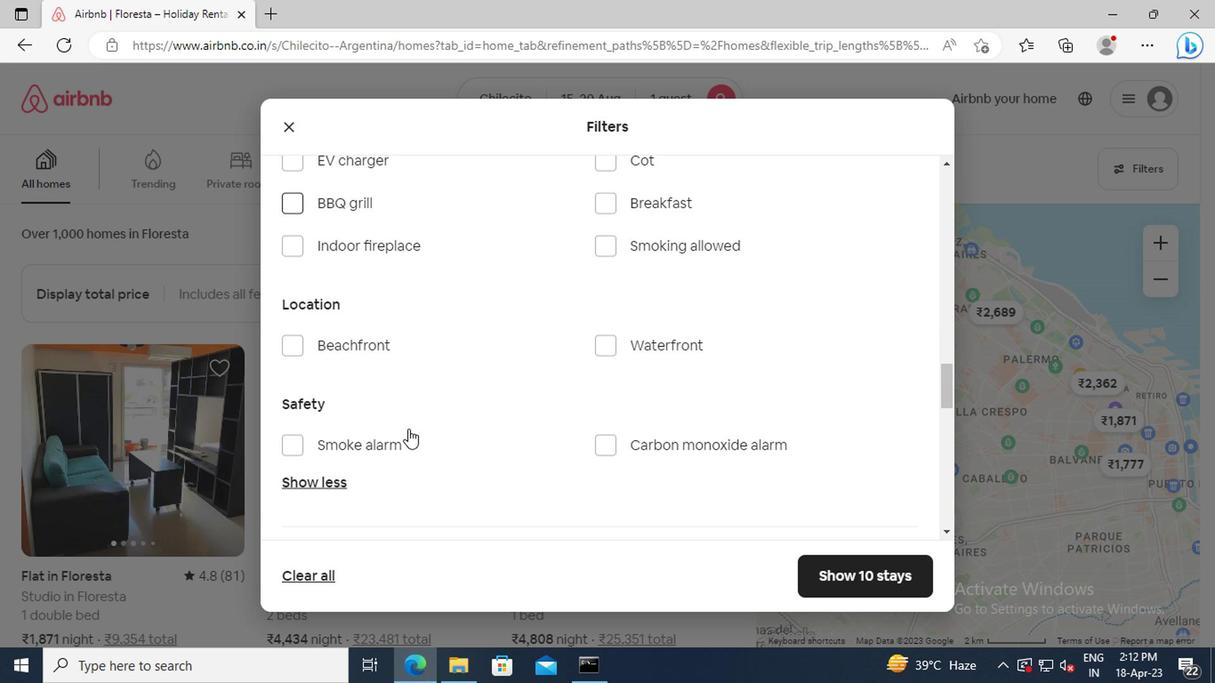 
Action: Mouse scrolled (407, 426) with delta (0, 0)
Screenshot: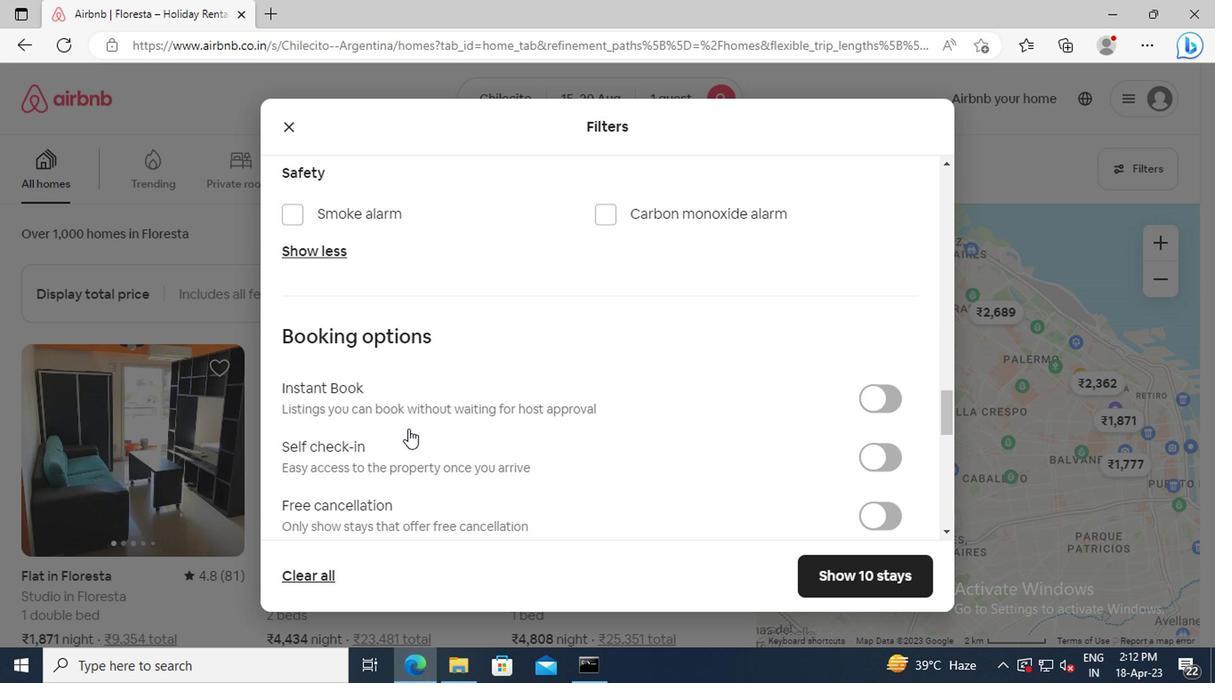 
Action: Mouse scrolled (407, 426) with delta (0, 0)
Screenshot: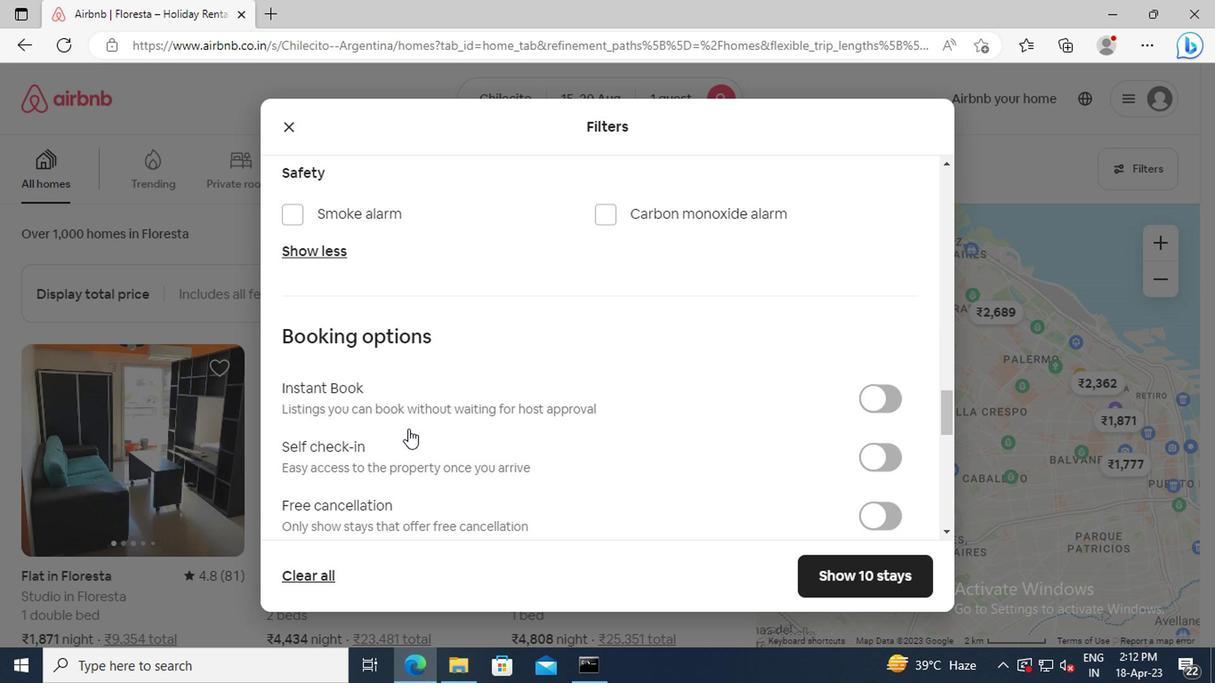 
Action: Mouse moved to (888, 340)
Screenshot: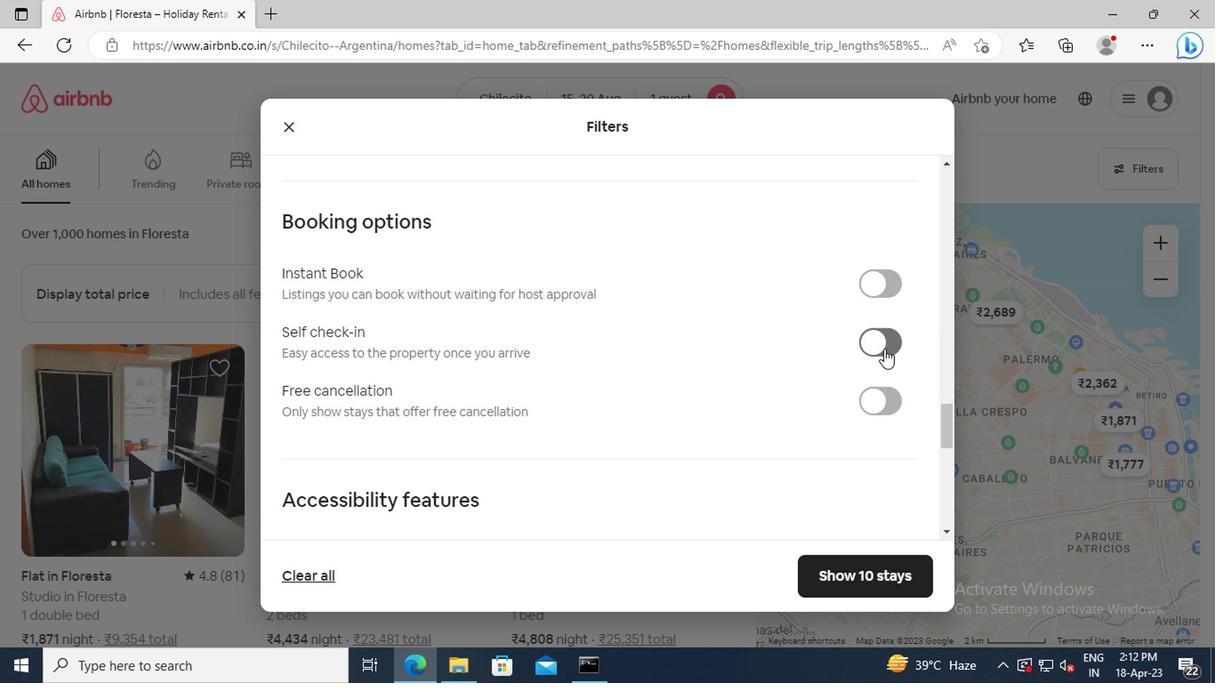 
Action: Mouse pressed left at (888, 340)
Screenshot: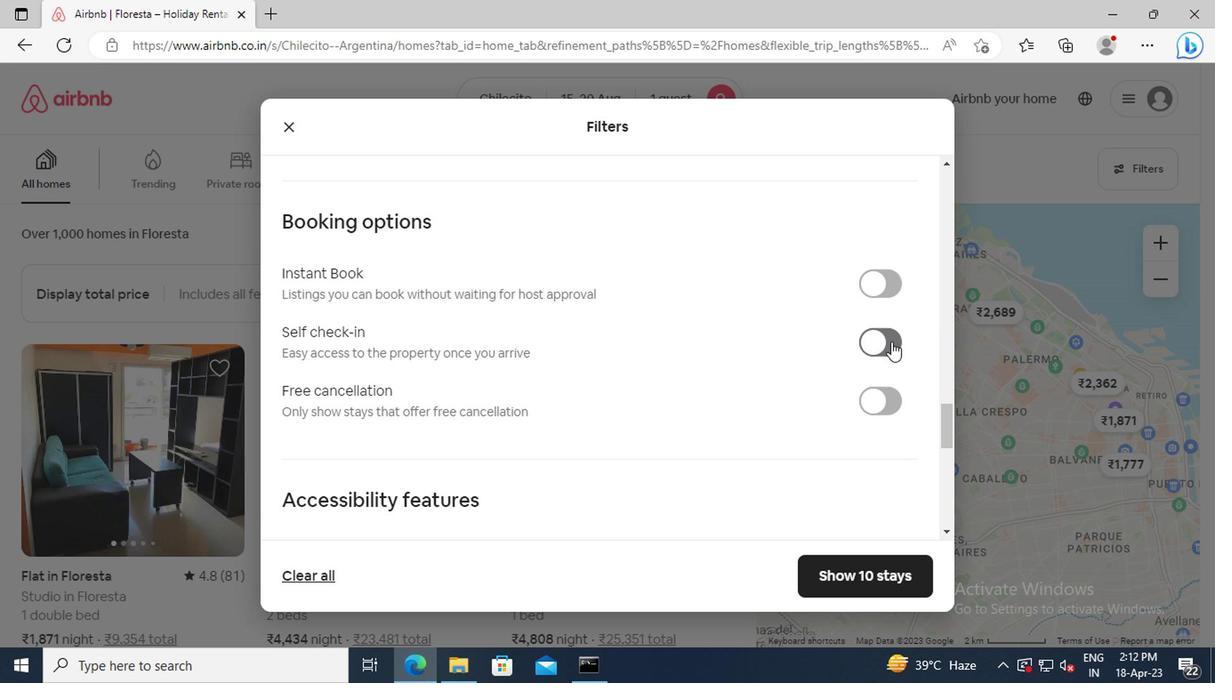 
Action: Mouse moved to (513, 349)
Screenshot: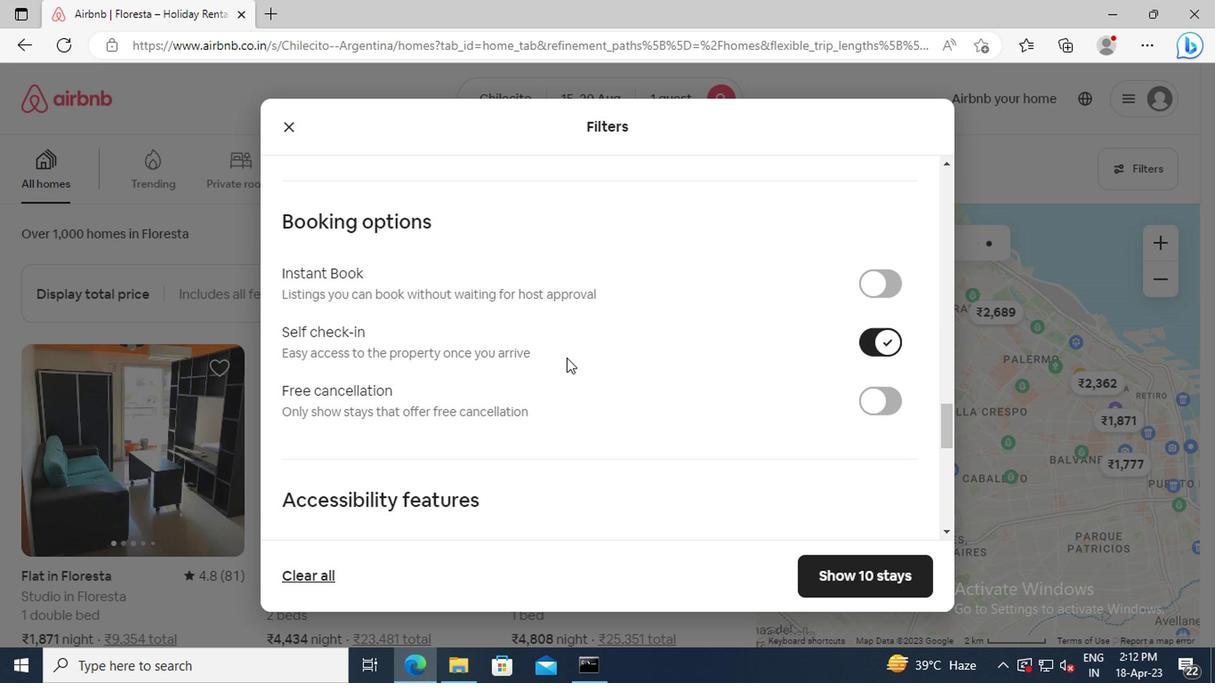 
Action: Mouse scrolled (513, 348) with delta (0, -1)
Screenshot: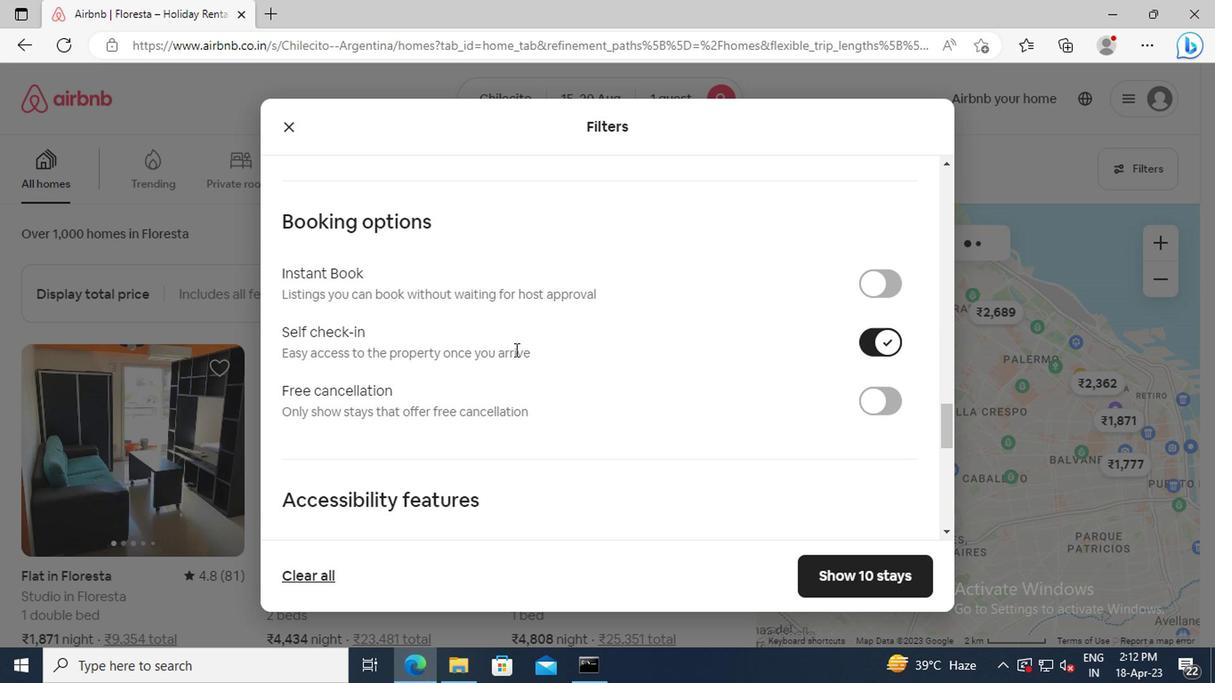 
Action: Mouse scrolled (513, 348) with delta (0, -1)
Screenshot: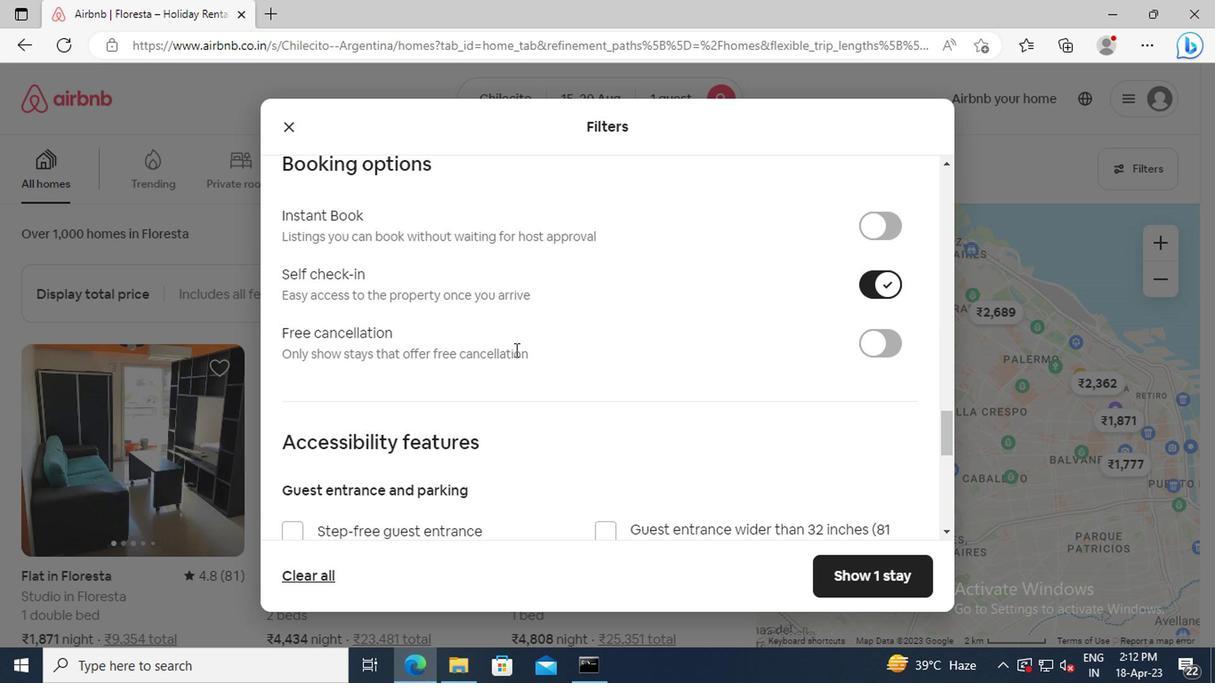 
Action: Mouse scrolled (513, 348) with delta (0, -1)
Screenshot: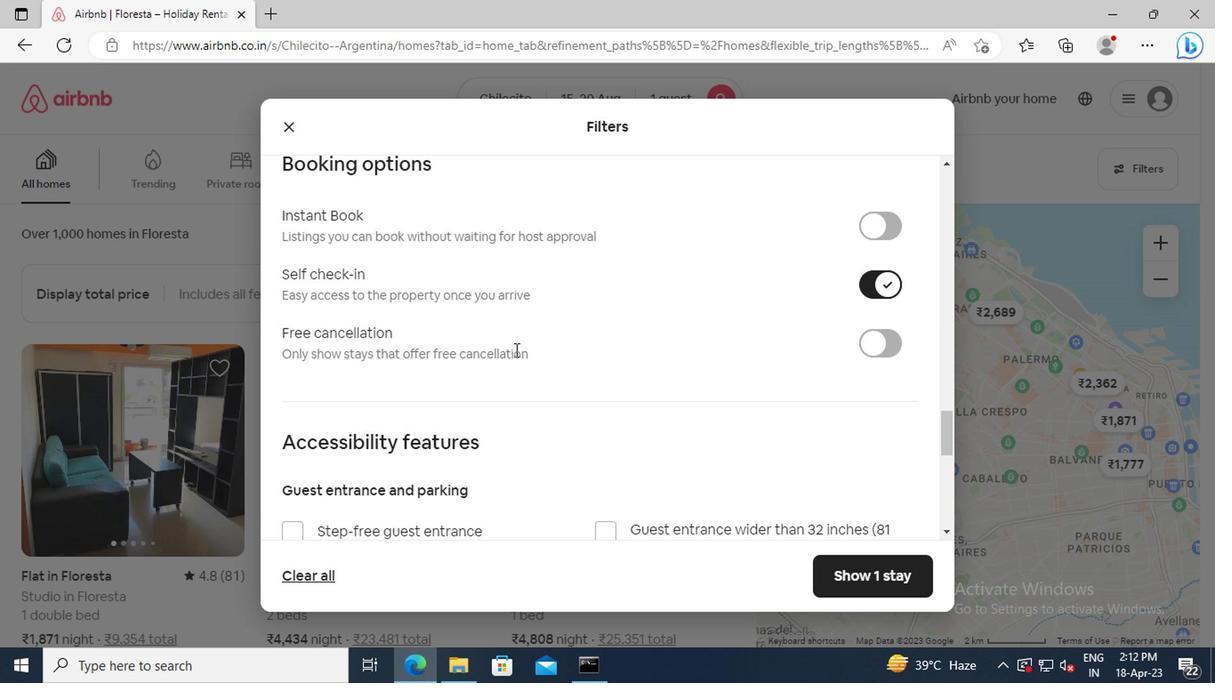 
Action: Mouse scrolled (513, 348) with delta (0, -1)
Screenshot: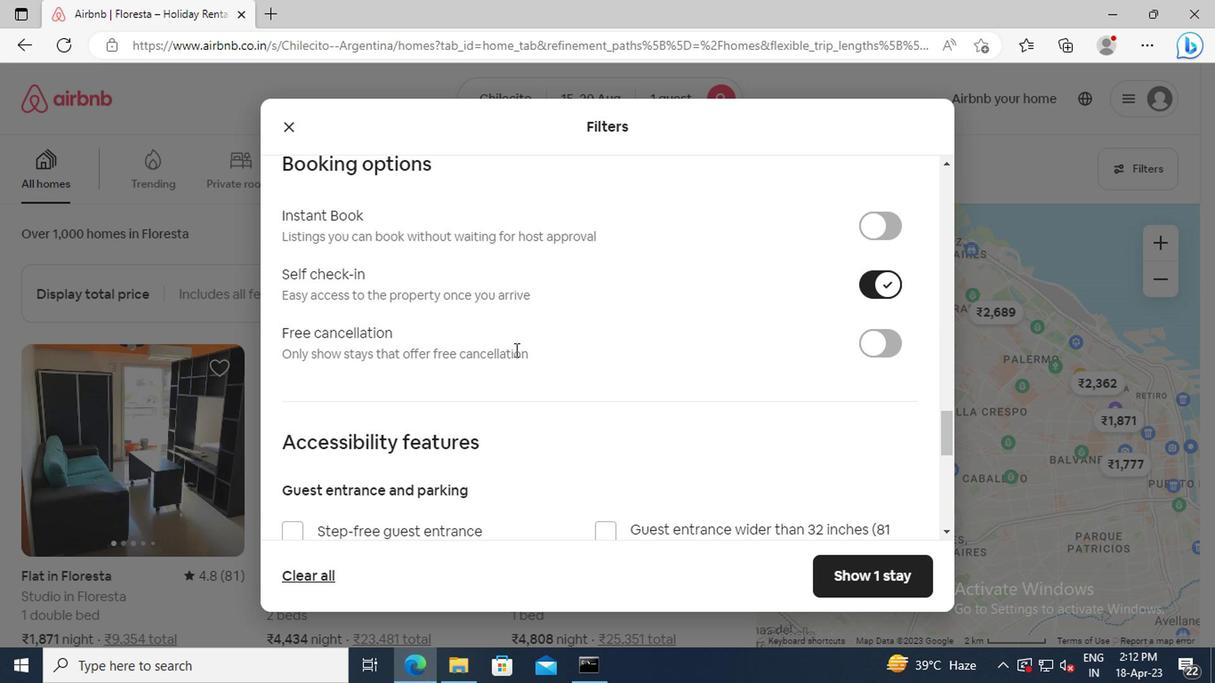 
Action: Mouse scrolled (513, 348) with delta (0, -1)
Screenshot: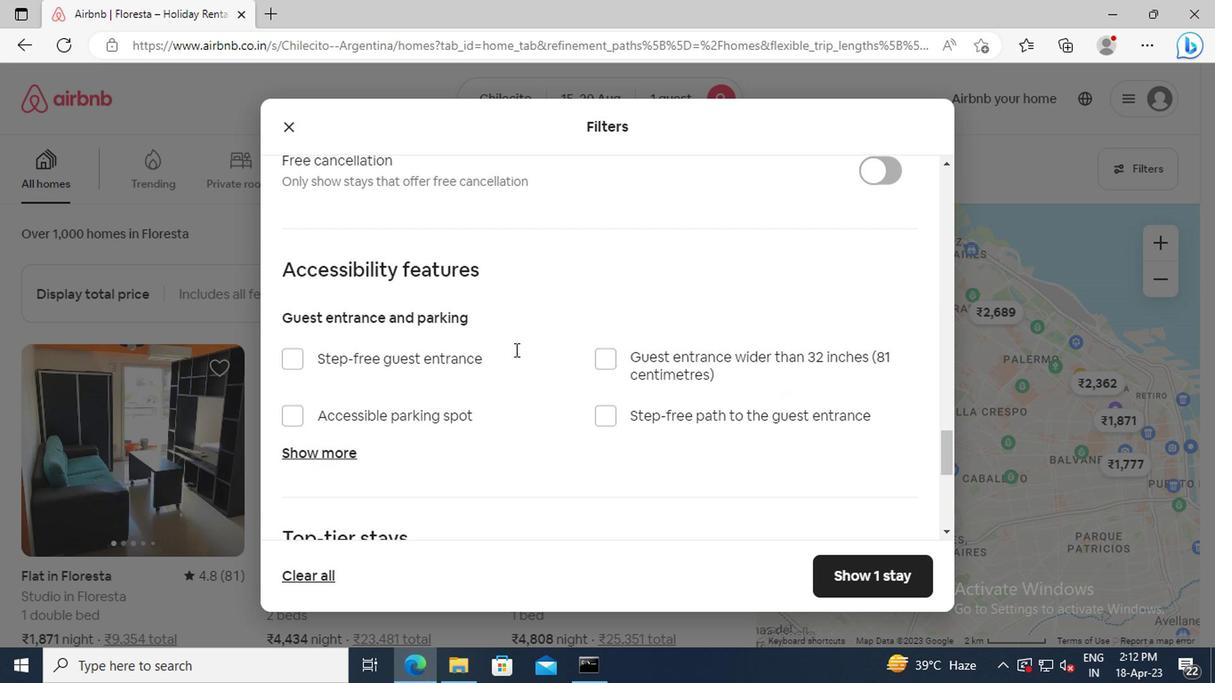 
Action: Mouse scrolled (513, 348) with delta (0, -1)
Screenshot: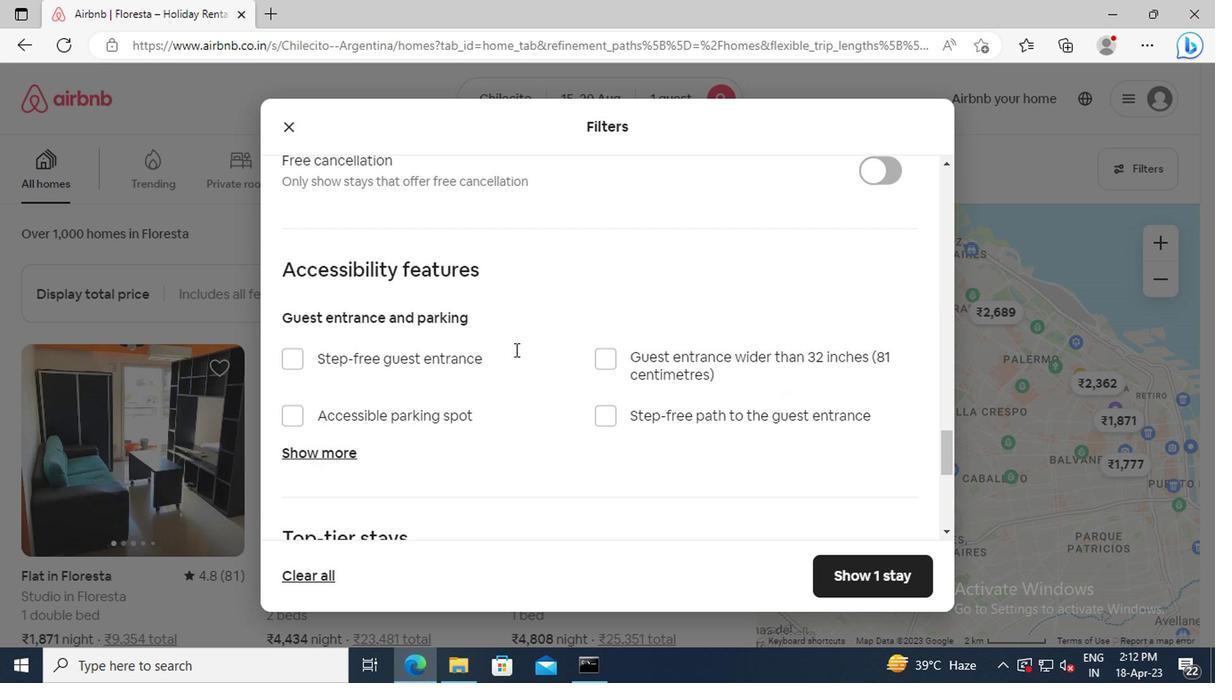 
Action: Mouse scrolled (513, 348) with delta (0, -1)
Screenshot: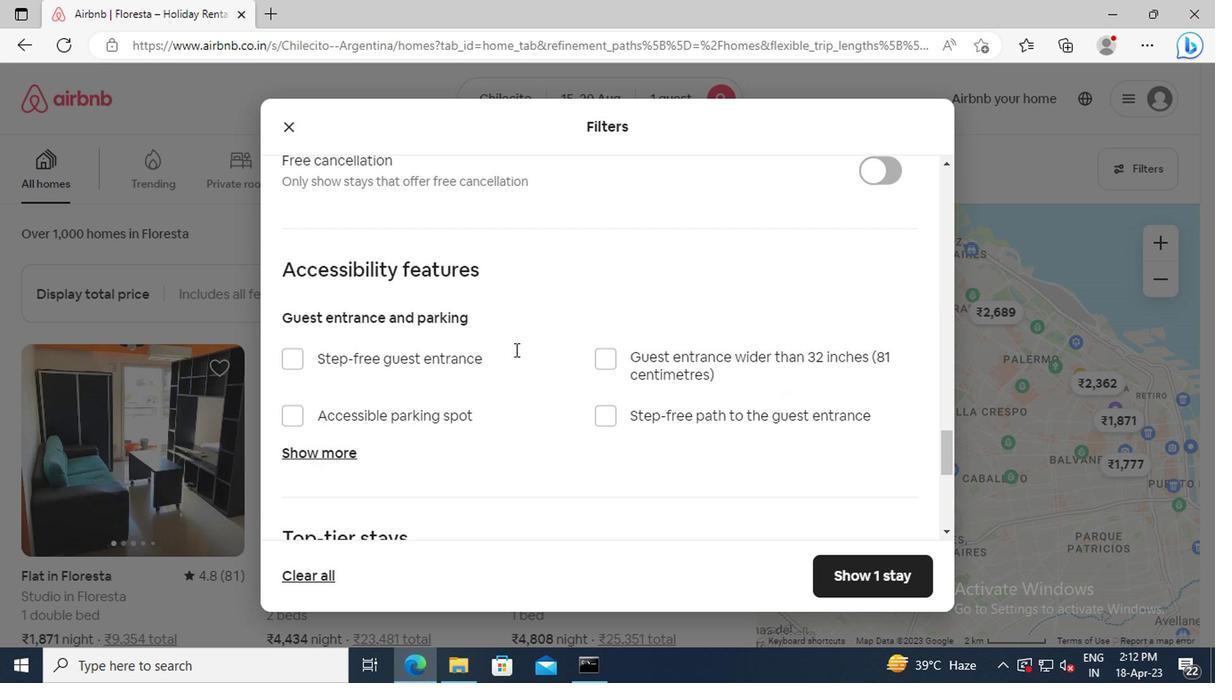 
Action: Mouse scrolled (513, 348) with delta (0, -1)
Screenshot: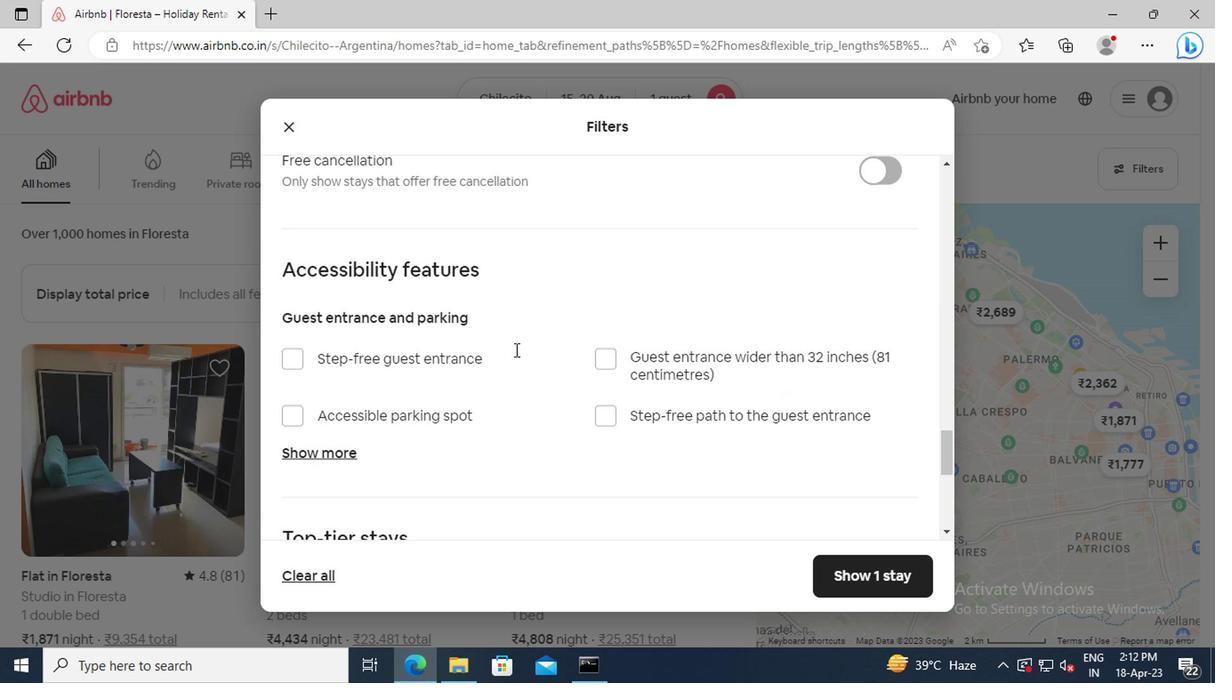 
Action: Mouse scrolled (513, 348) with delta (0, -1)
Screenshot: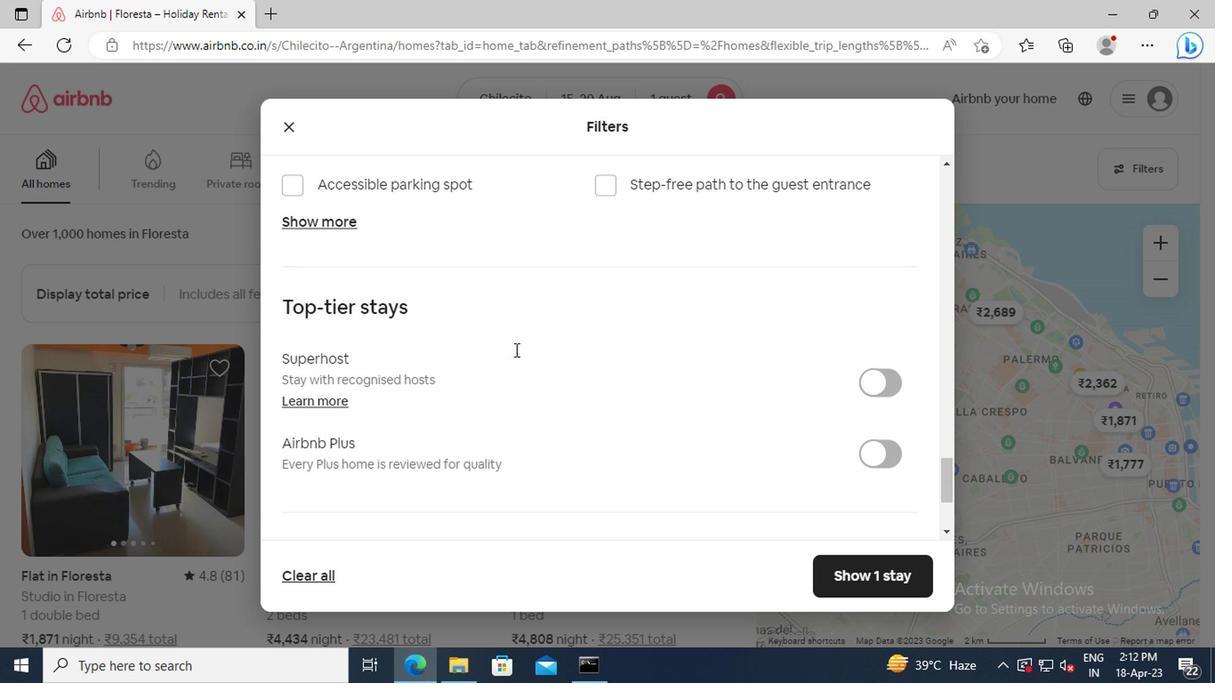 
Action: Mouse scrolled (513, 348) with delta (0, -1)
Screenshot: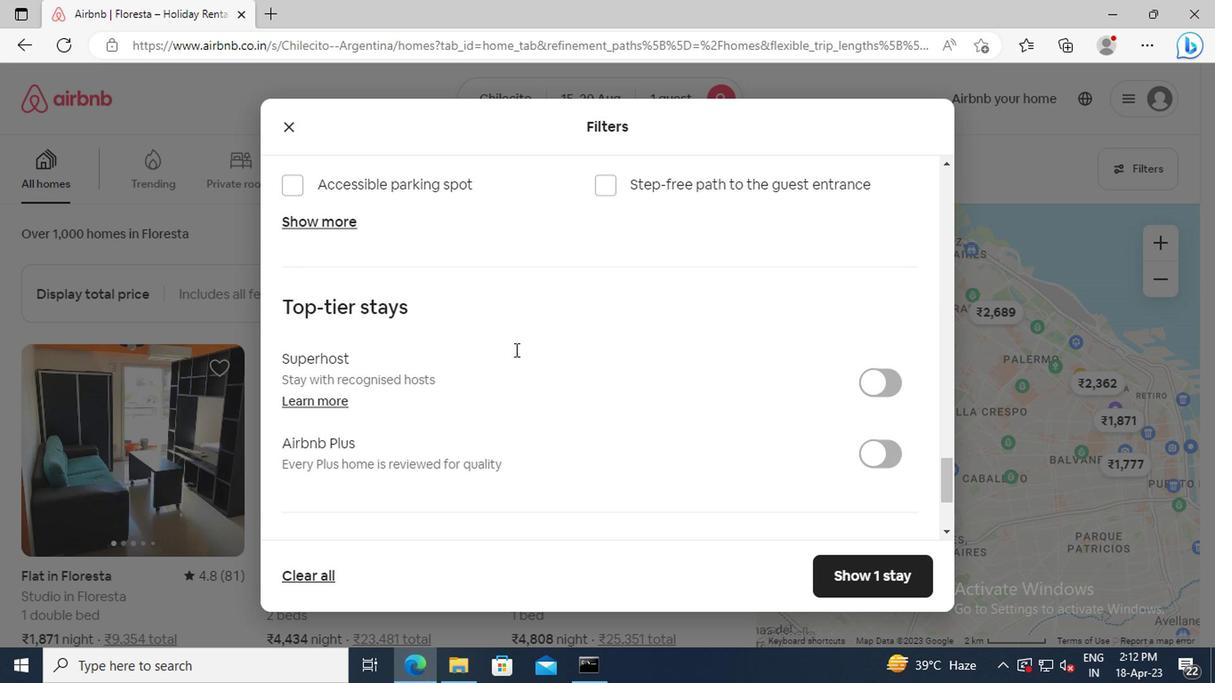 
Action: Mouse scrolled (513, 348) with delta (0, -1)
Screenshot: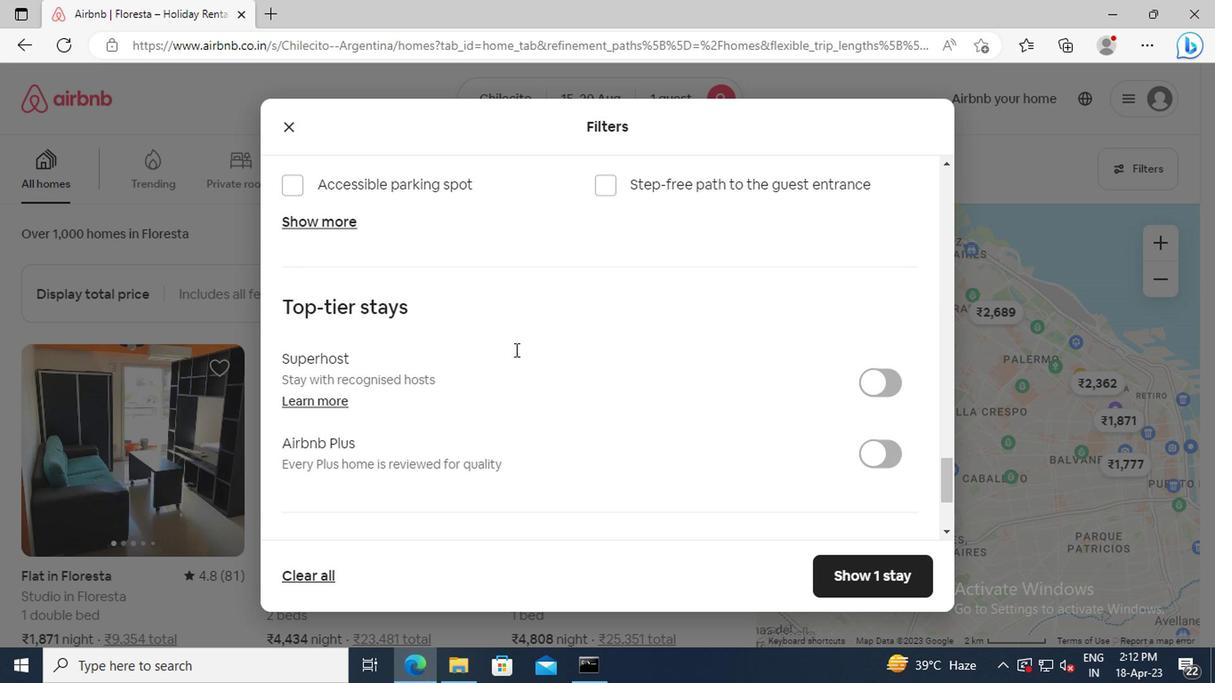 
Action: Mouse scrolled (513, 348) with delta (0, -1)
Screenshot: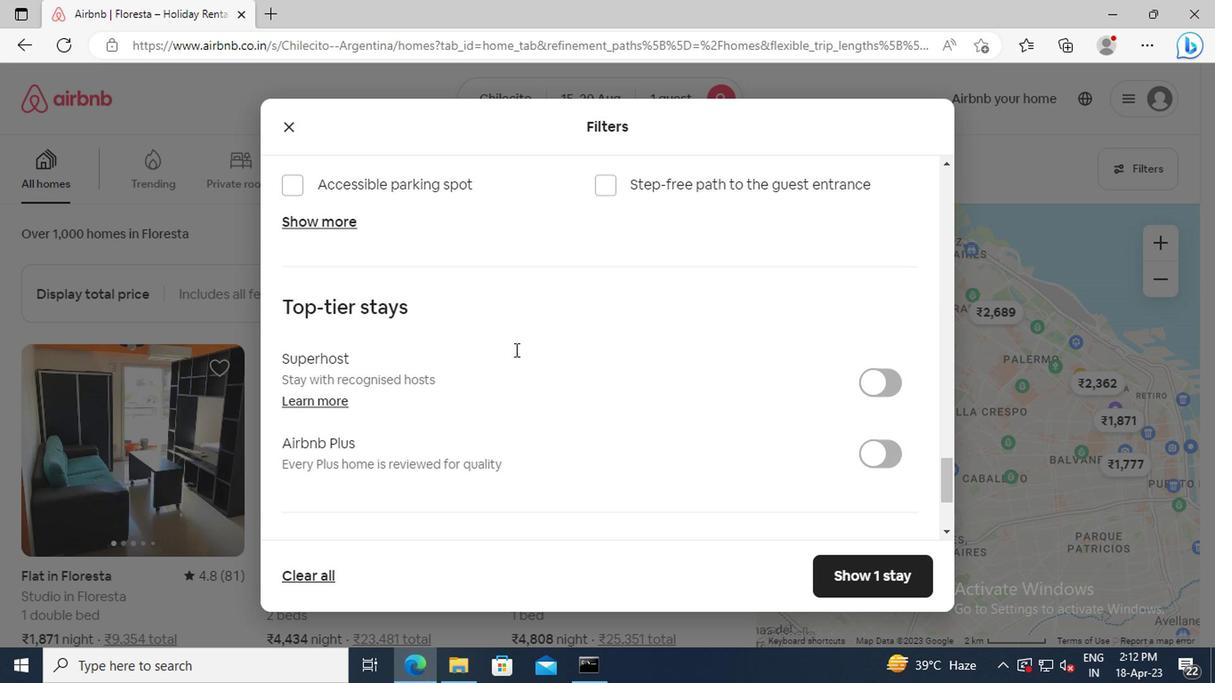
Action: Mouse moved to (298, 408)
Screenshot: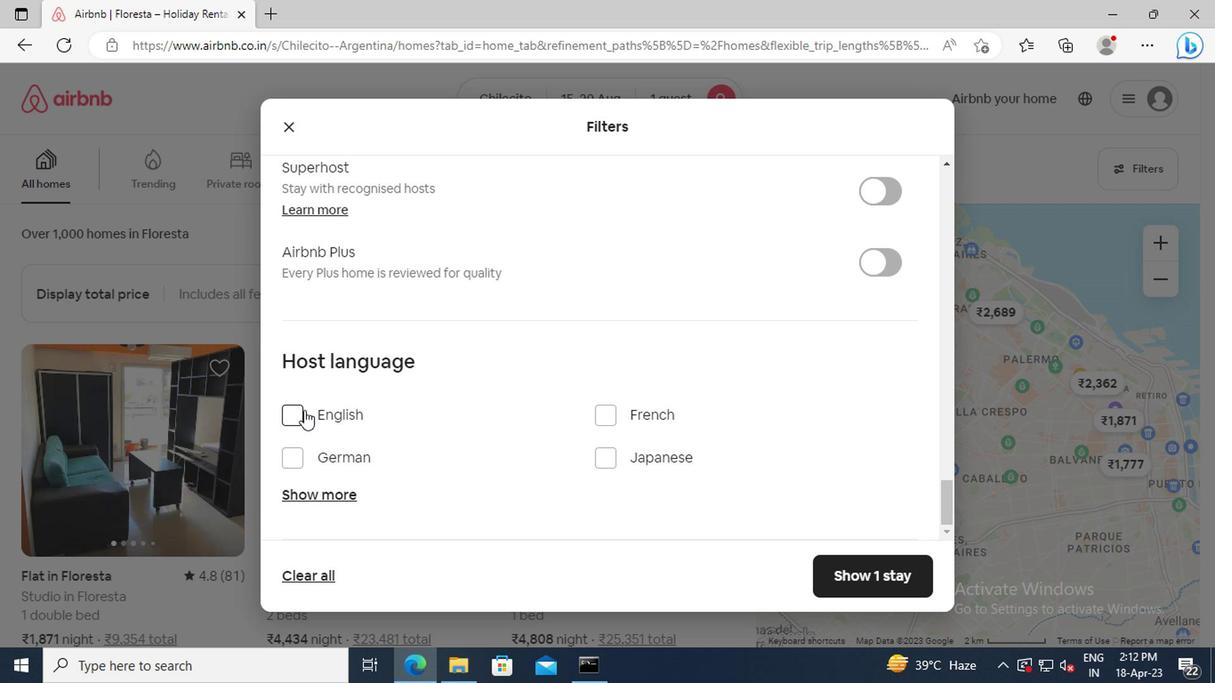 
Action: Mouse pressed left at (298, 408)
Screenshot: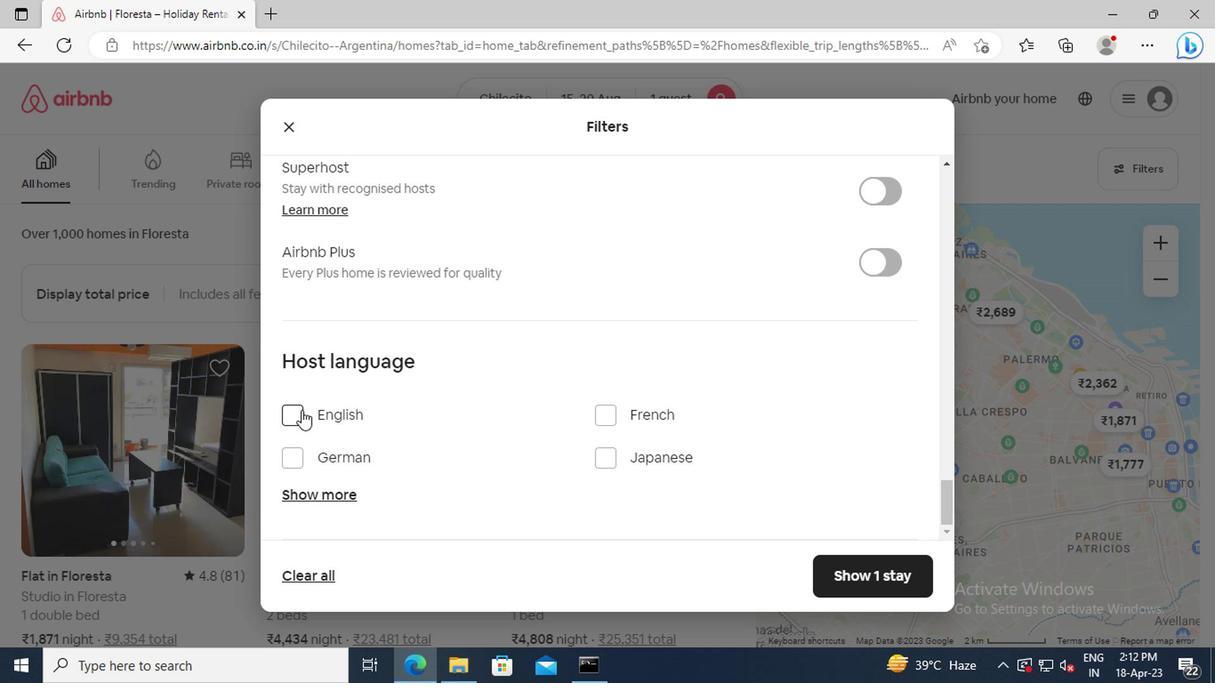 
Action: Mouse moved to (854, 570)
Screenshot: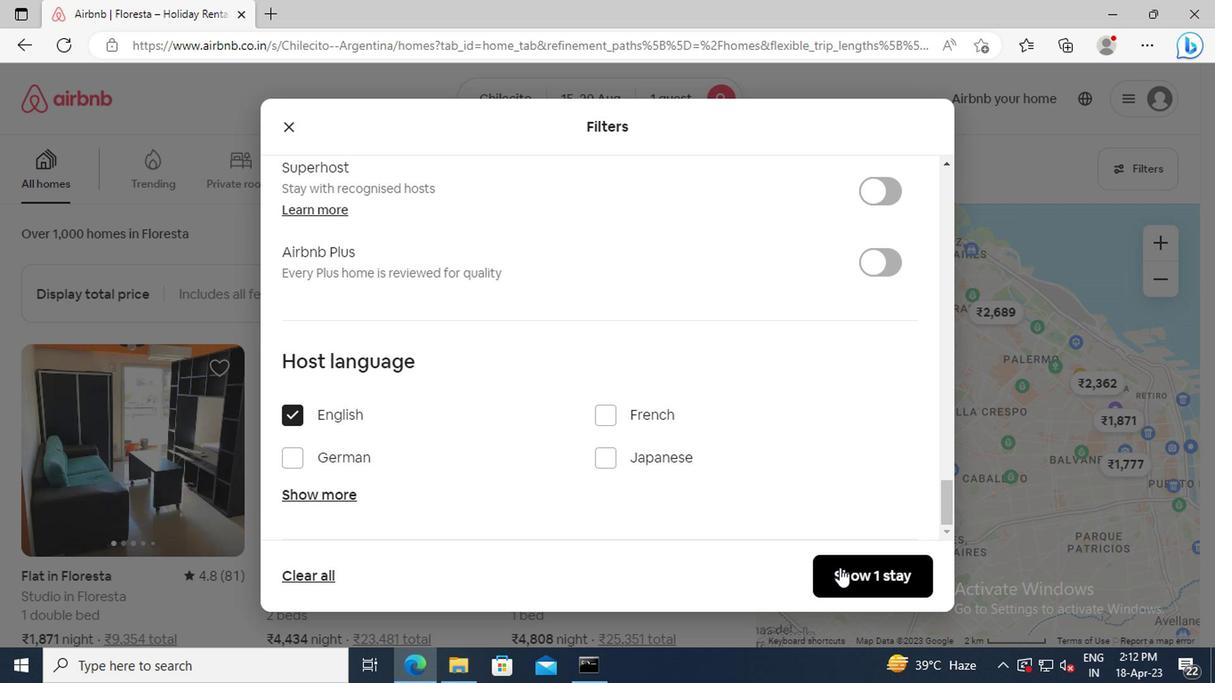 
Action: Mouse pressed left at (854, 570)
Screenshot: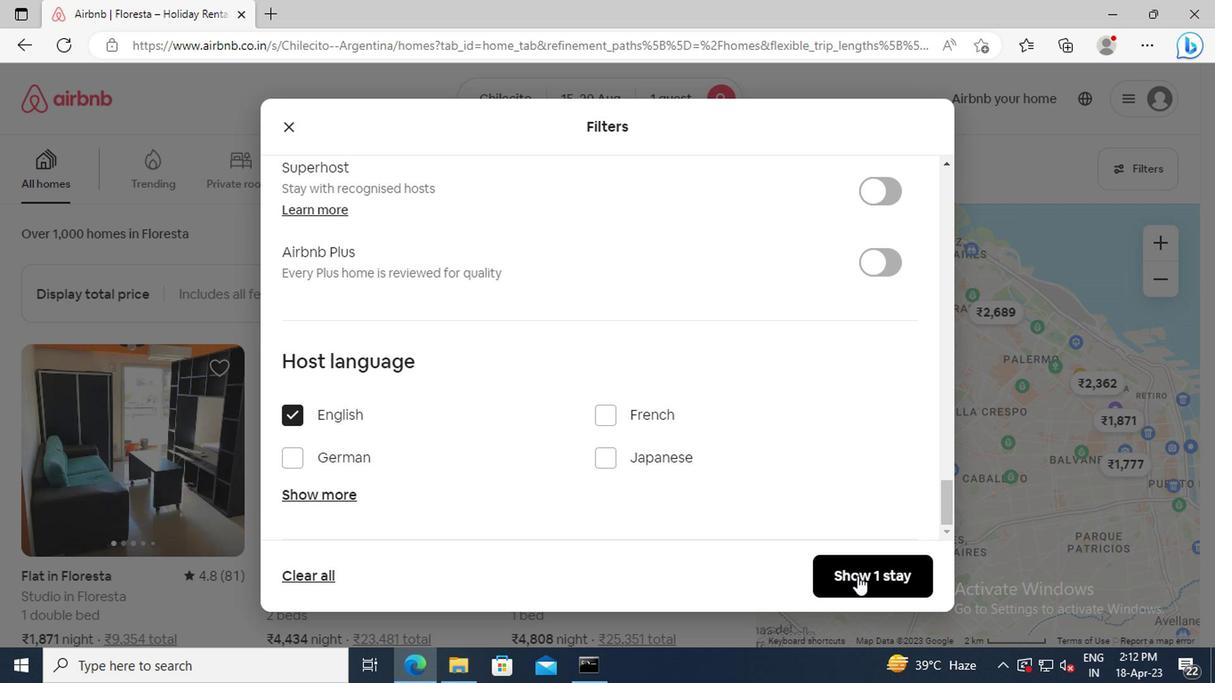 
